 Task: Add an event with the title Second Webinar: Introduction to Influencer Marketing Strategies, date '2024/05/14', time 7:30 AM to 9:30 AMand add a description: Team building activities designed to suit the specific needs and dynamics of the team. Customizing the activities to align with the team's goals and challenges can maximize their effectiveness in fostering collaboration, trust, and overall team cohesion.Select event color  Blueberry . Add location for the event as: 321 Damrak, Amsterdam, Netherlands, logged in from the account softage.9@softage.netand send the event invitation to softage.7@softage.net with CC to  softage.1@softage.net. Set a reminder for the event Every weekday(Monday to Friday)
Action: Mouse moved to (55, 93)
Screenshot: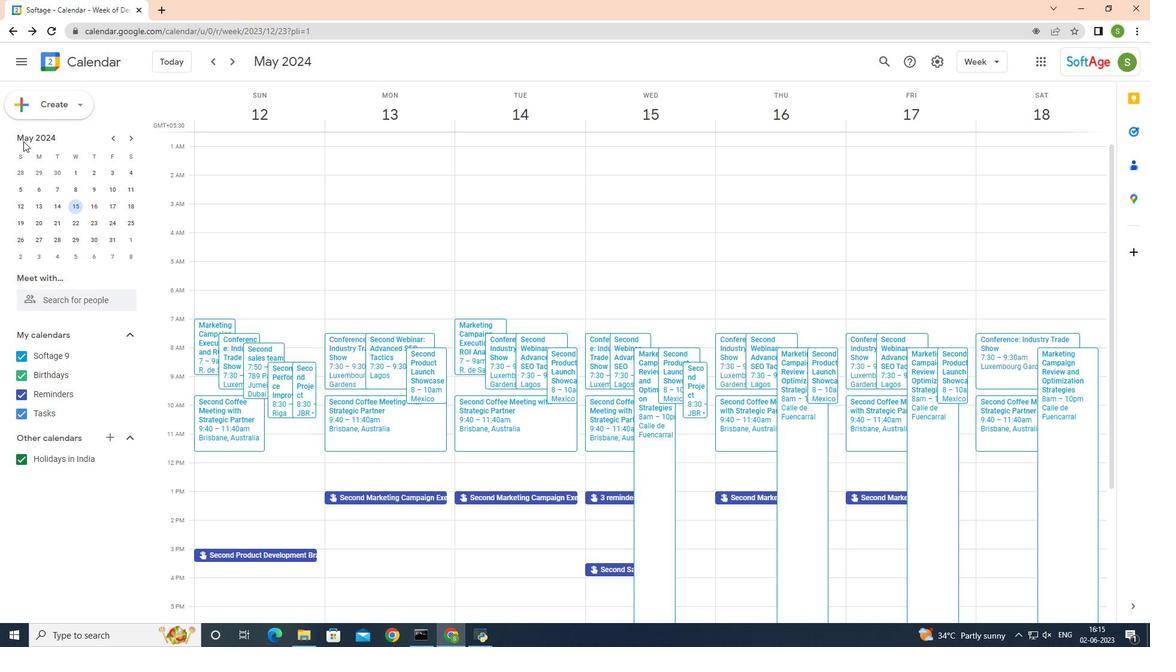 
Action: Mouse pressed left at (55, 93)
Screenshot: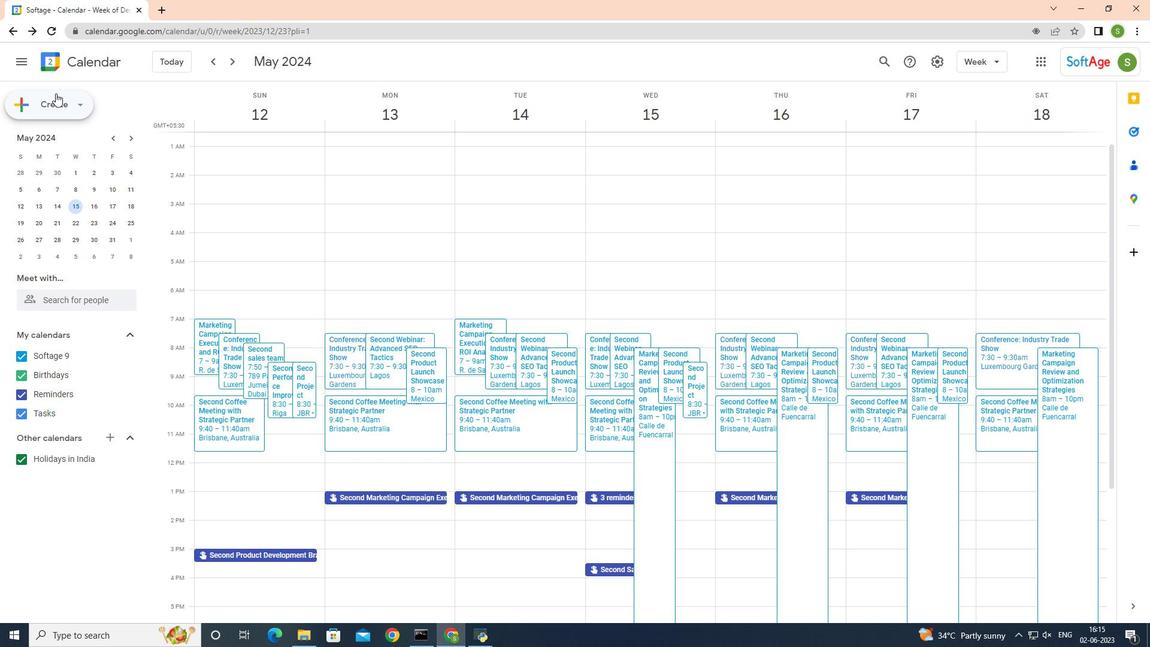 
Action: Mouse moved to (61, 133)
Screenshot: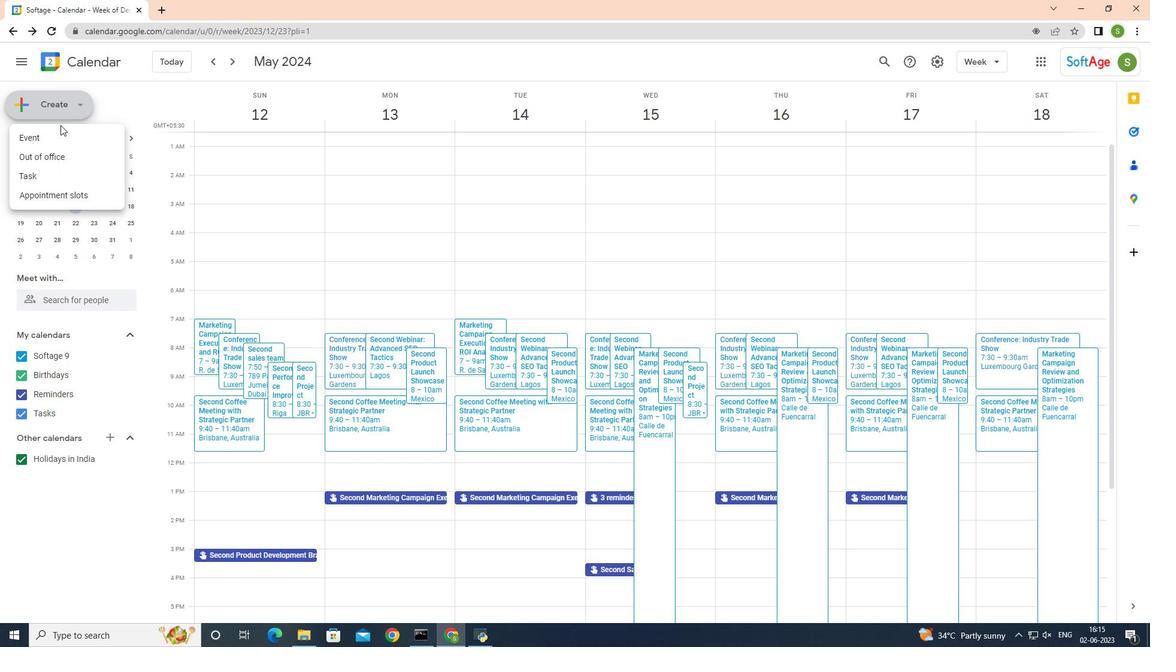 
Action: Mouse pressed left at (61, 133)
Screenshot: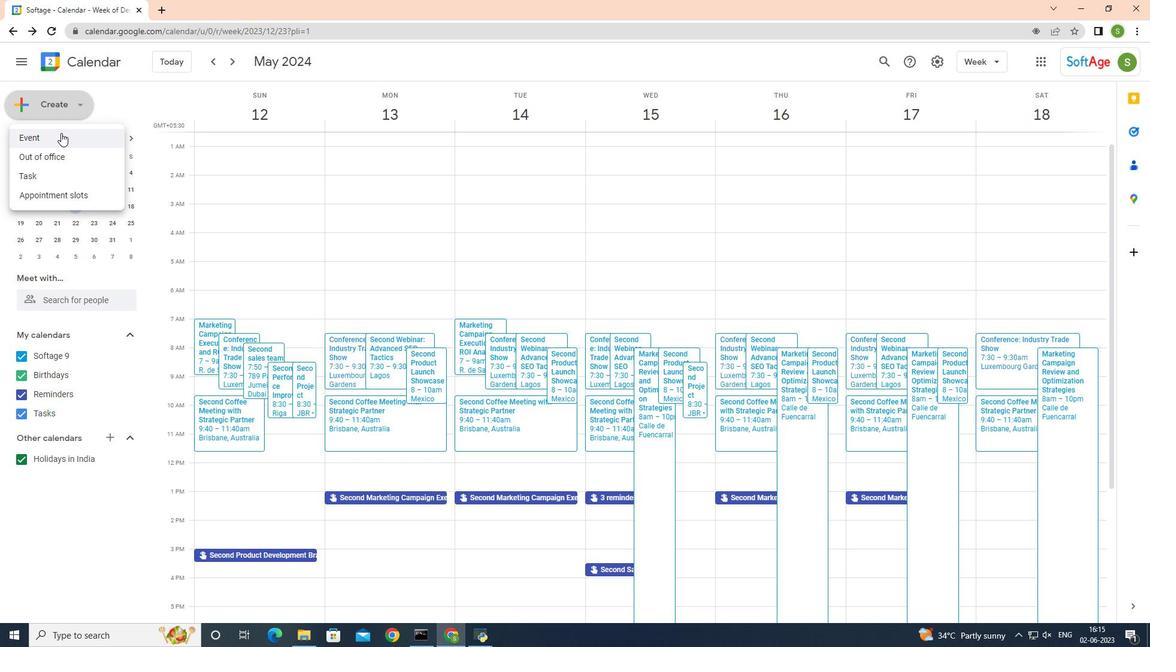 
Action: Mouse moved to (435, 294)
Screenshot: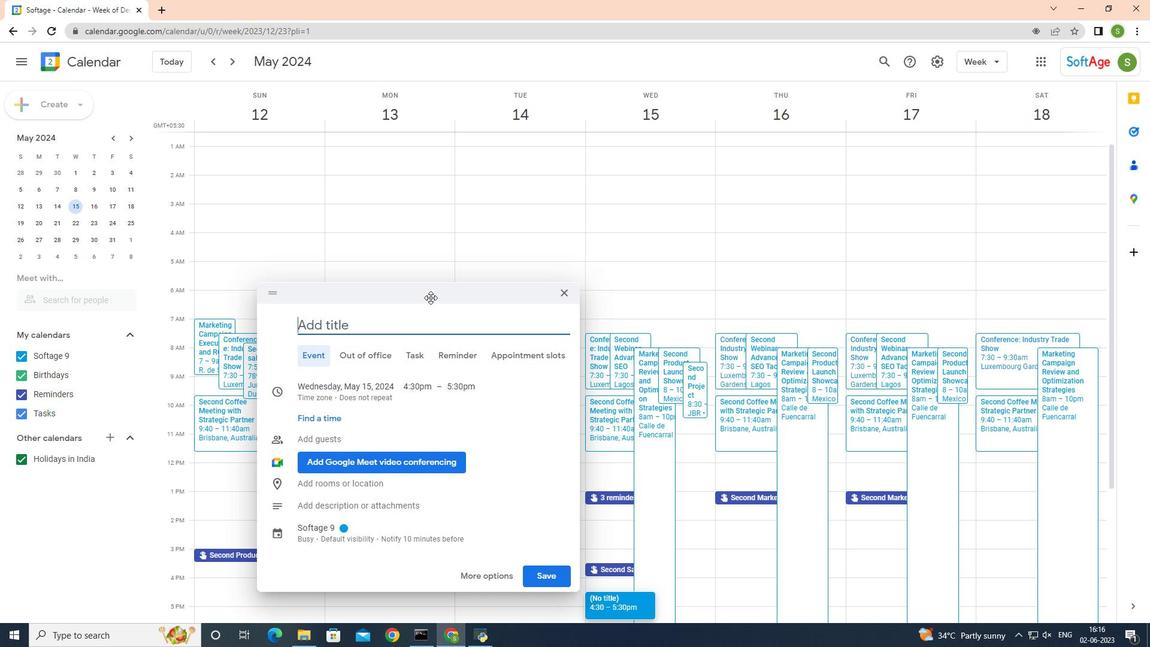 
Action: Mouse pressed left at (435, 294)
Screenshot: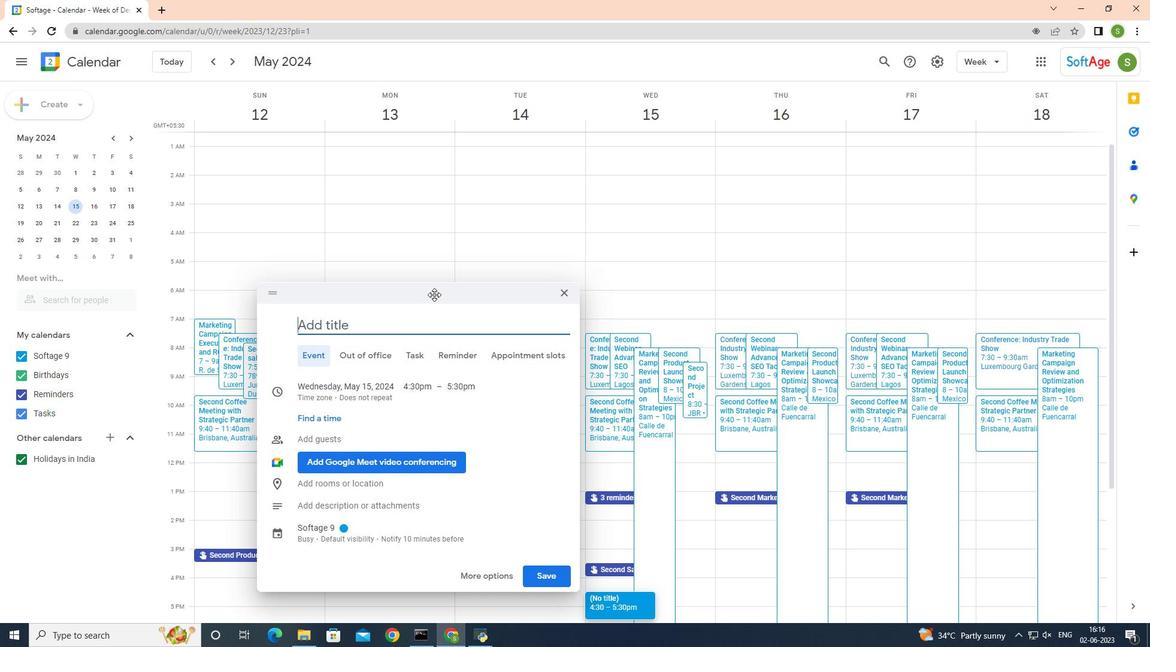 
Action: Mouse moved to (497, 231)
Screenshot: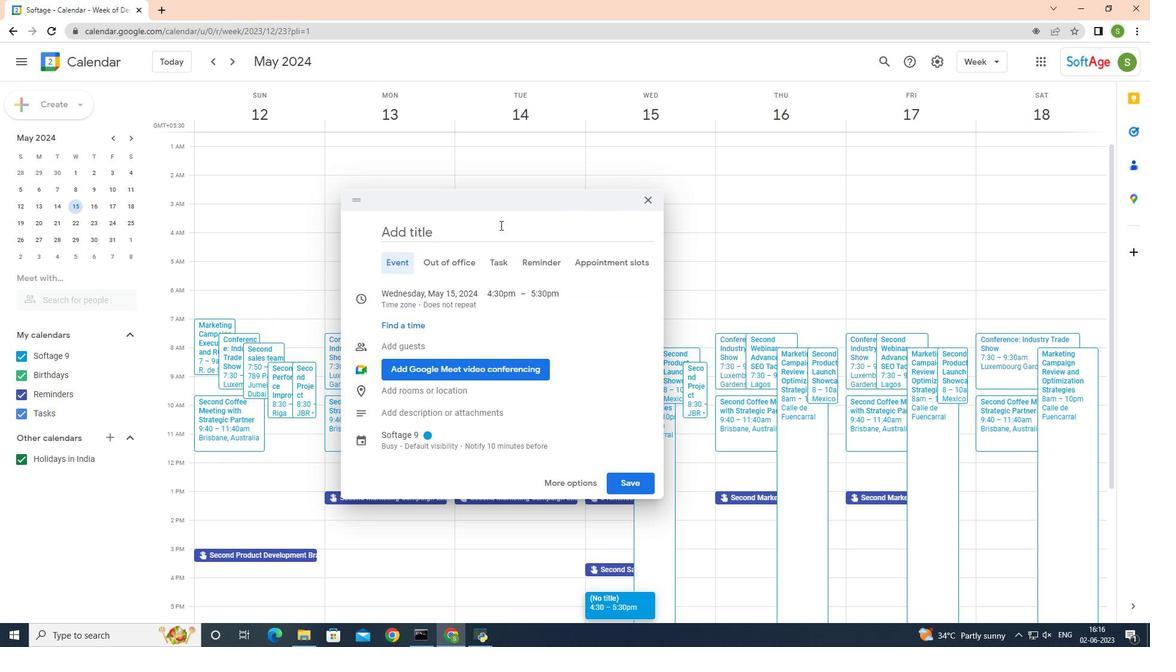 
Action: Mouse pressed left at (497, 231)
Screenshot: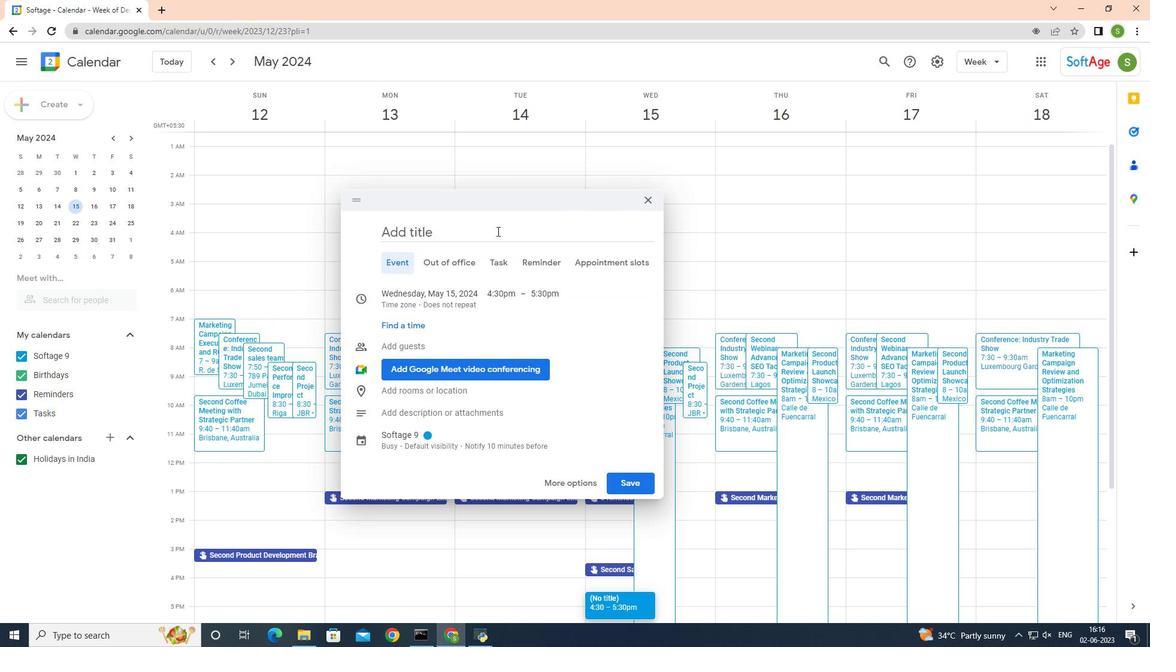 
Action: Key pressed <Key.shift><Key.shift><Key.shift><Key.shift><Key.shift><Key.shift>Second<Key.space><Key.shift><Key.shift><Key.shift><Key.shift><Key.shift>Webinar<Key.shift_r><Key.shift_r>:<Key.space><Key.shift>Introduction<Key.space>to<Key.space><Key.shift>Influencer<Key.space><Key.shift>Marketing<Key.space><Key.shift>Strag<Key.backspace>tegic
Screenshot: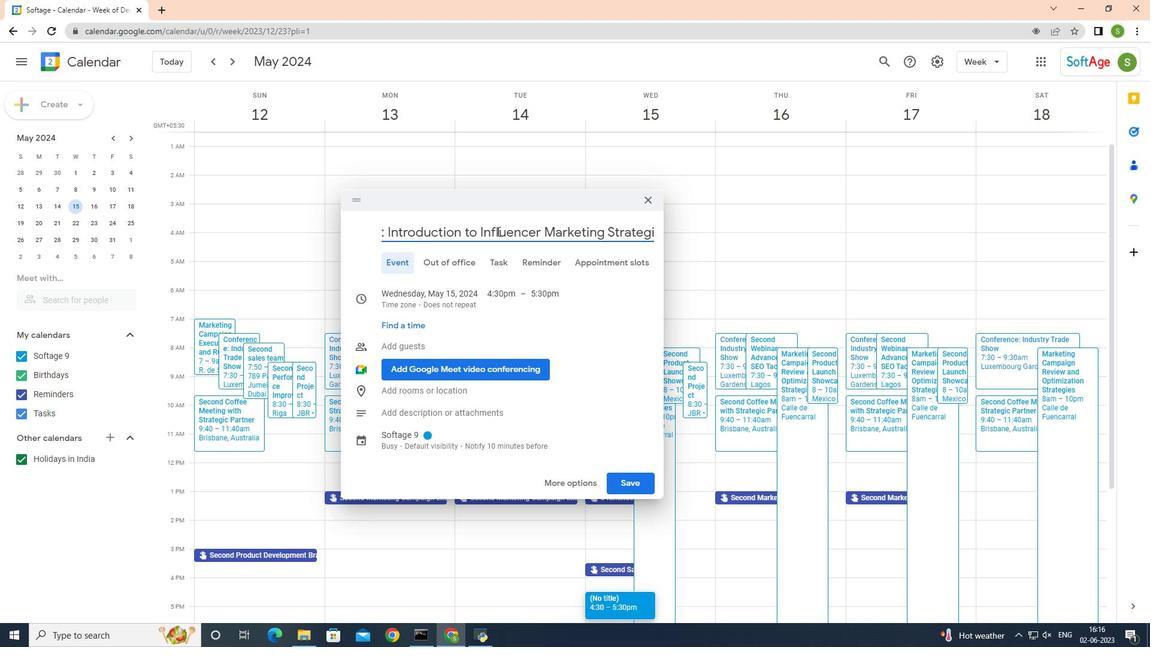
Action: Mouse moved to (444, 293)
Screenshot: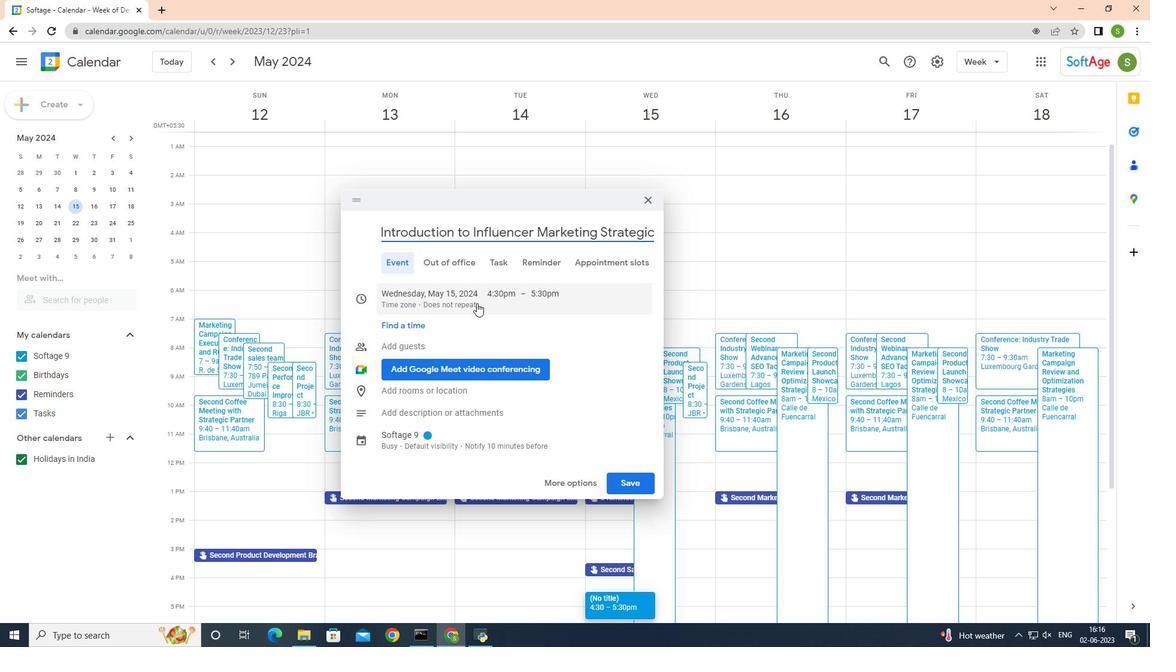 
Action: Mouse pressed left at (444, 293)
Screenshot: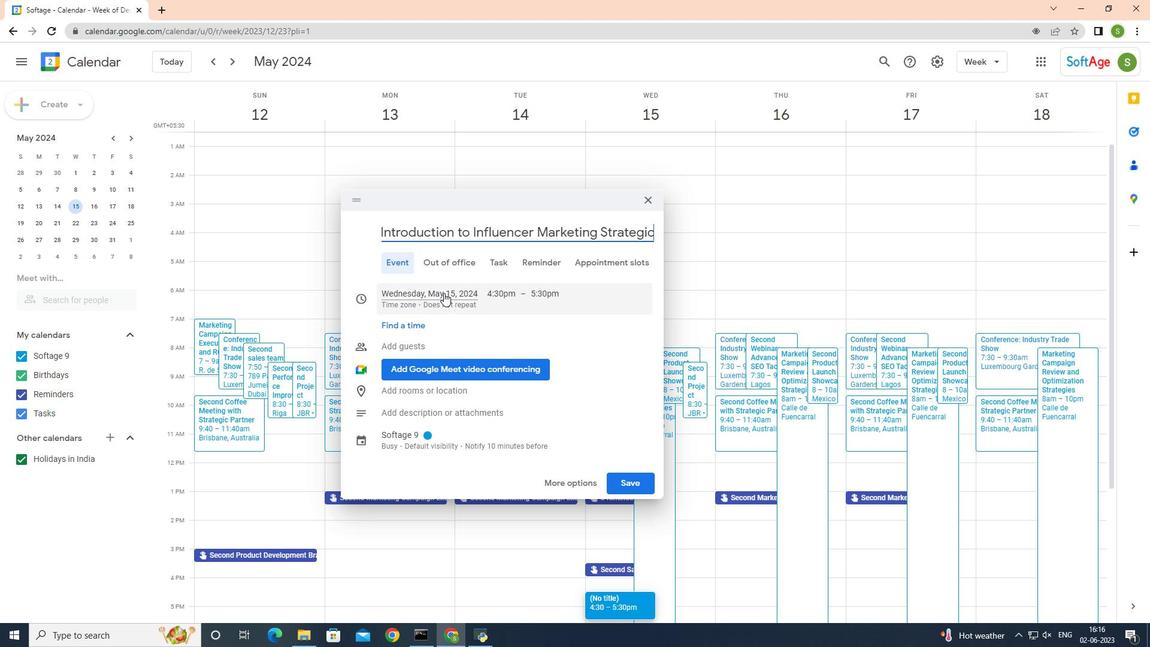 
Action: Mouse moved to (447, 385)
Screenshot: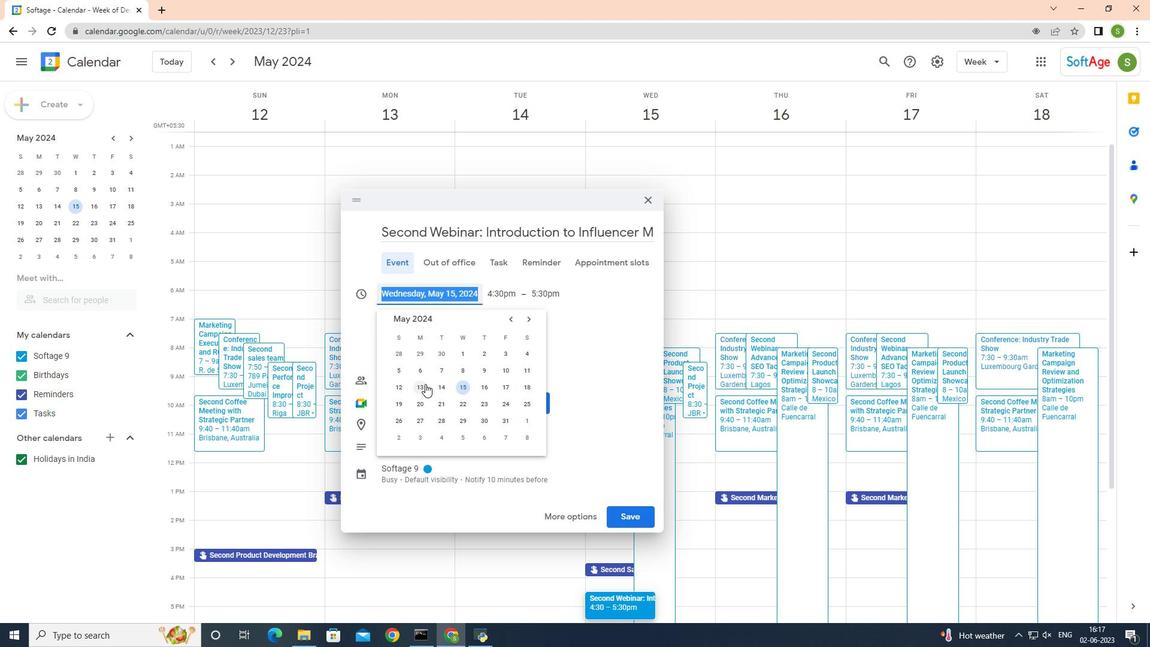 
Action: Mouse pressed left at (447, 385)
Screenshot: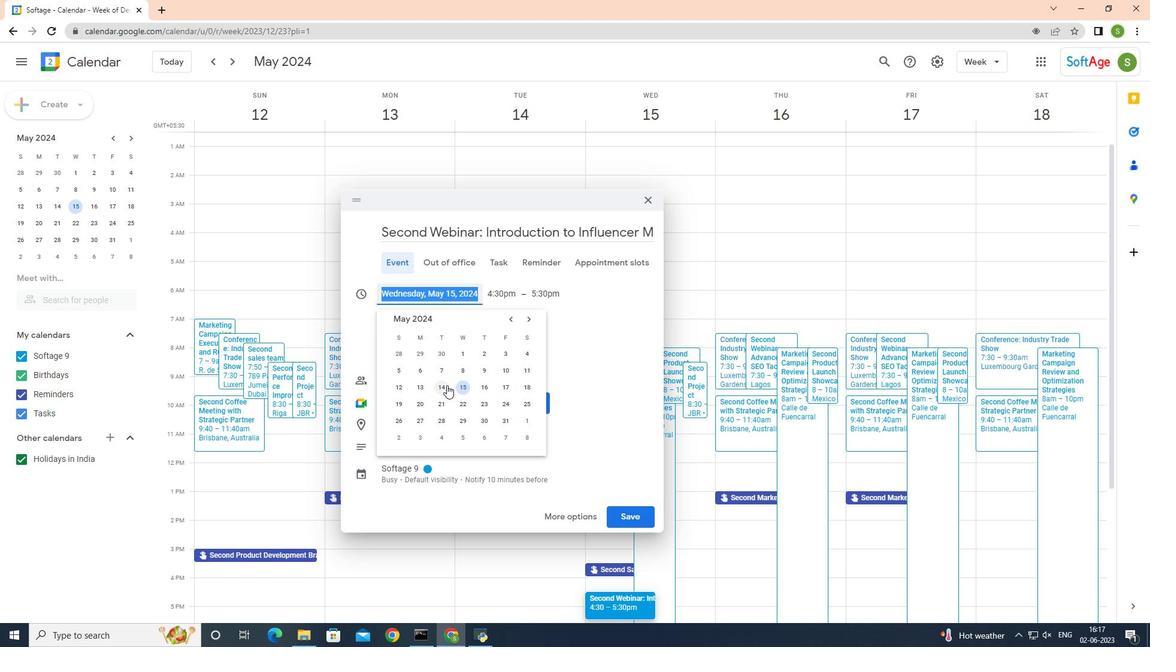 
Action: Mouse moved to (488, 294)
Screenshot: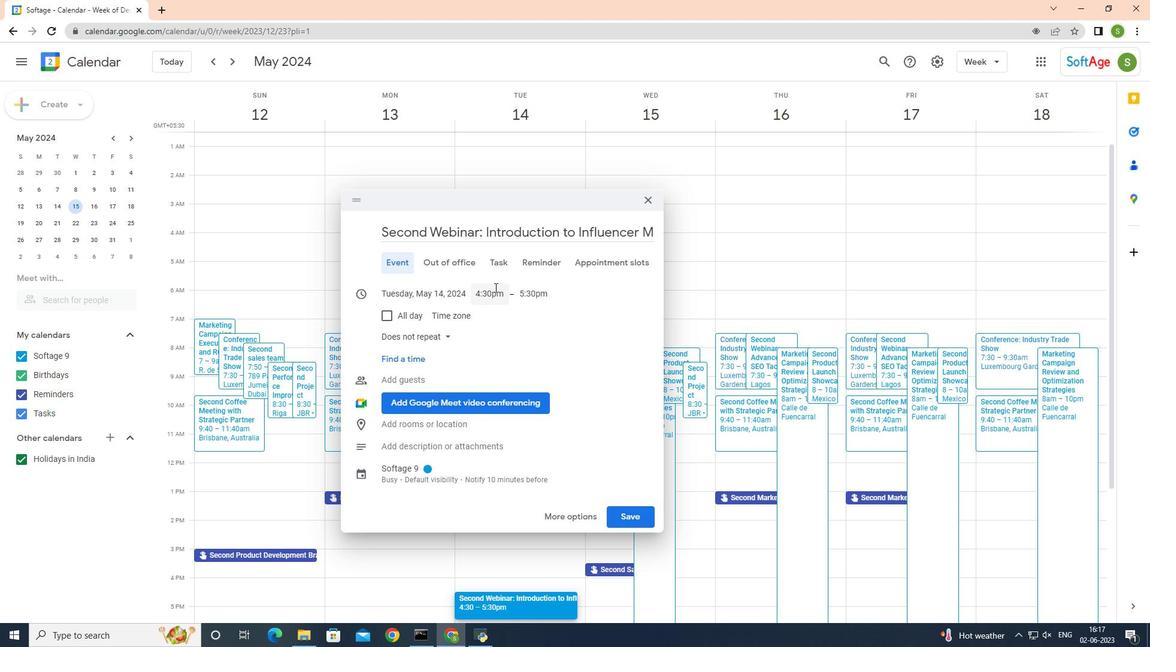 
Action: Mouse pressed left at (488, 294)
Screenshot: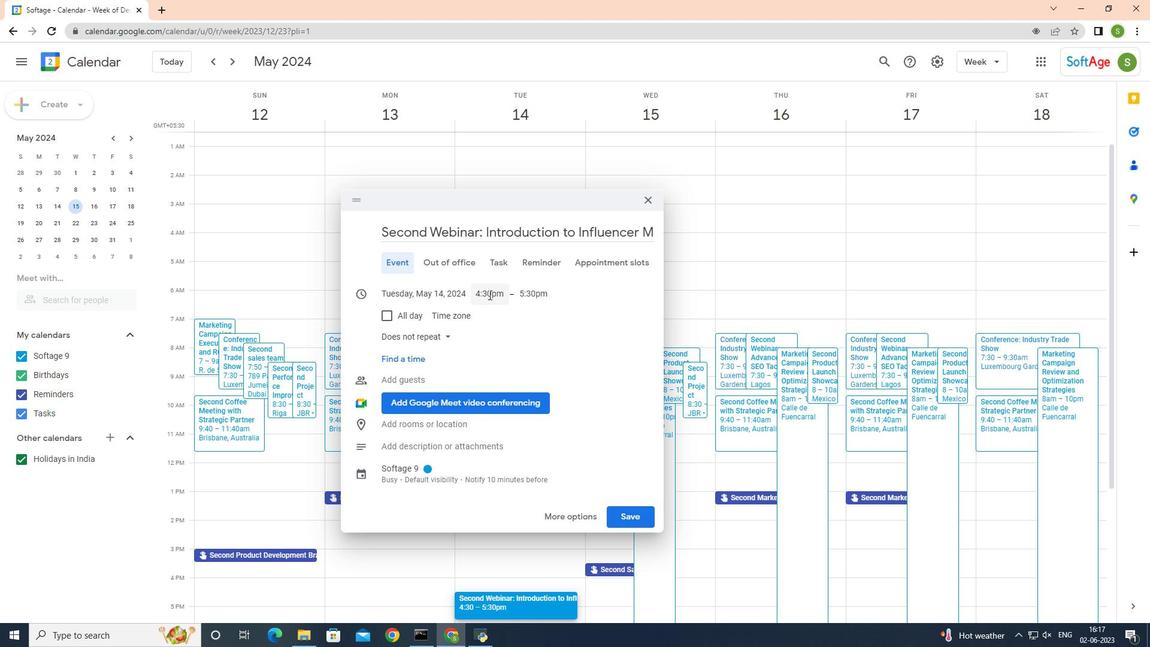 
Action: Mouse moved to (515, 384)
Screenshot: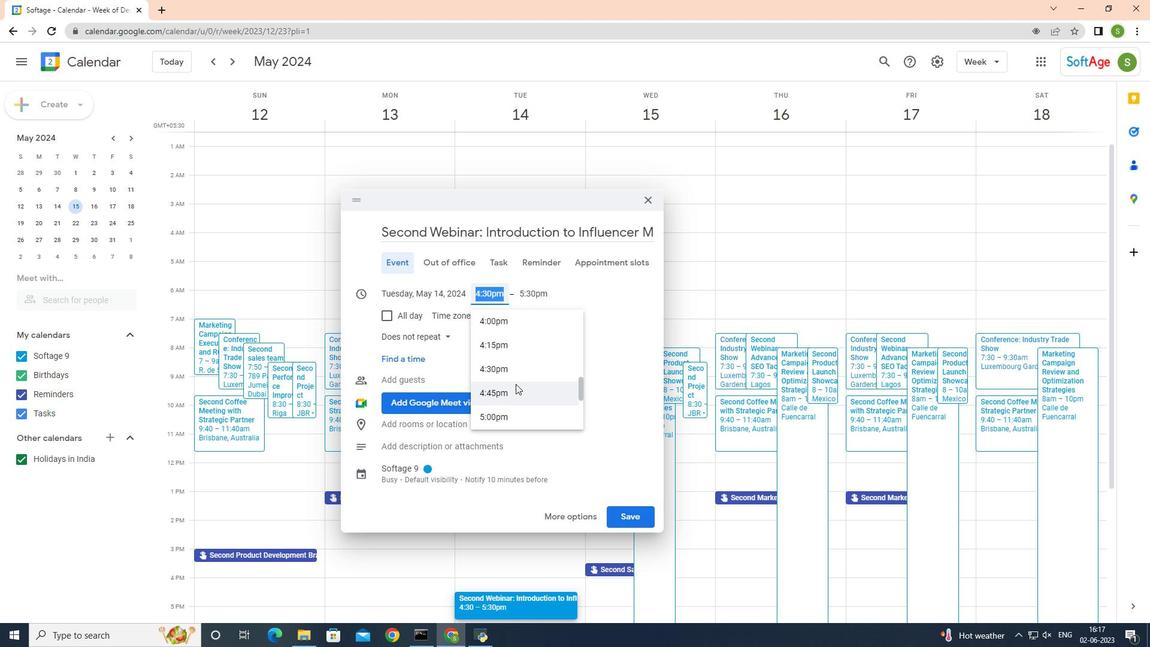 
Action: Mouse scrolled (515, 384) with delta (0, 0)
Screenshot: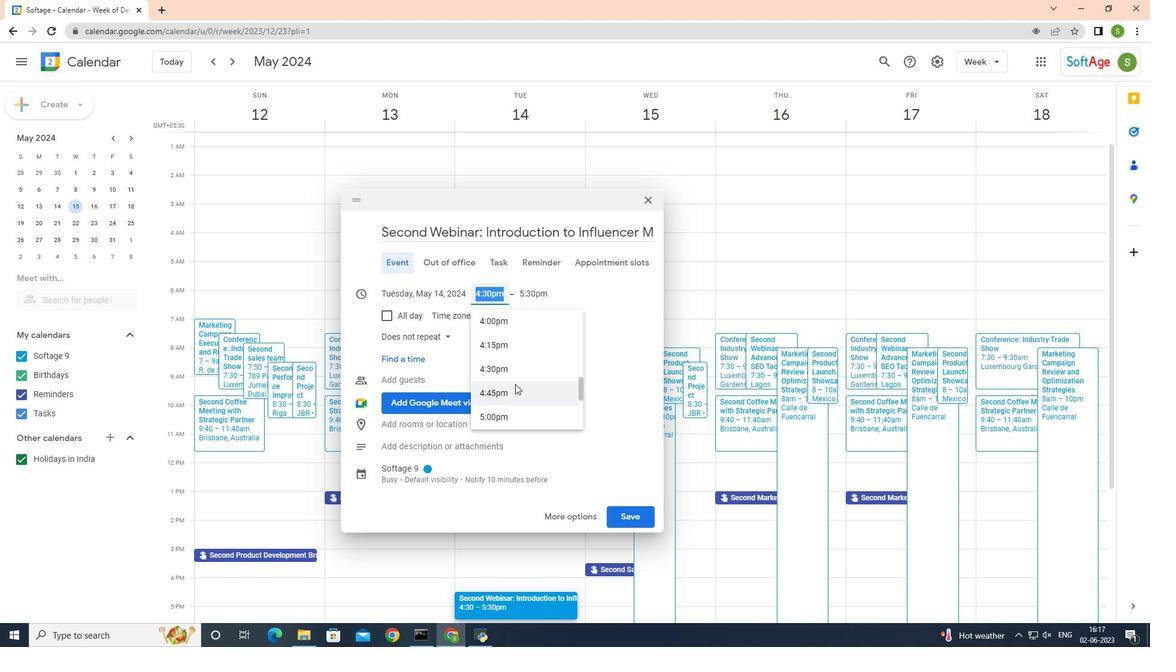 
Action: Mouse scrolled (515, 384) with delta (0, 0)
Screenshot: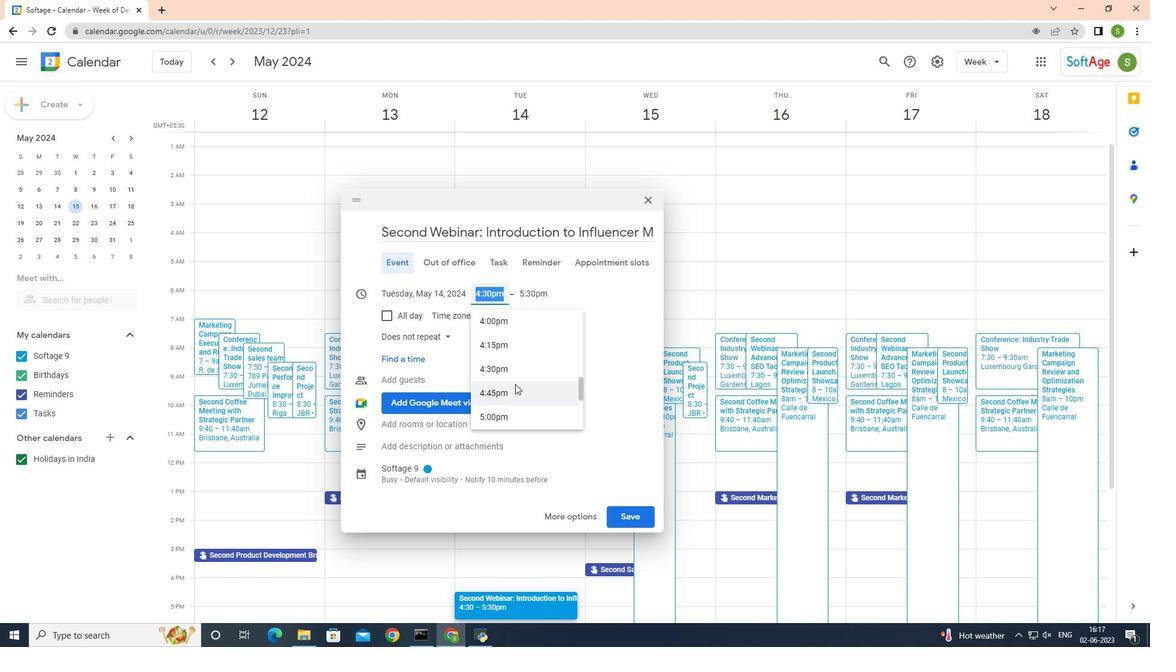
Action: Mouse scrolled (515, 384) with delta (0, 0)
Screenshot: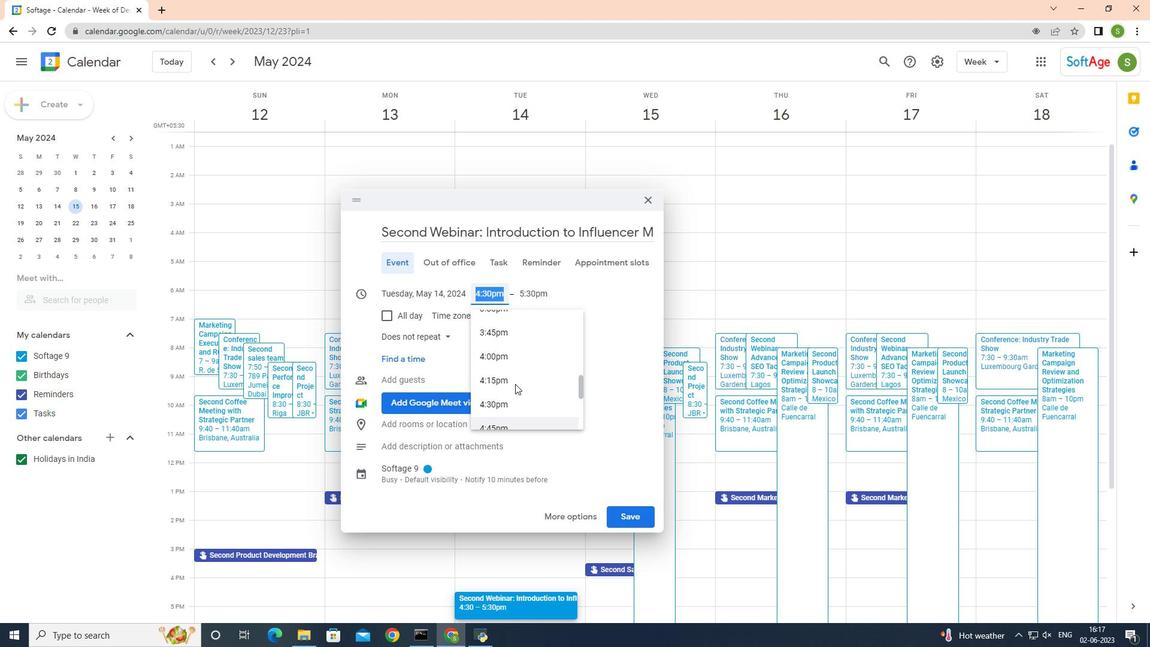 
Action: Mouse scrolled (515, 384) with delta (0, 0)
Screenshot: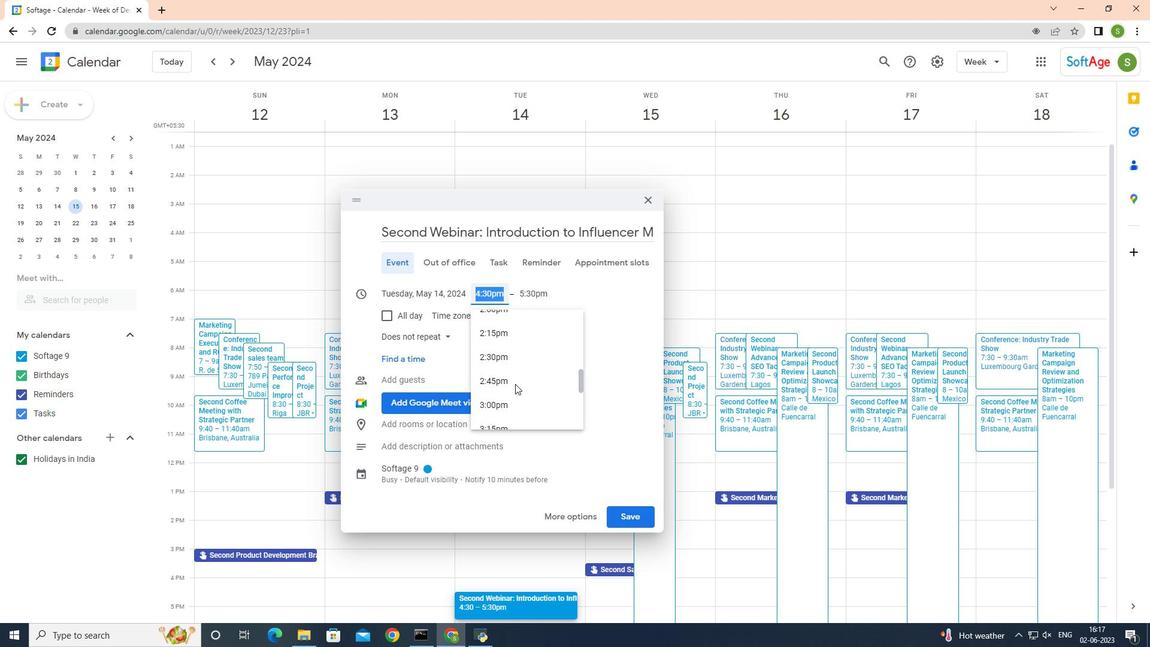 
Action: Mouse scrolled (515, 384) with delta (0, 0)
Screenshot: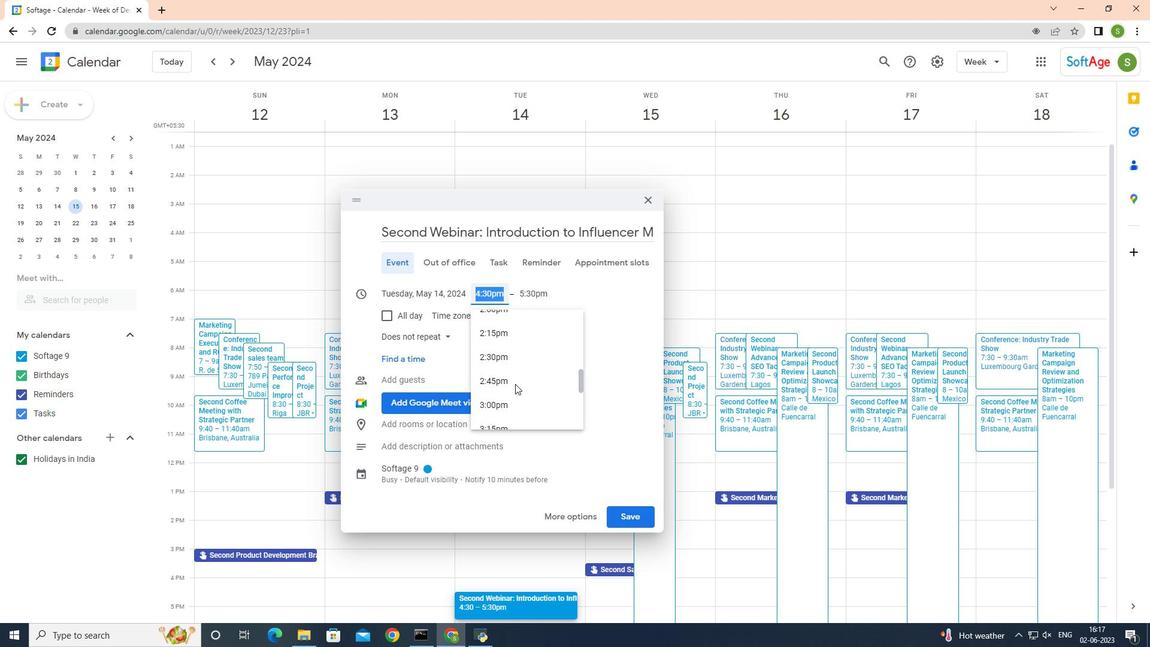 
Action: Mouse scrolled (515, 384) with delta (0, 0)
Screenshot: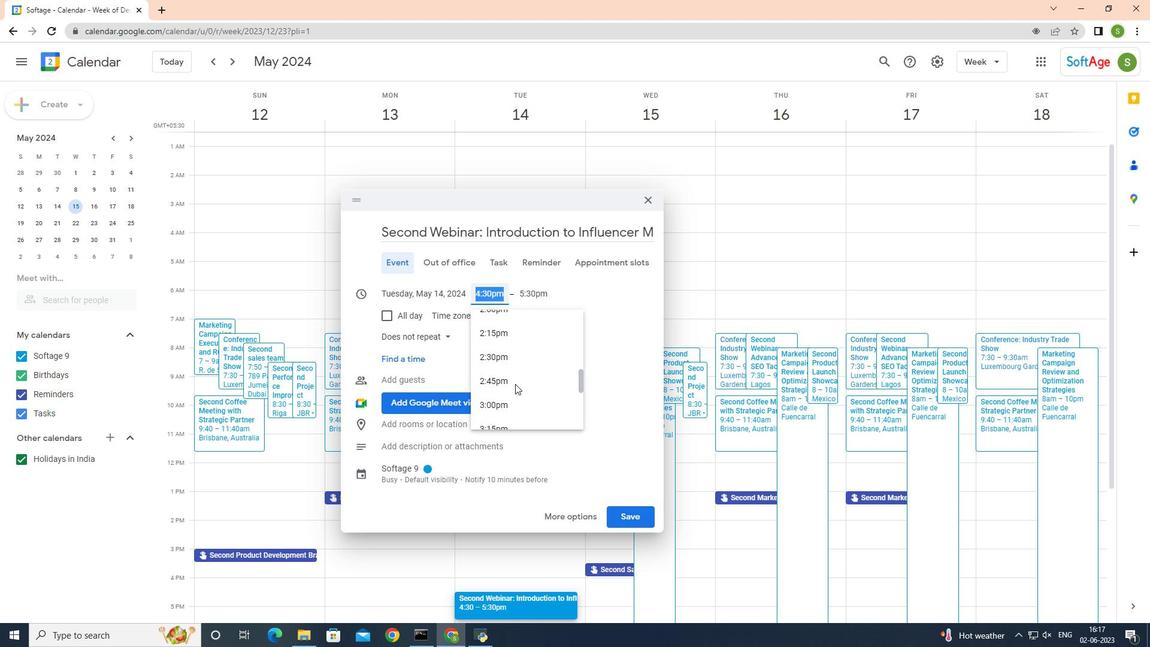 
Action: Mouse scrolled (515, 384) with delta (0, 0)
Screenshot: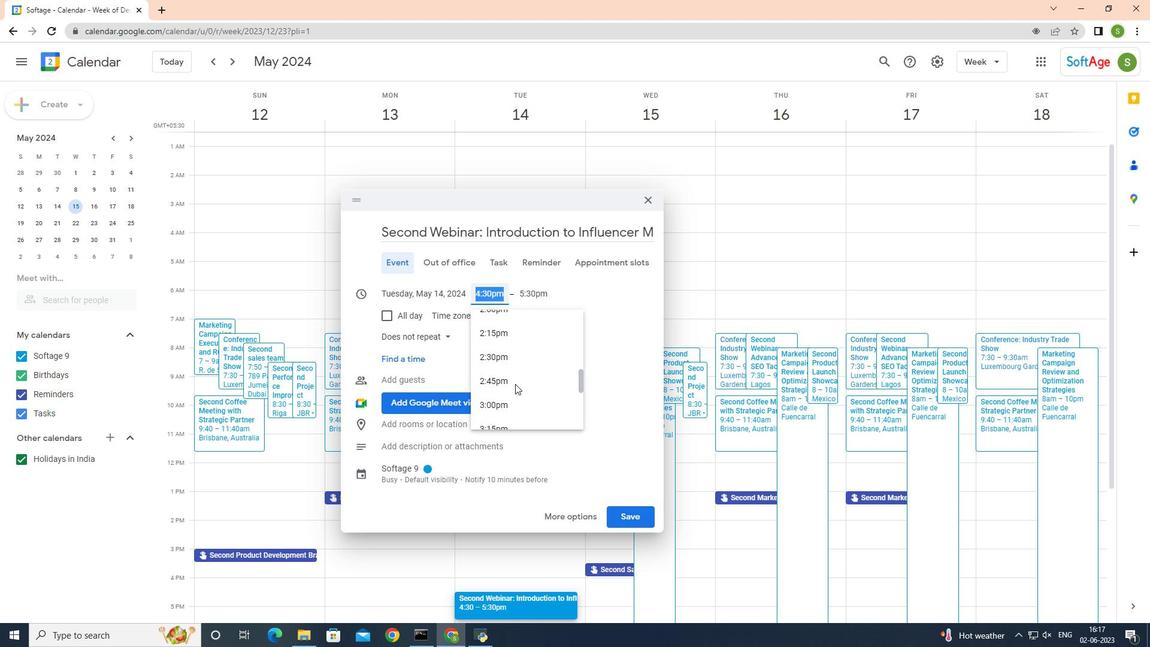 
Action: Mouse scrolled (515, 384) with delta (0, 0)
Screenshot: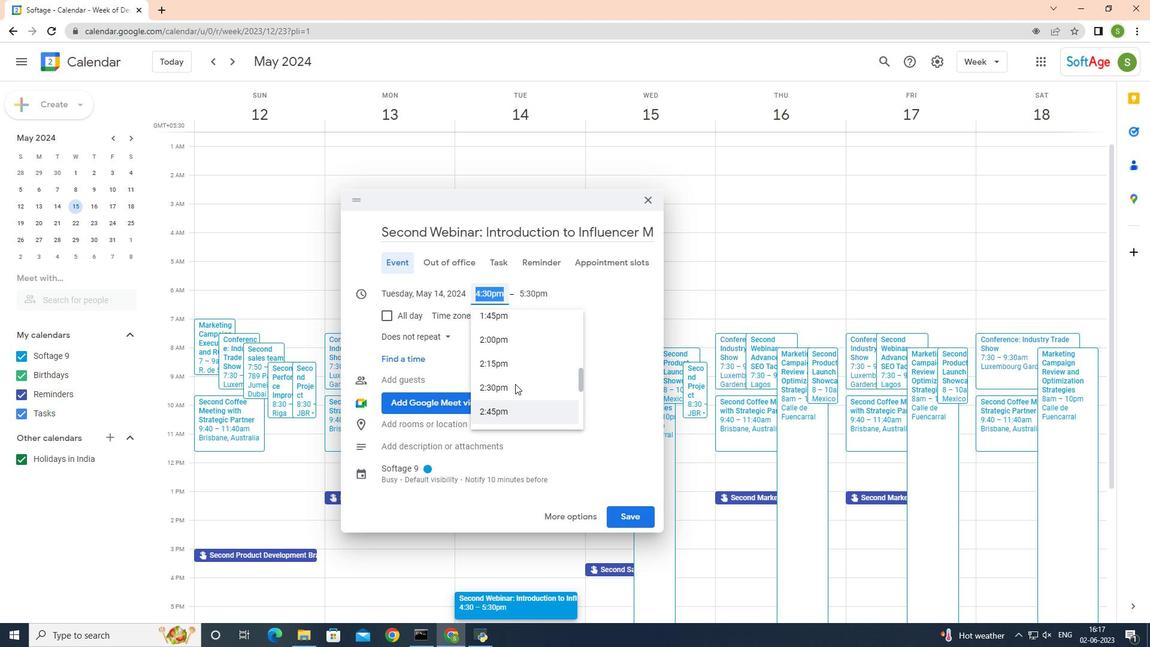 
Action: Mouse scrolled (515, 384) with delta (0, 0)
Screenshot: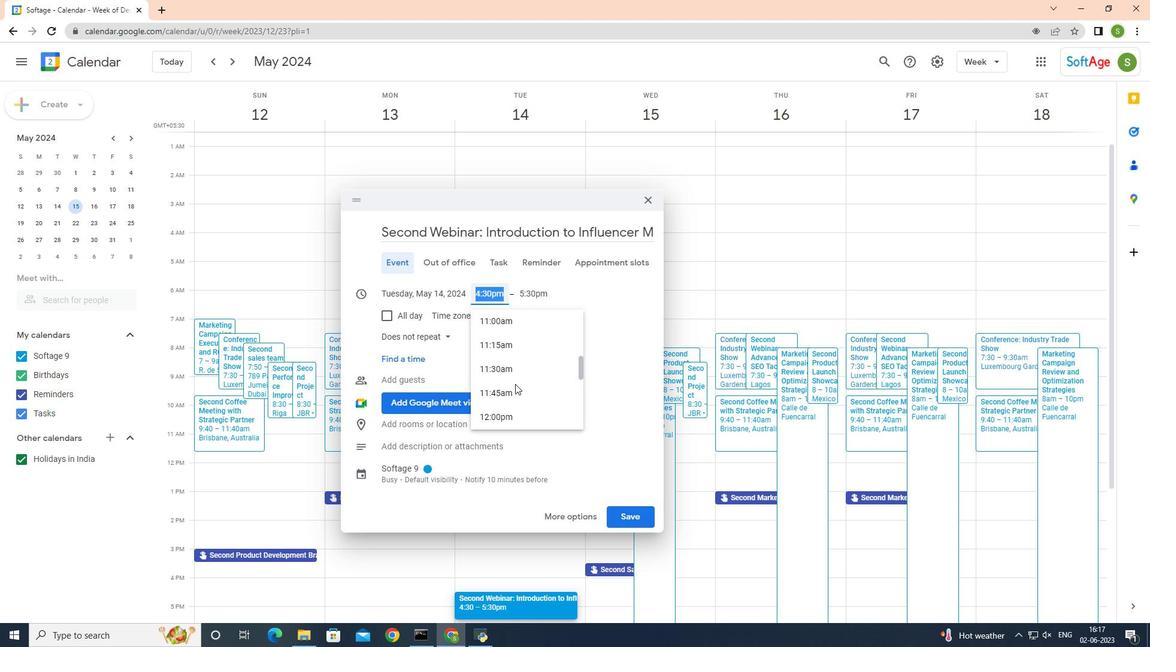 
Action: Mouse scrolled (515, 384) with delta (0, 0)
Screenshot: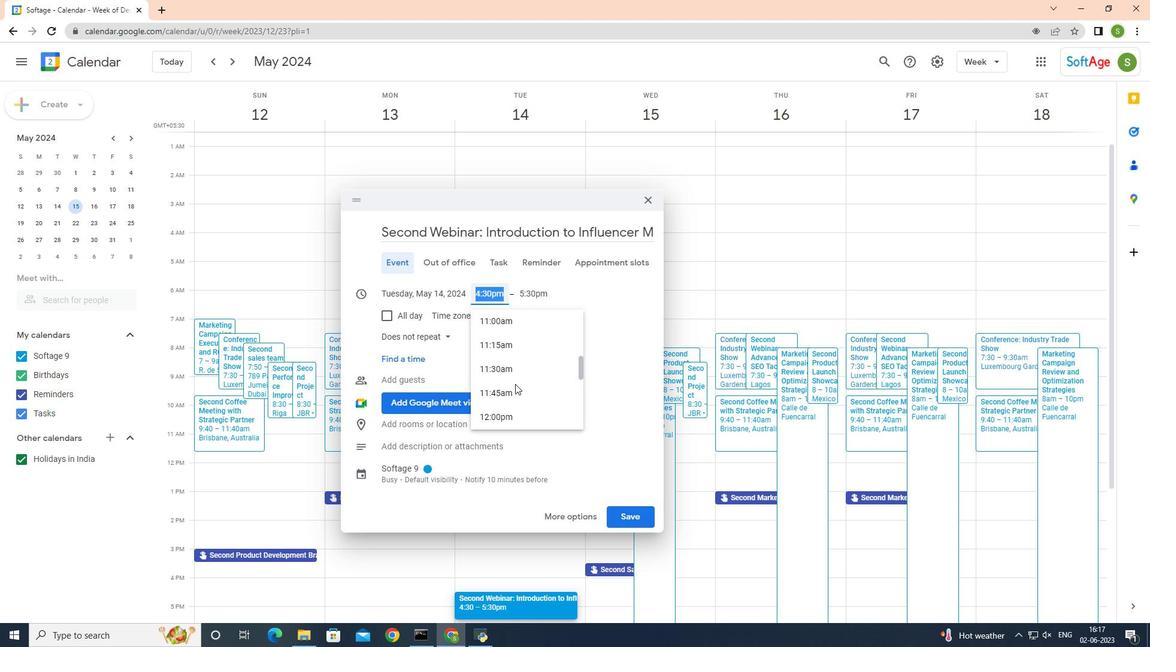 
Action: Mouse scrolled (515, 384) with delta (0, 0)
Screenshot: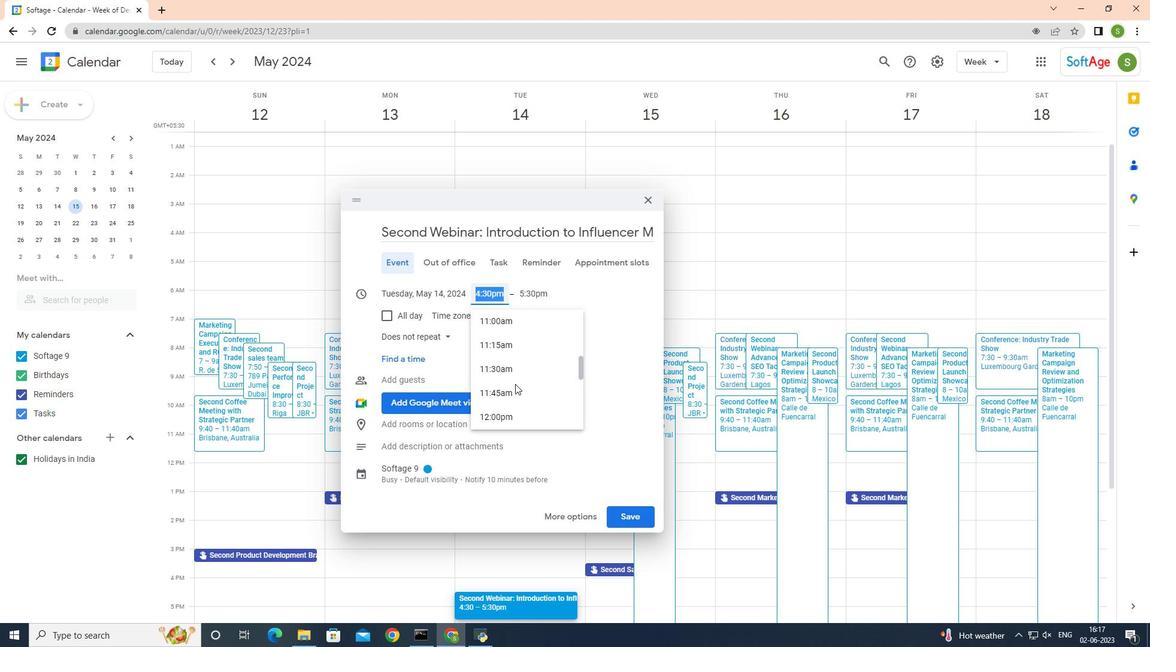 
Action: Mouse scrolled (515, 384) with delta (0, 0)
Screenshot: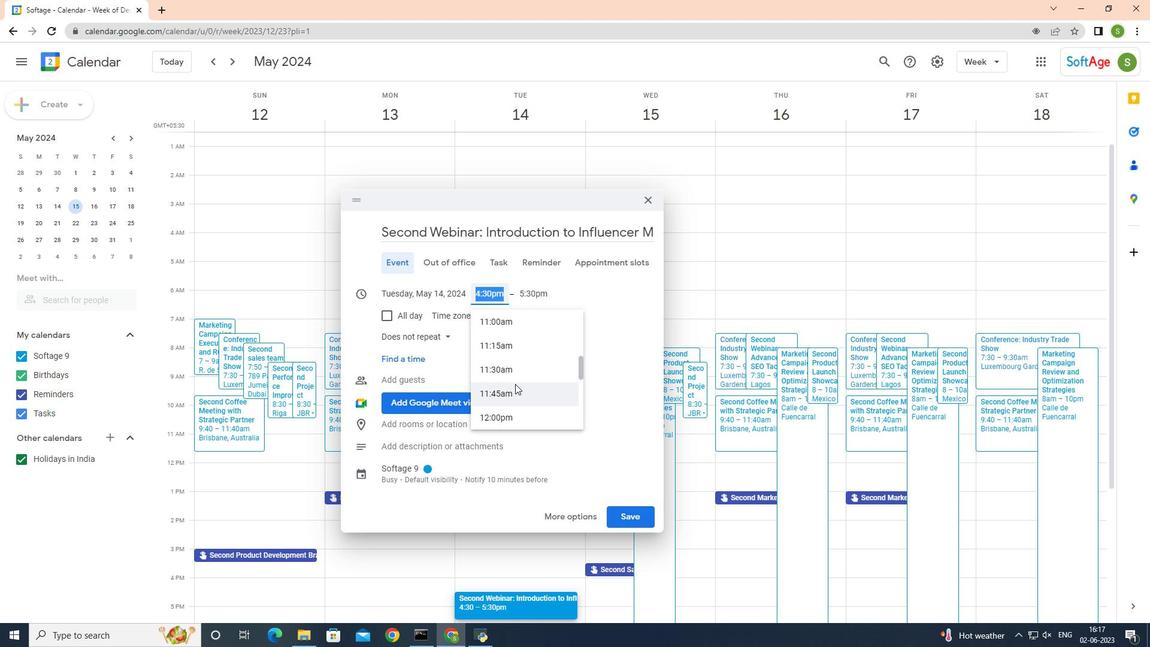 
Action: Mouse moved to (517, 370)
Screenshot: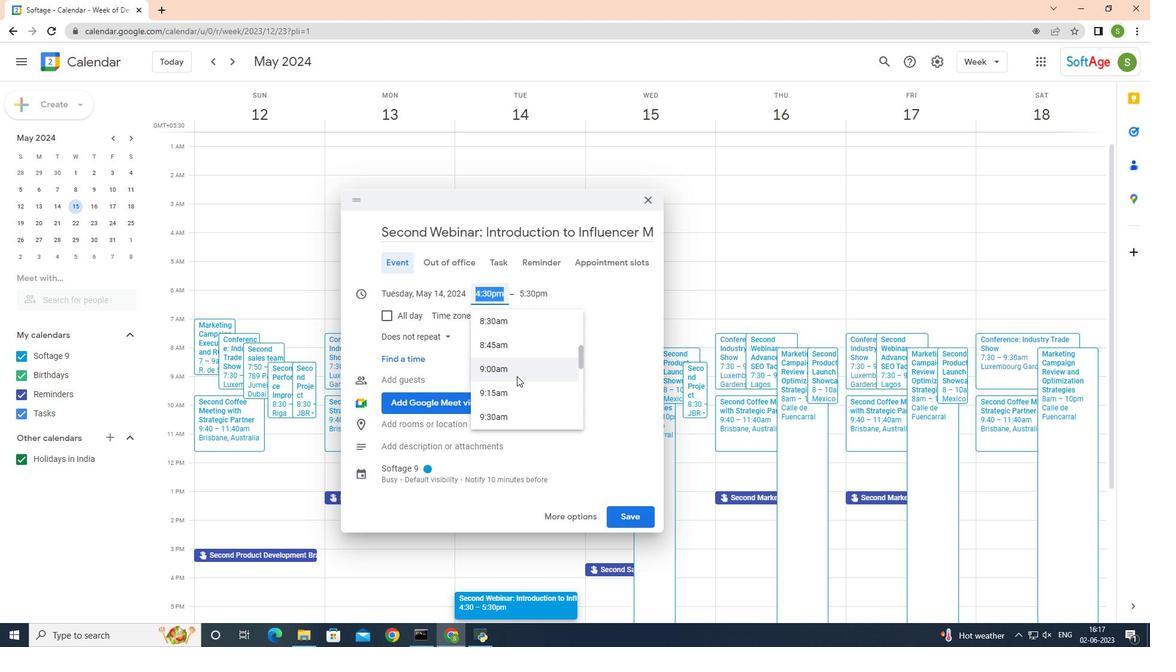 
Action: Mouse scrolled (517, 371) with delta (0, 0)
Screenshot: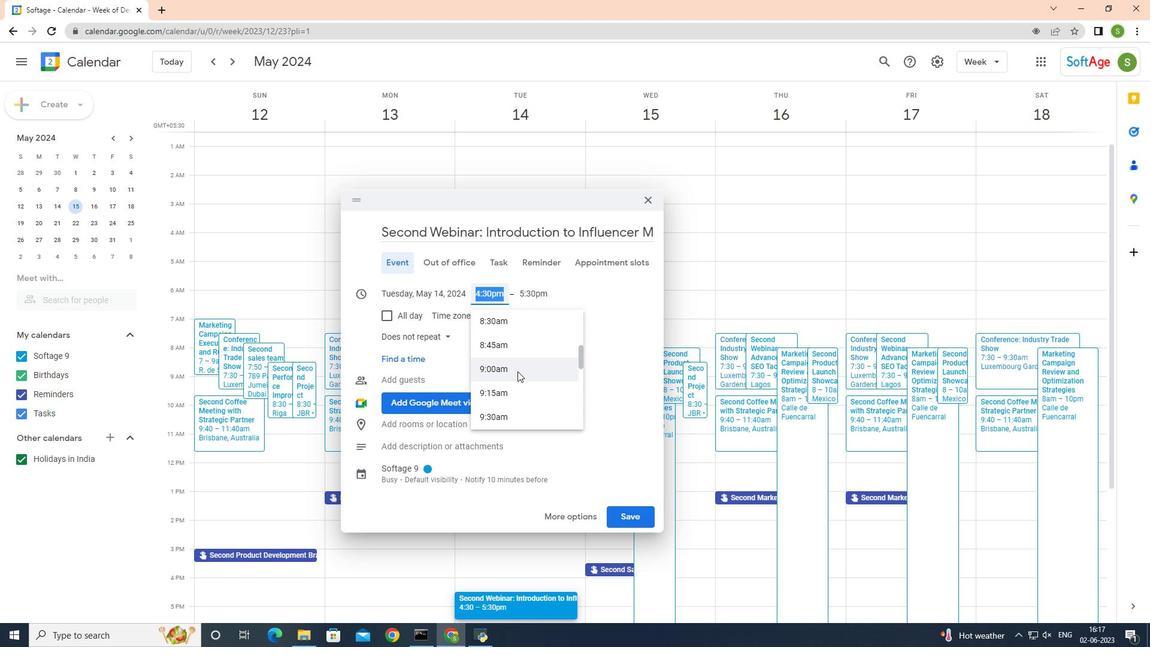
Action: Mouse scrolled (517, 371) with delta (0, 0)
Screenshot: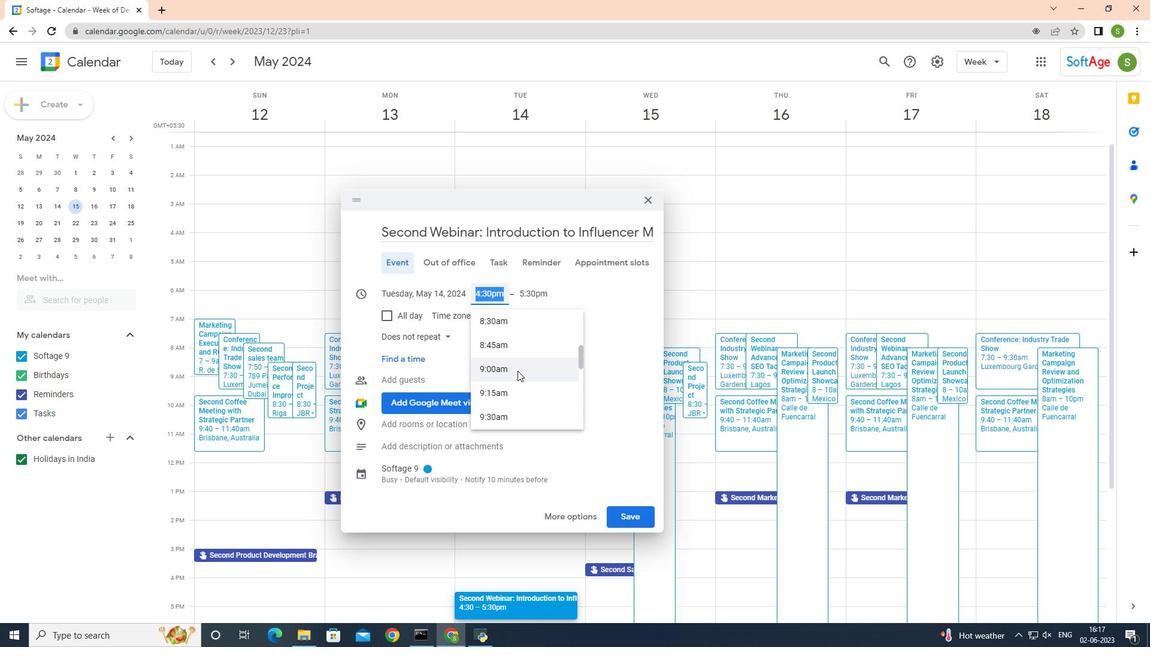 
Action: Mouse moved to (541, 349)
Screenshot: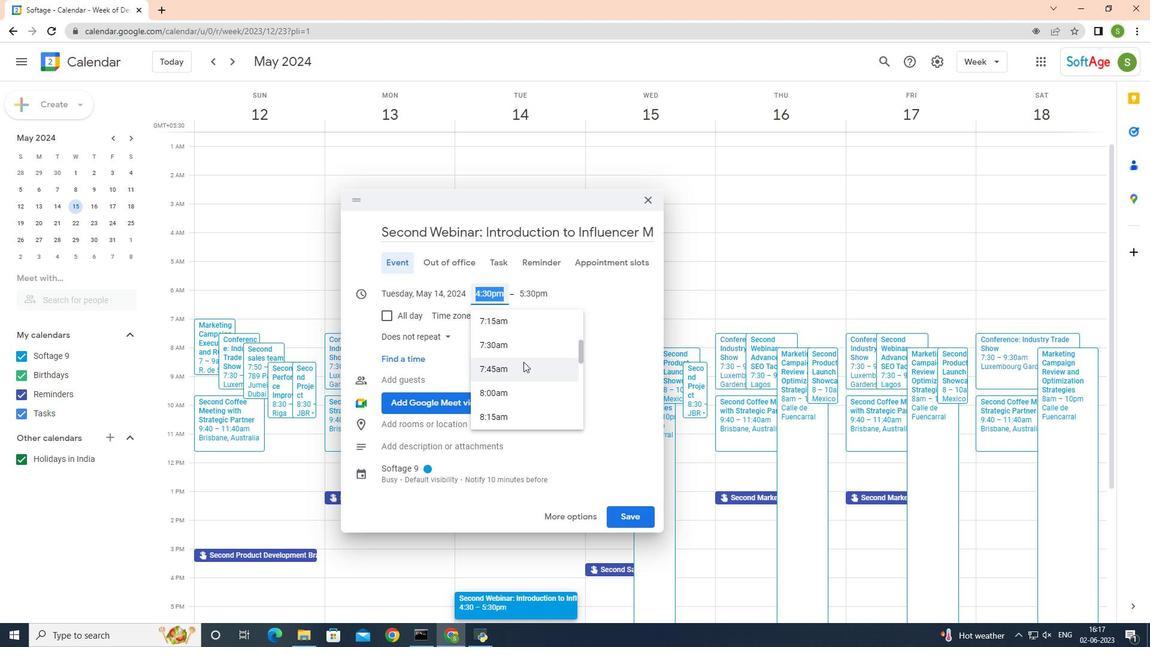 
Action: Mouse pressed left at (541, 349)
Screenshot: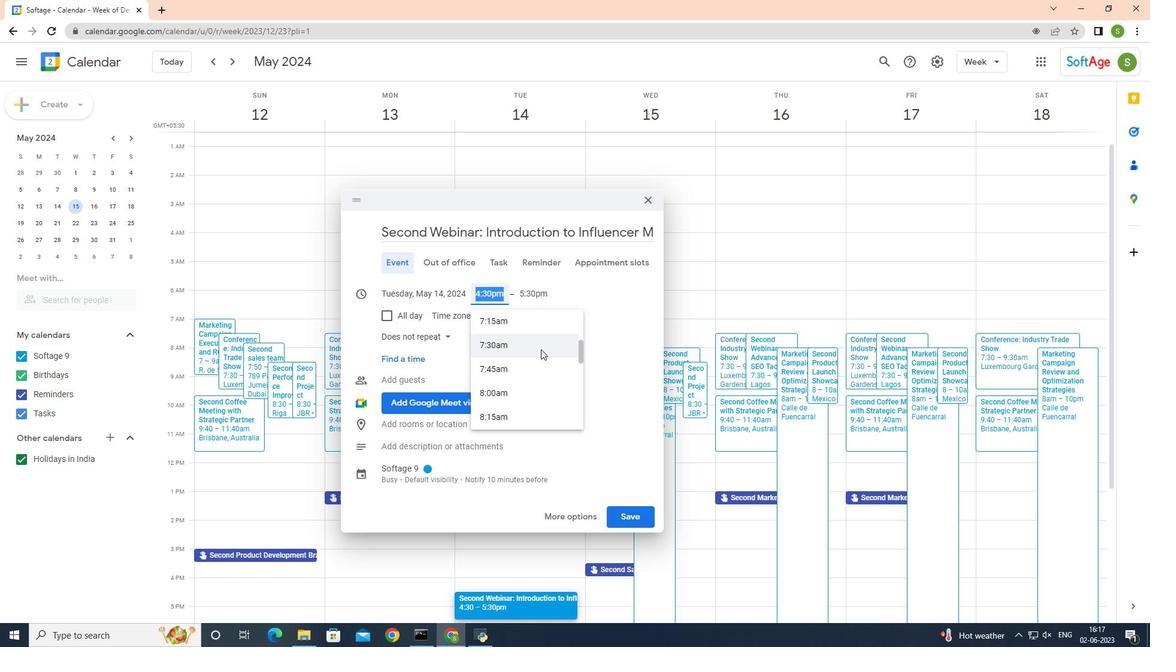 
Action: Mouse moved to (537, 296)
Screenshot: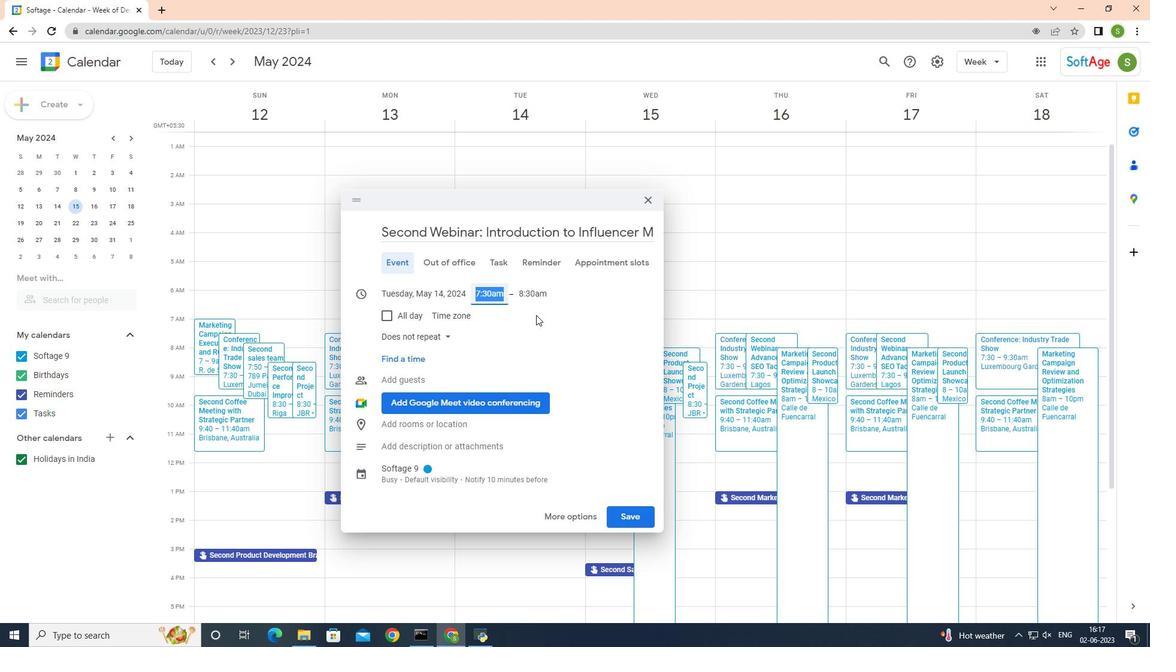 
Action: Mouse pressed left at (537, 296)
Screenshot: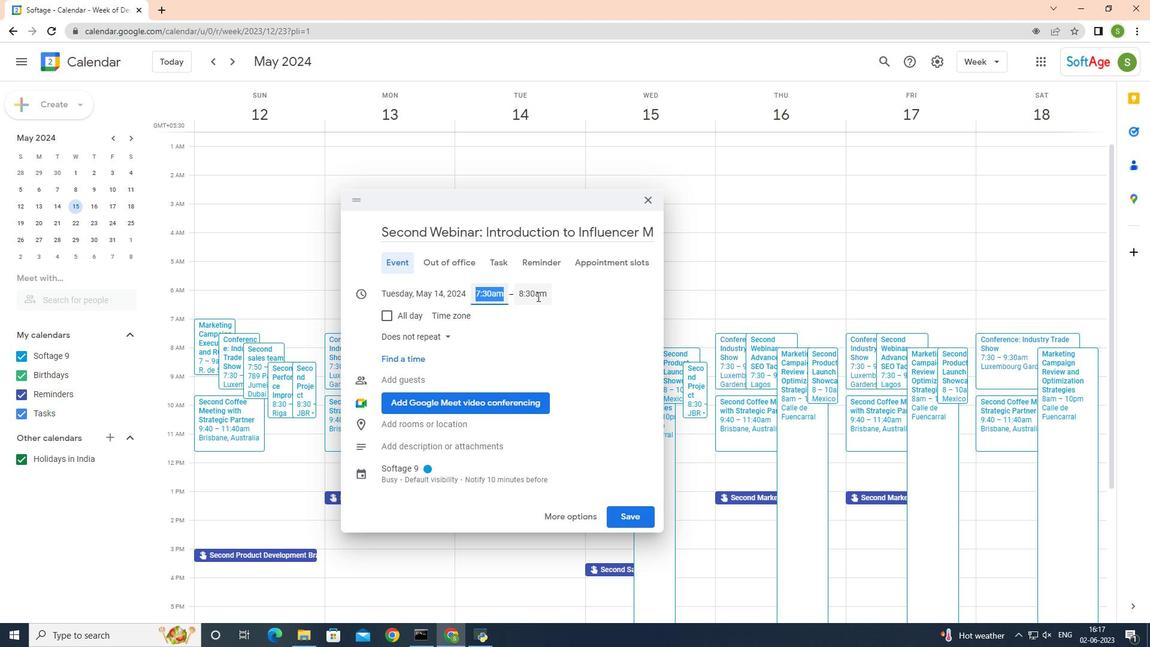 
Action: Mouse moved to (583, 417)
Screenshot: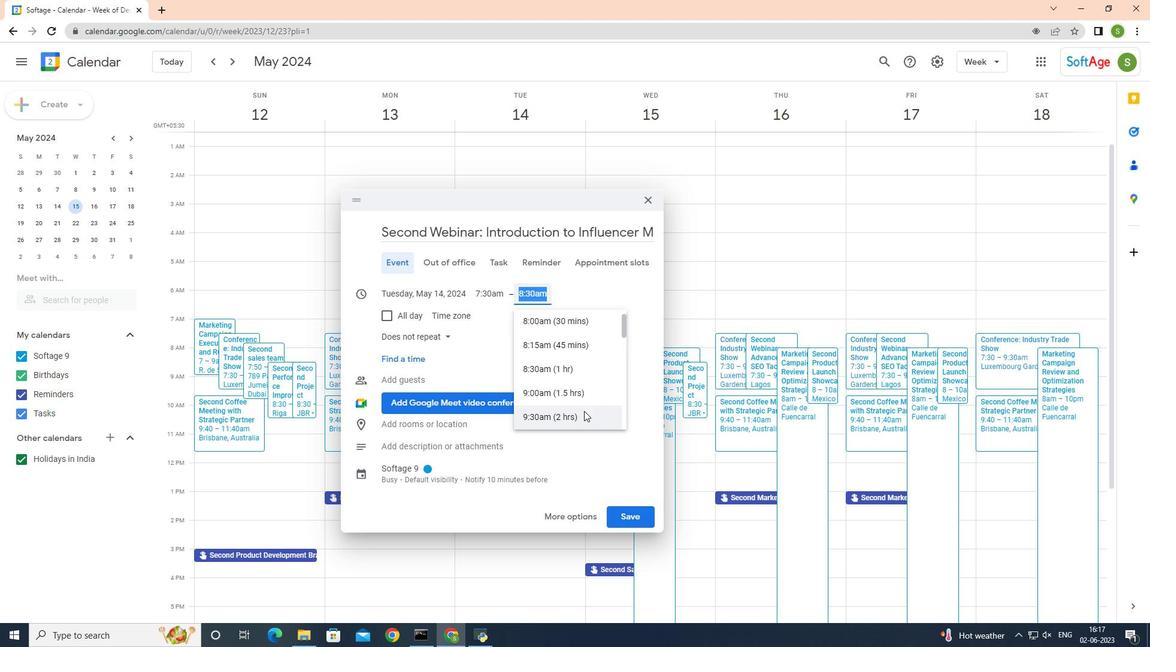 
Action: Mouse pressed left at (583, 417)
Screenshot: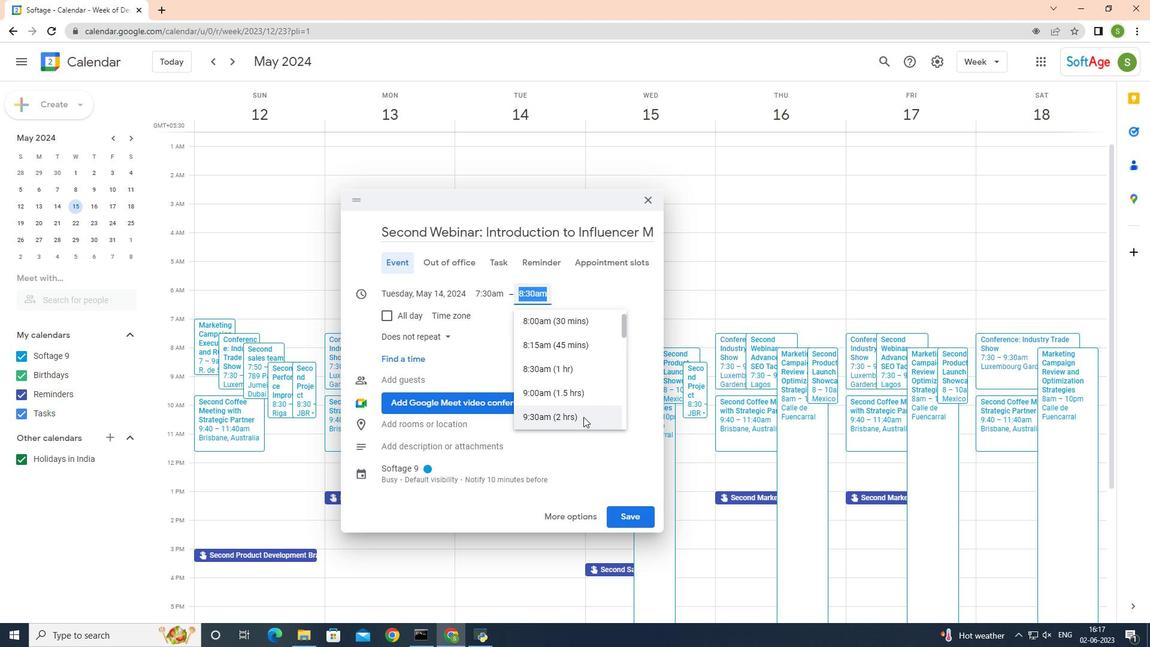 
Action: Mouse moved to (623, 309)
Screenshot: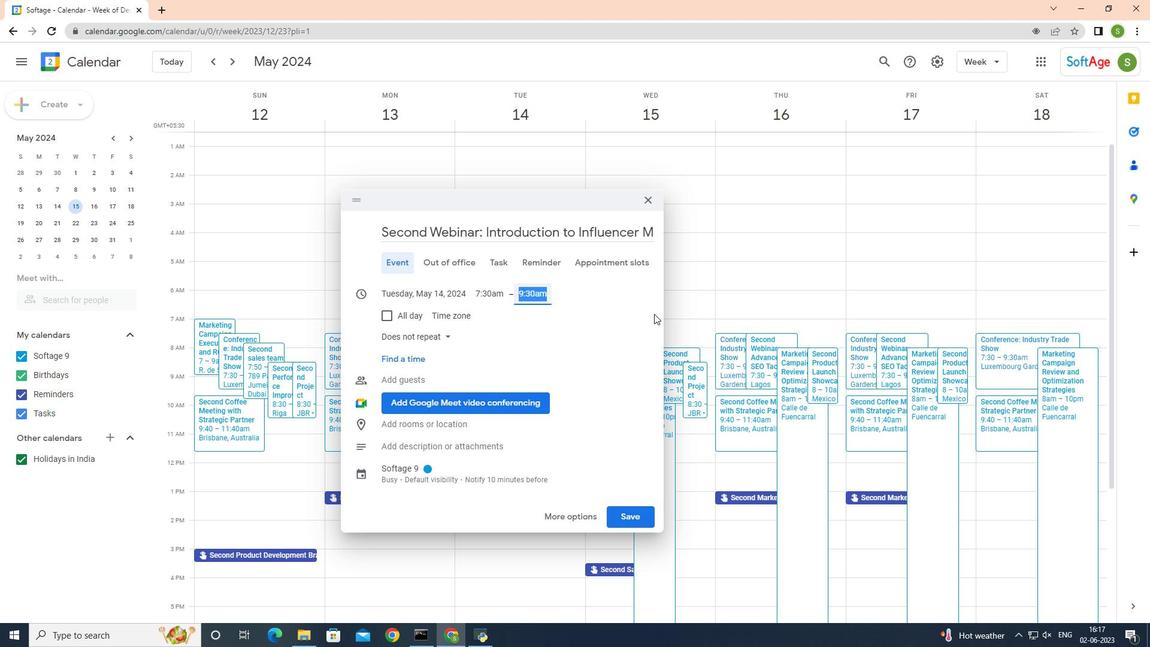 
Action: Mouse pressed left at (623, 309)
Screenshot: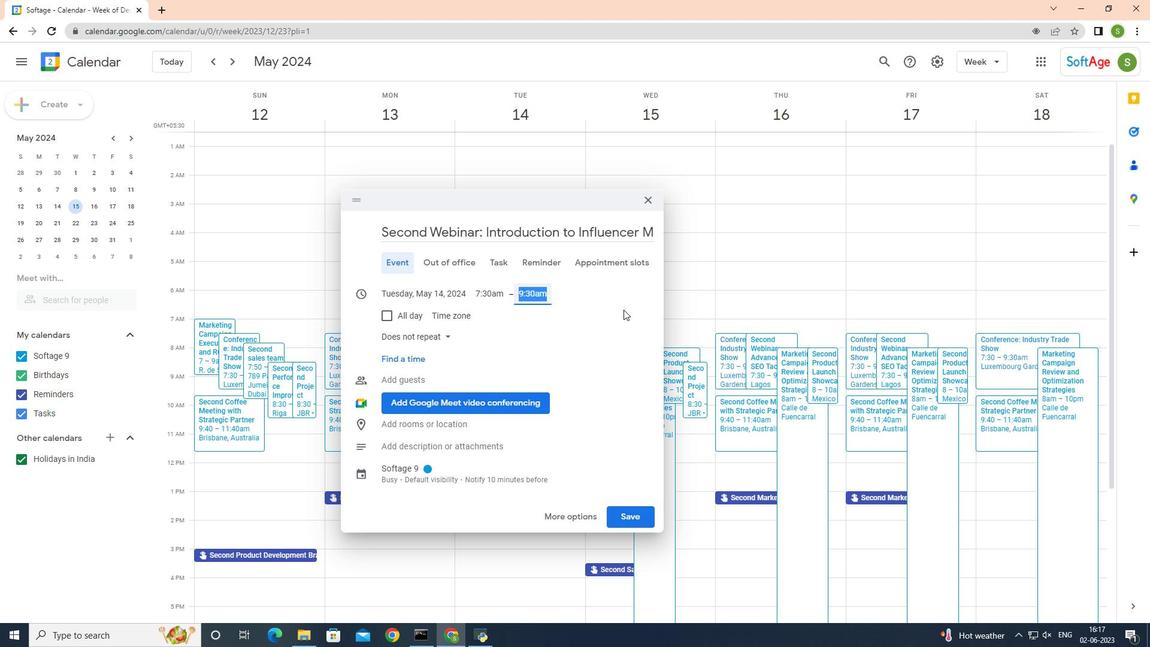 
Action: Mouse moved to (572, 525)
Screenshot: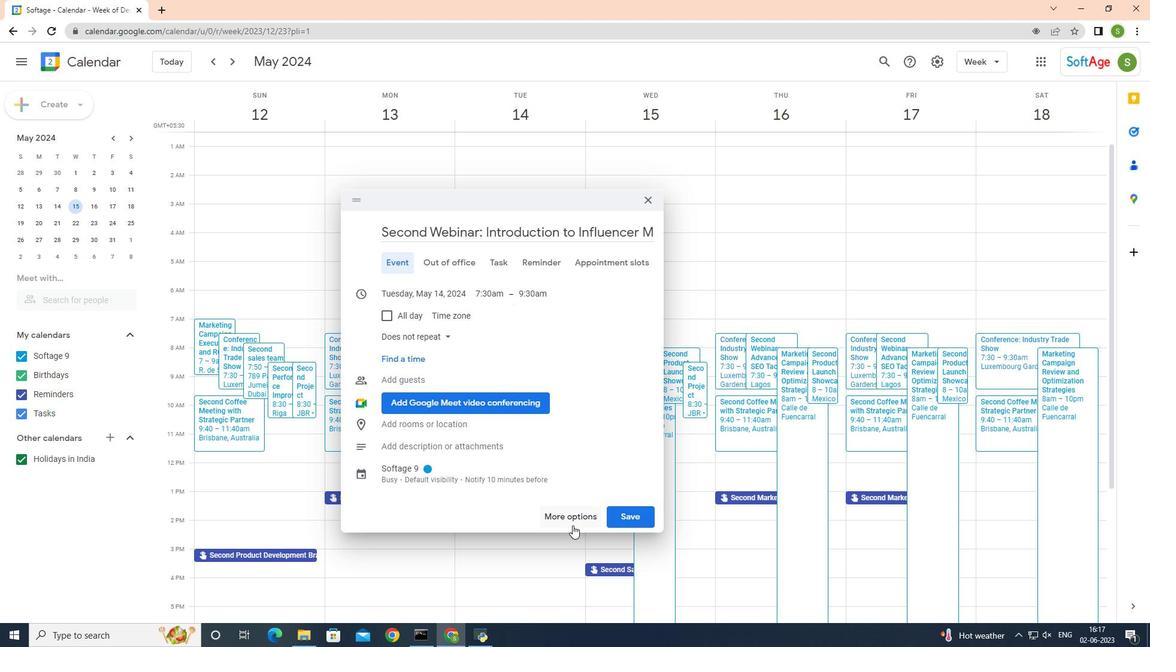 
Action: Mouse pressed left at (572, 525)
Screenshot: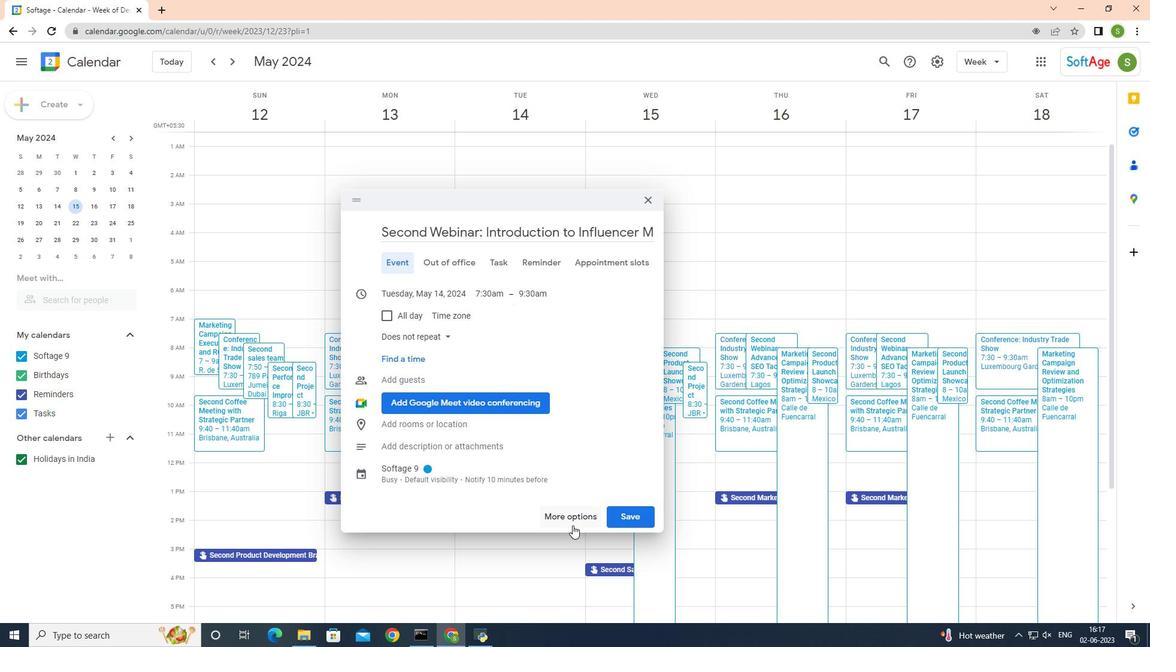 
Action: Mouse moved to (228, 434)
Screenshot: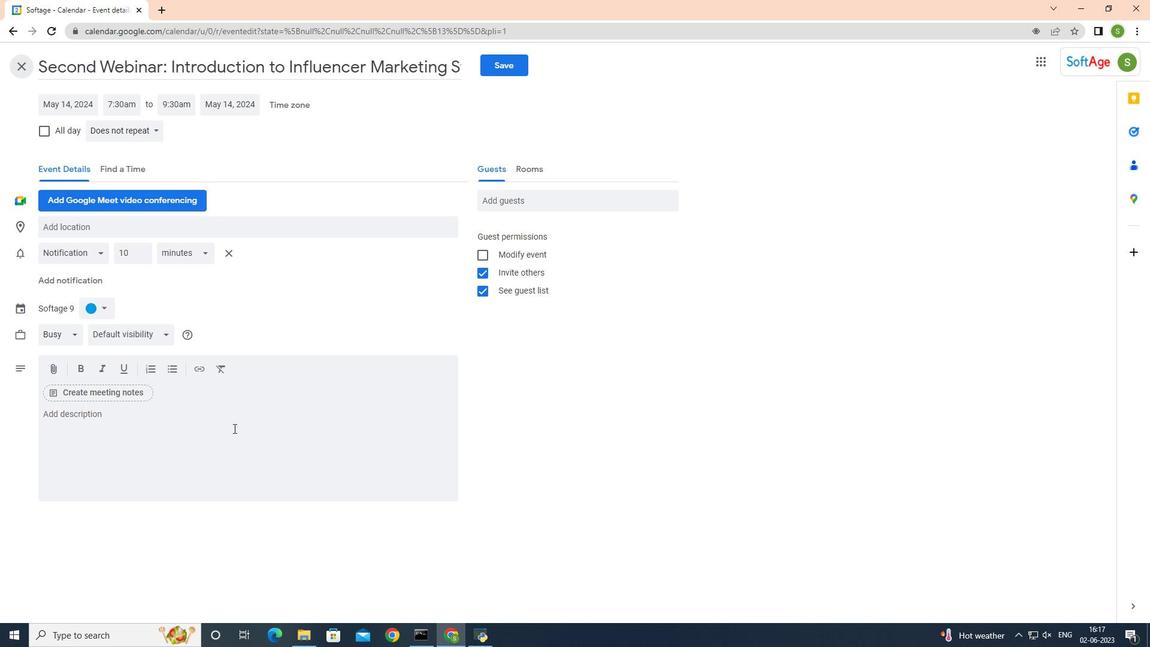 
Action: Mouse pressed left at (228, 434)
Screenshot: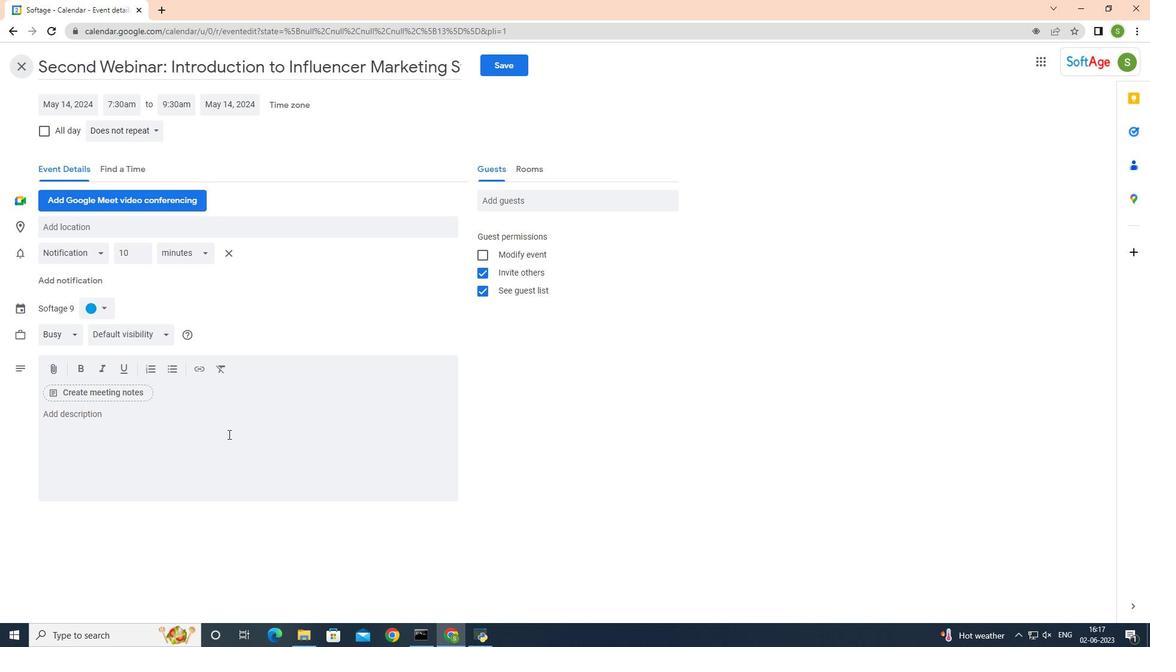 
Action: Mouse moved to (228, 438)
Screenshot: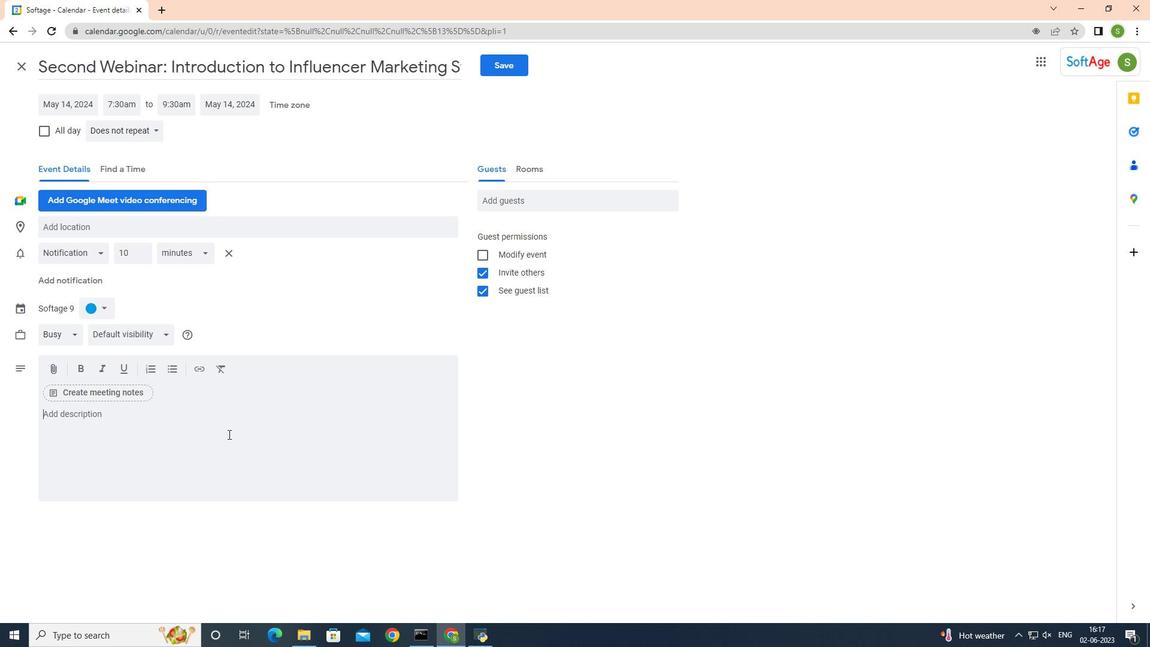
Action: Key pressed <Key.shift>Team<Key.space><Key.shift><Key.shift><Key.shift><Key.shift>Bu<Key.backspace><Key.backspace>building<Key.space>activities<Key.space>to<Key.space>align<Key.space>
Screenshot: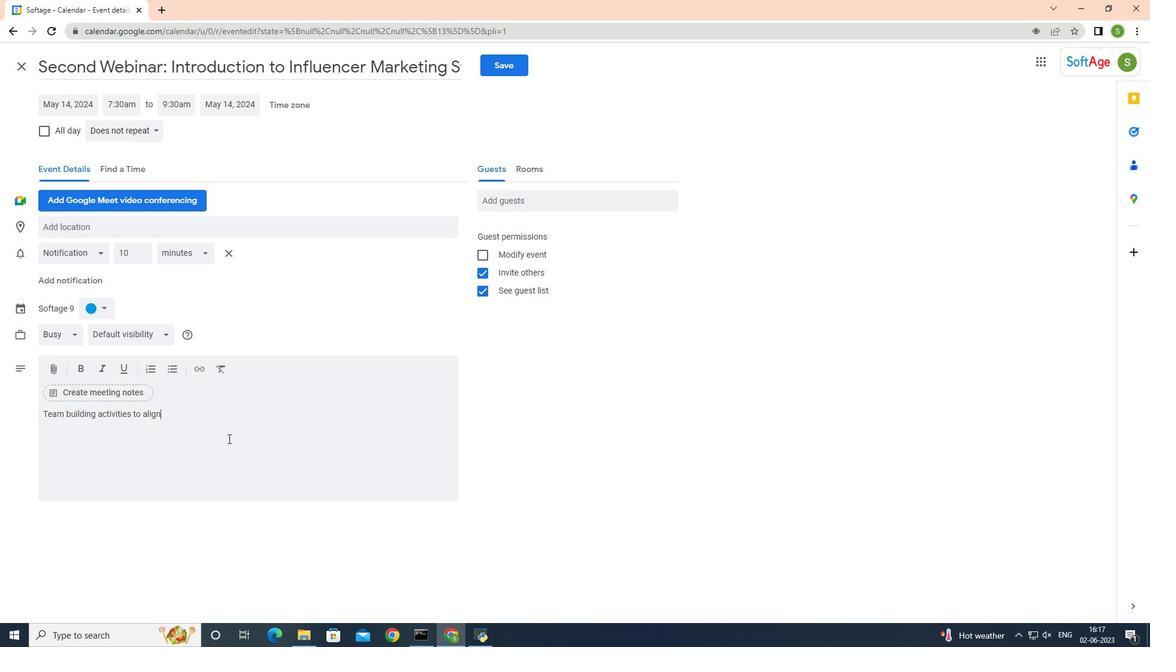 
Action: Mouse moved to (266, 415)
Screenshot: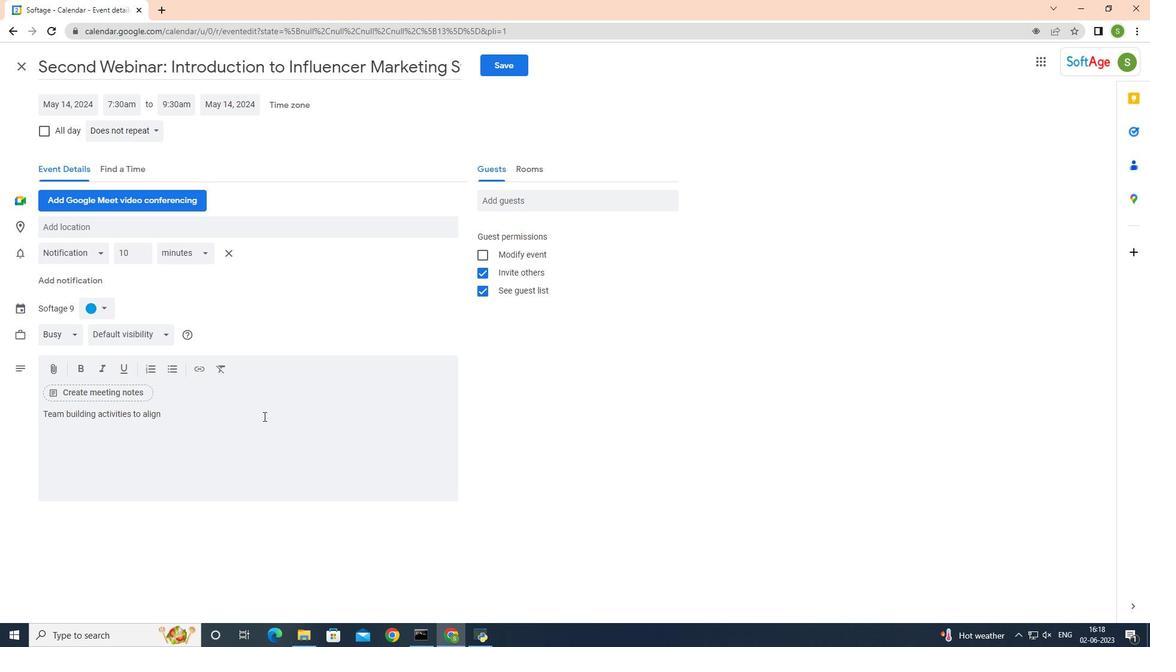 
Action: Key pressed <Key.backspace><Key.backspace><Key.backspace><Key.backspace><Key.backspace><Key.backspace><Key.backspace><Key.backspace><Key.backspace><Key.backspace><Key.space>designed<Key.space>to<Key.space>suit<Key.space>the<Key.space>specific<Key.space>needs<Key.space>and<Key.space>dya<Key.backspace>namics<Key.space>of<Key.space>the<Key.space>team.<Key.space><Key.shift>Customizing<Key.space>the<Key.space>activities<Key.space>to<Key.space>align<Key.space>with<Key.space>the<Key.space>team's<Key.space>goals<Key.space>and<Key.space>challenges<Key.space>can<Key.space>maximize<Key.space>their<Key.space>effectiveness<Key.space>in<Key.space>fostering<Key.space>collaboration,<Key.space>trust,<Key.space>and<Key.space>overall<Key.space>team<Key.space>cohesion.
Screenshot: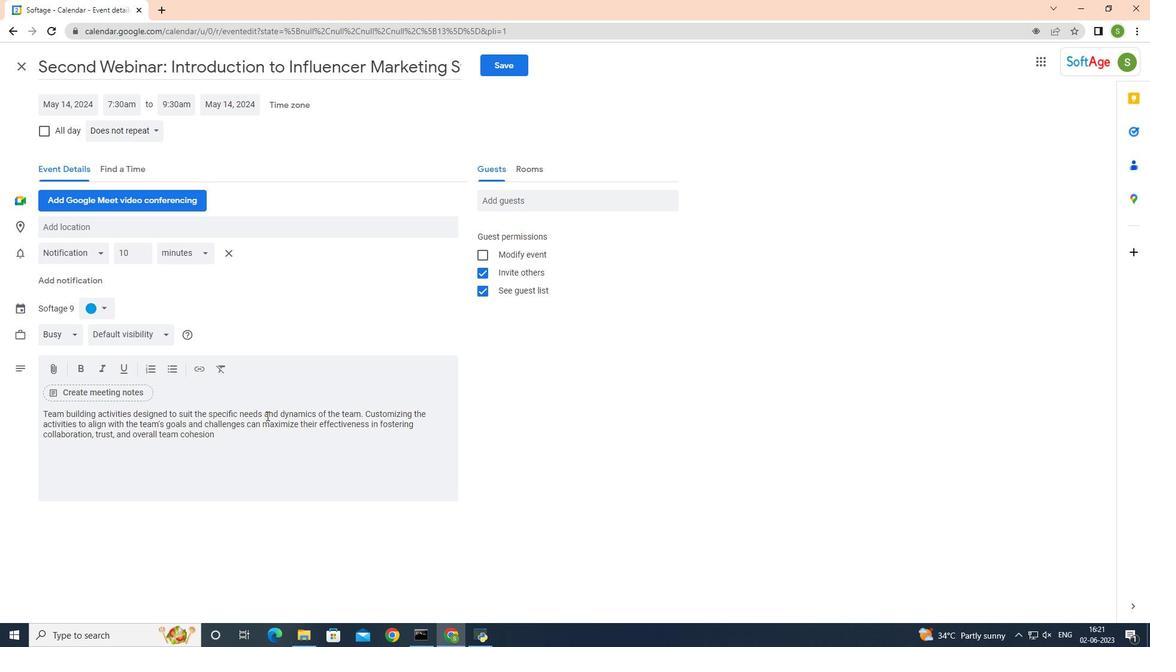 
Action: Mouse moved to (103, 308)
Screenshot: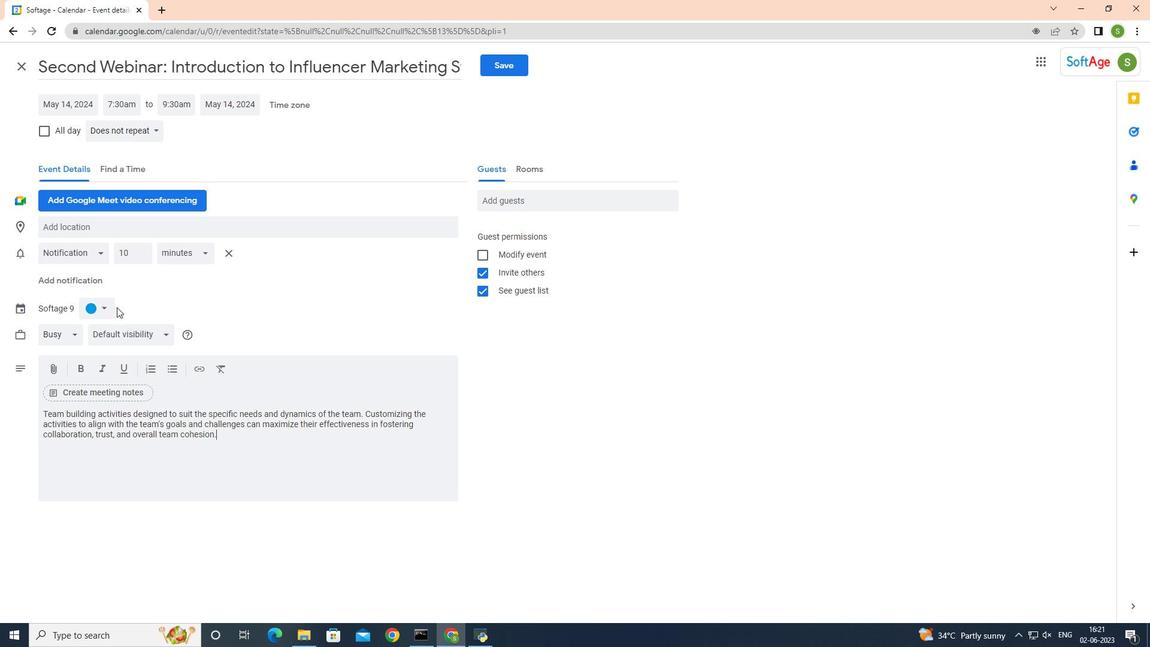 
Action: Mouse pressed left at (103, 308)
Screenshot: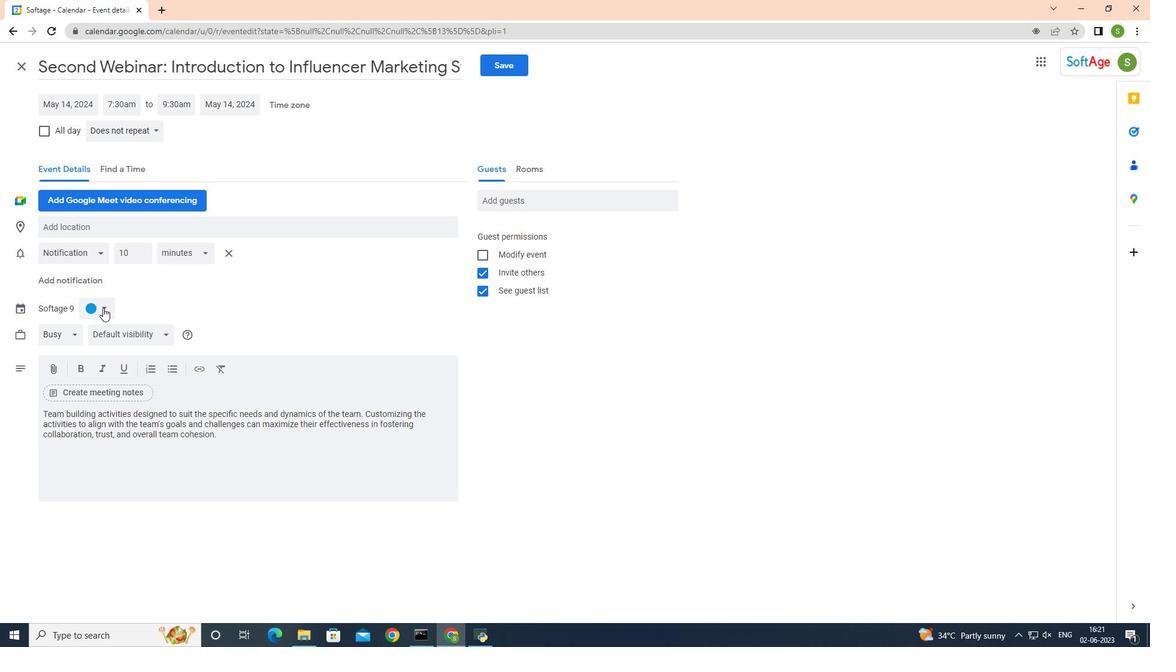 
Action: Mouse moved to (106, 350)
Screenshot: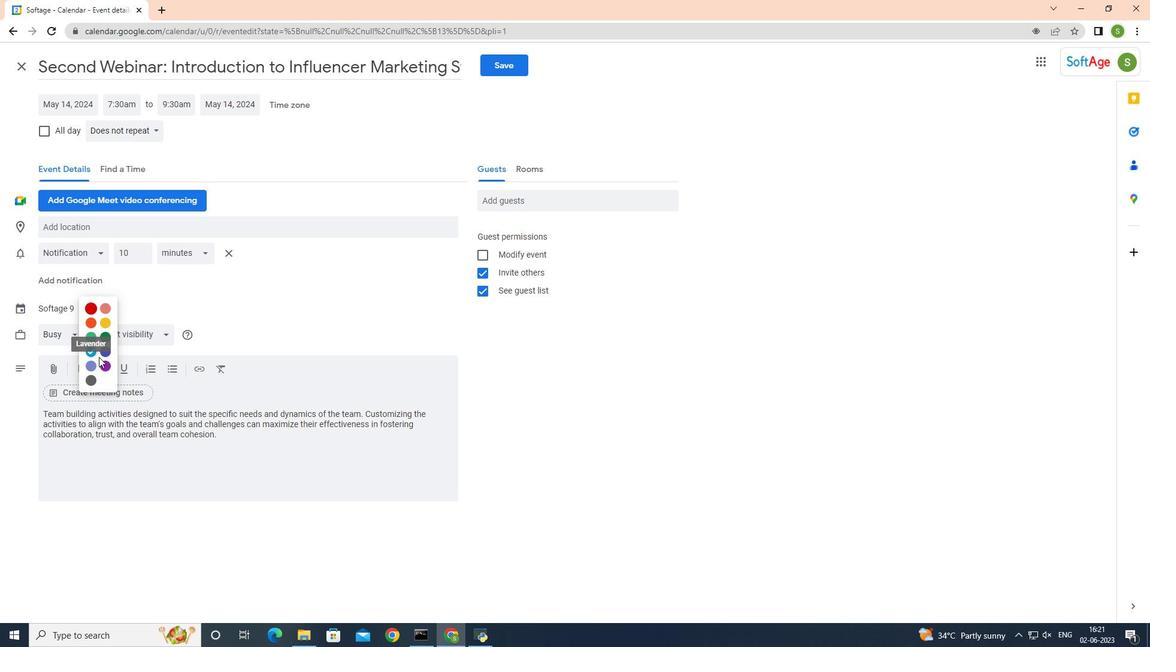 
Action: Mouse pressed left at (106, 350)
Screenshot: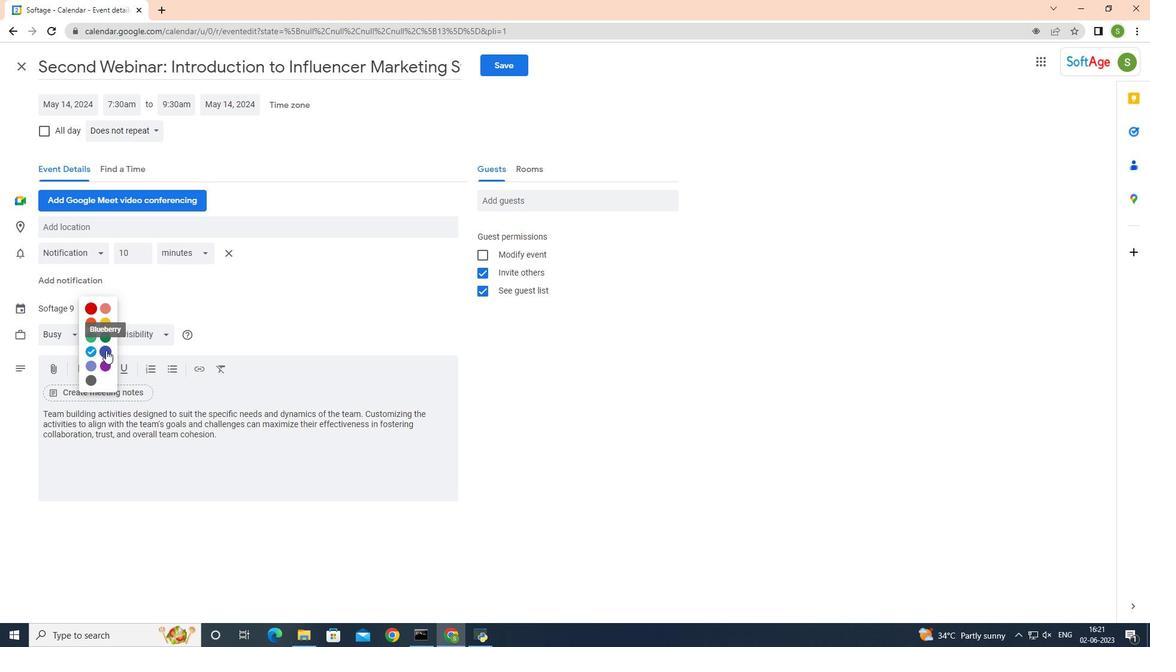 
Action: Mouse moved to (234, 230)
Screenshot: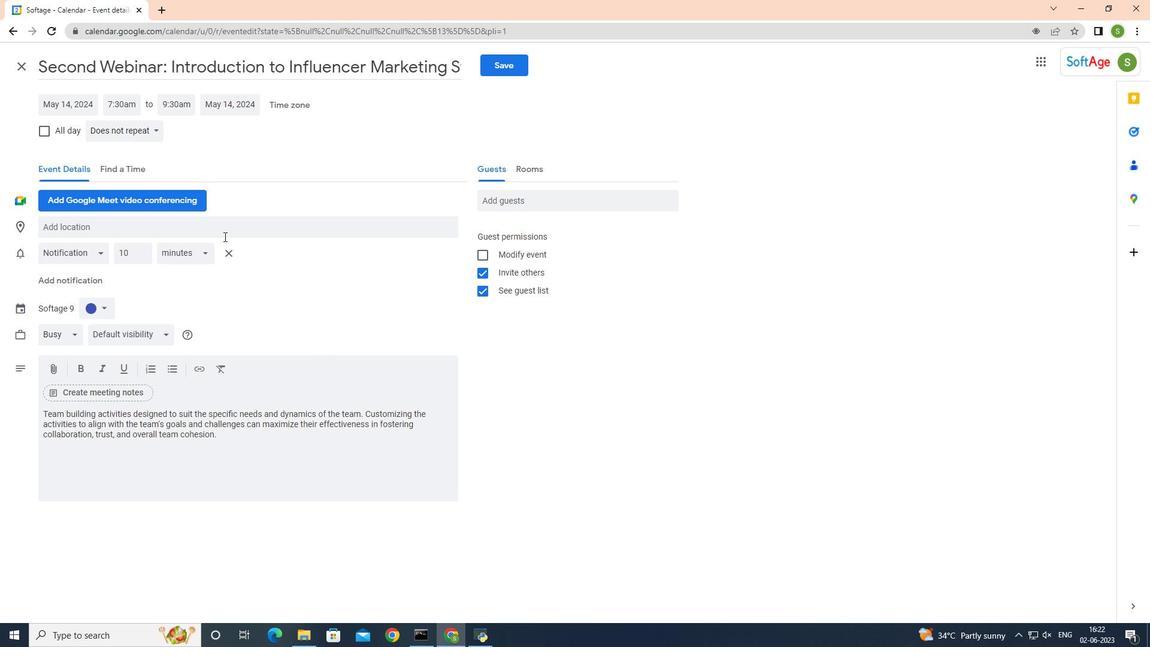 
Action: Mouse pressed left at (234, 230)
Screenshot: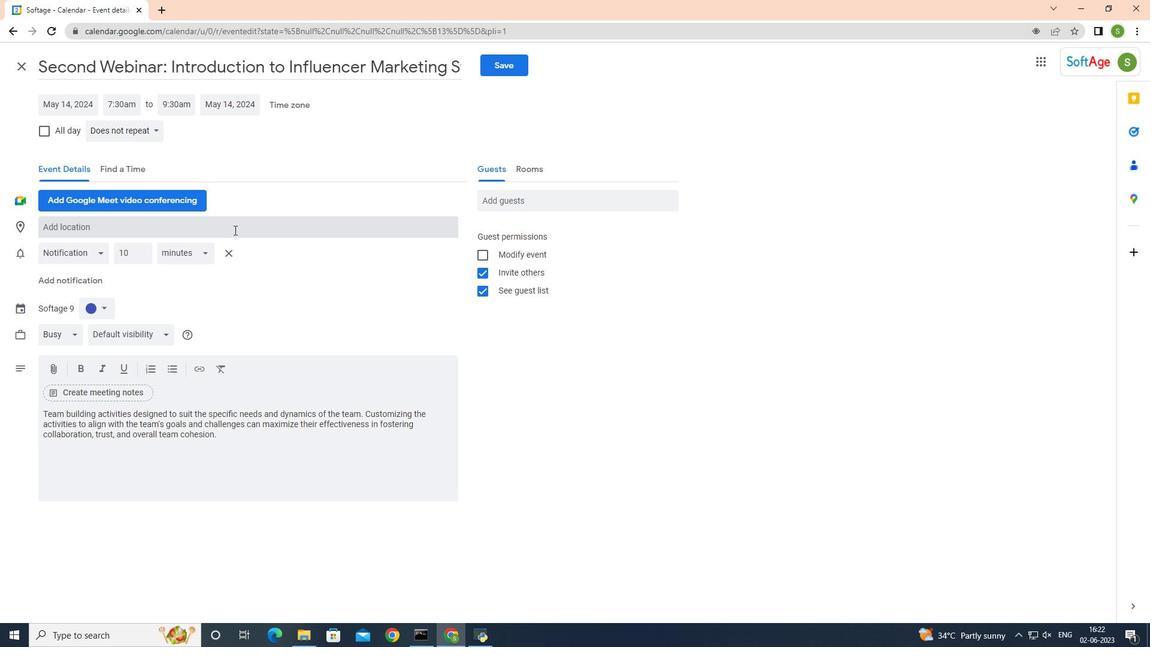 
Action: Mouse moved to (348, 223)
Screenshot: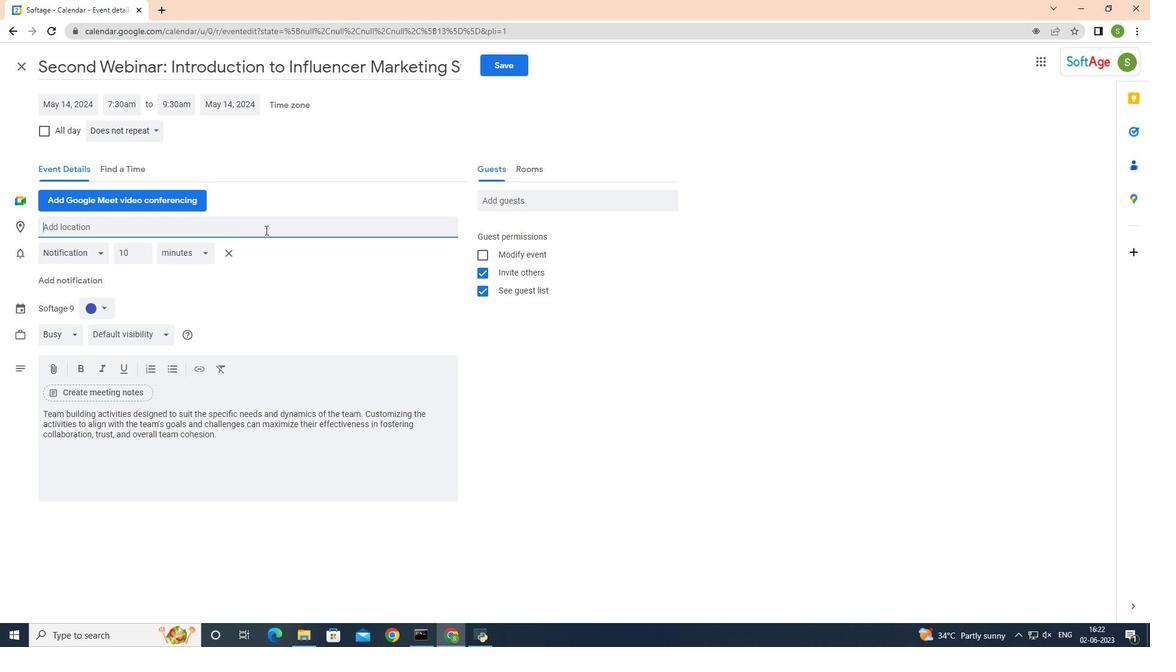 
Action: Key pressed 321<Key.space><Key.shift>Damrak,<Key.space><Key.shift>Amsterdam,<Key.space><Key.shift>Netherlands
Screenshot: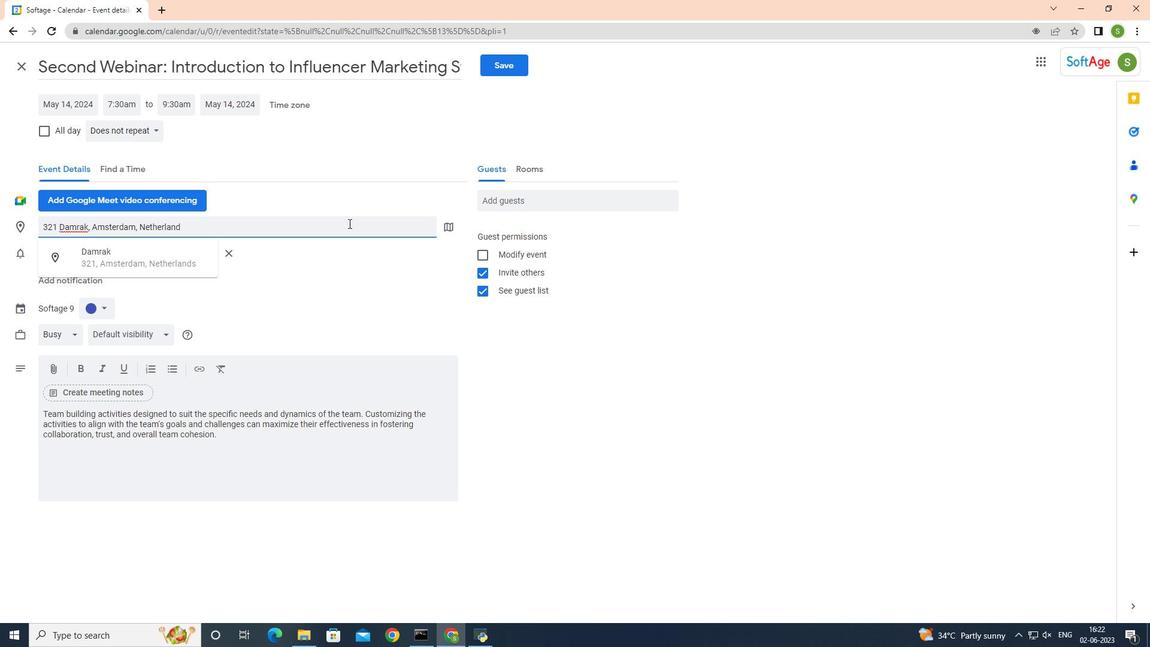 
Action: Mouse moved to (154, 261)
Screenshot: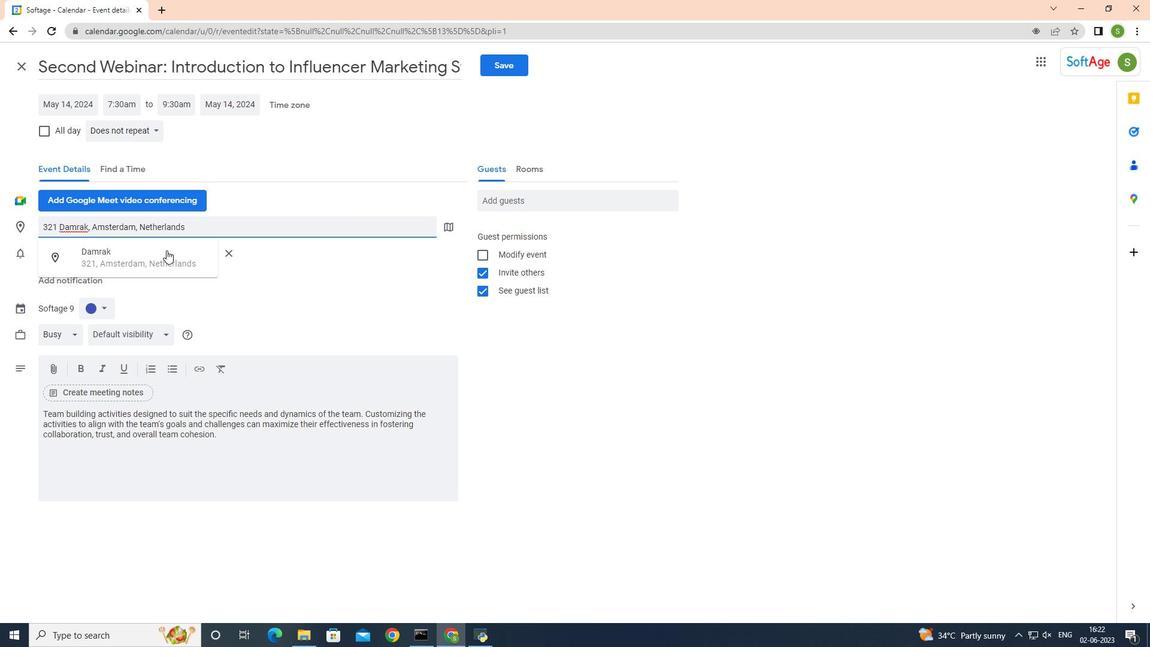 
Action: Mouse pressed left at (154, 261)
Screenshot: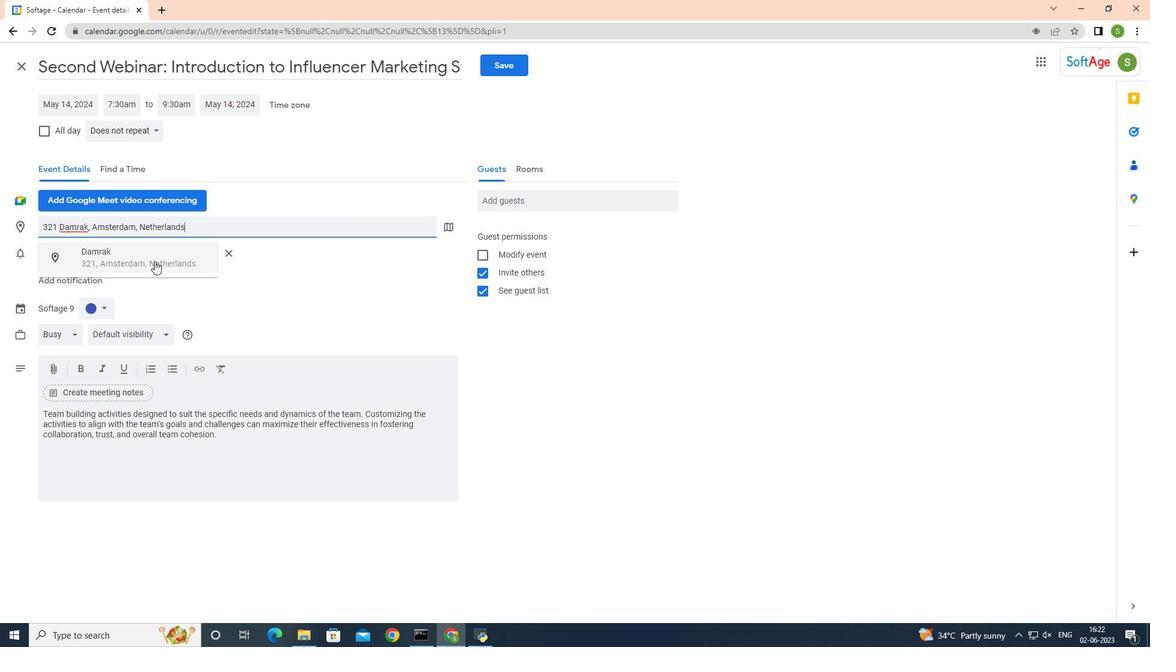 
Action: Mouse moved to (339, 261)
Screenshot: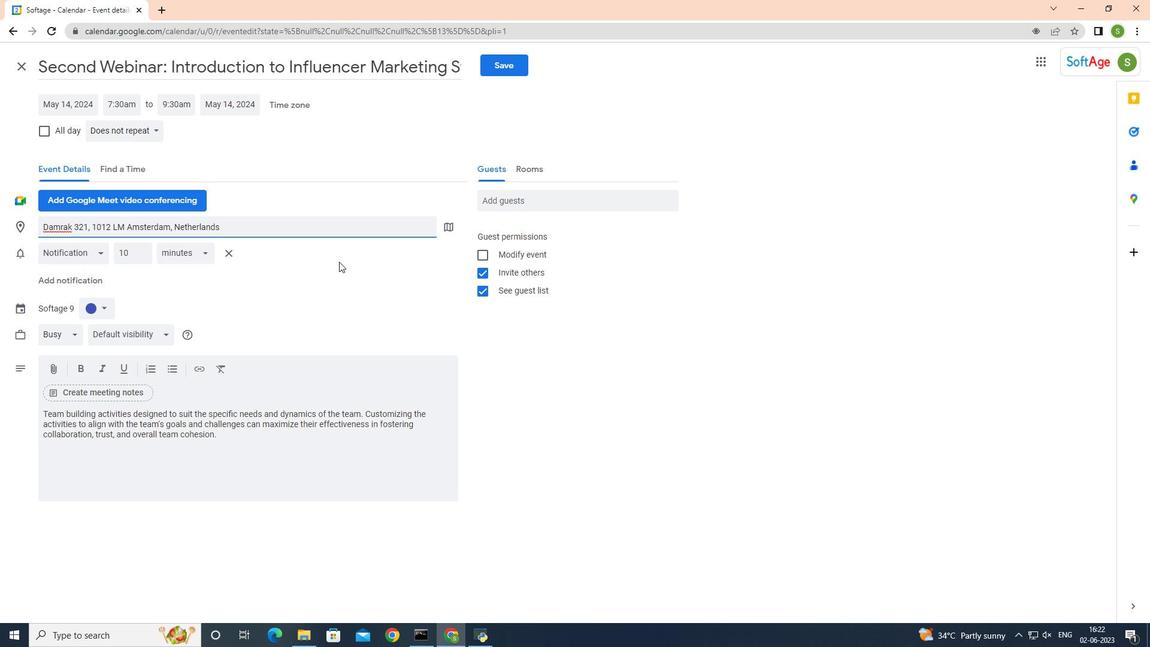 
Action: Mouse pressed left at (339, 261)
Screenshot: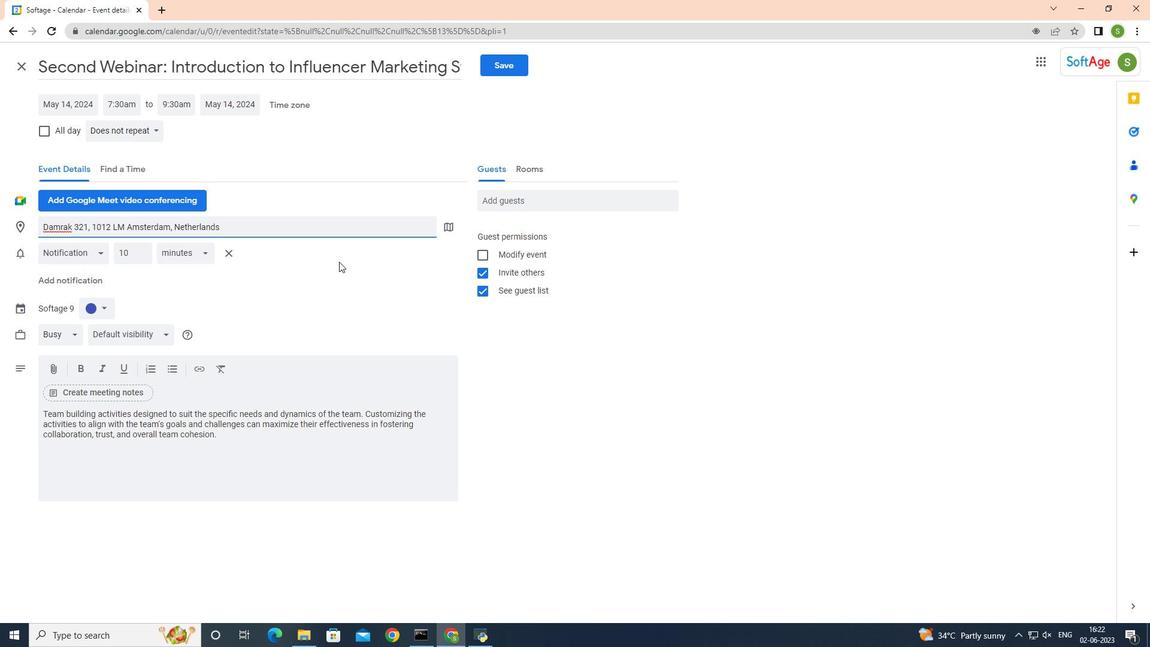 
Action: Mouse moved to (496, 67)
Screenshot: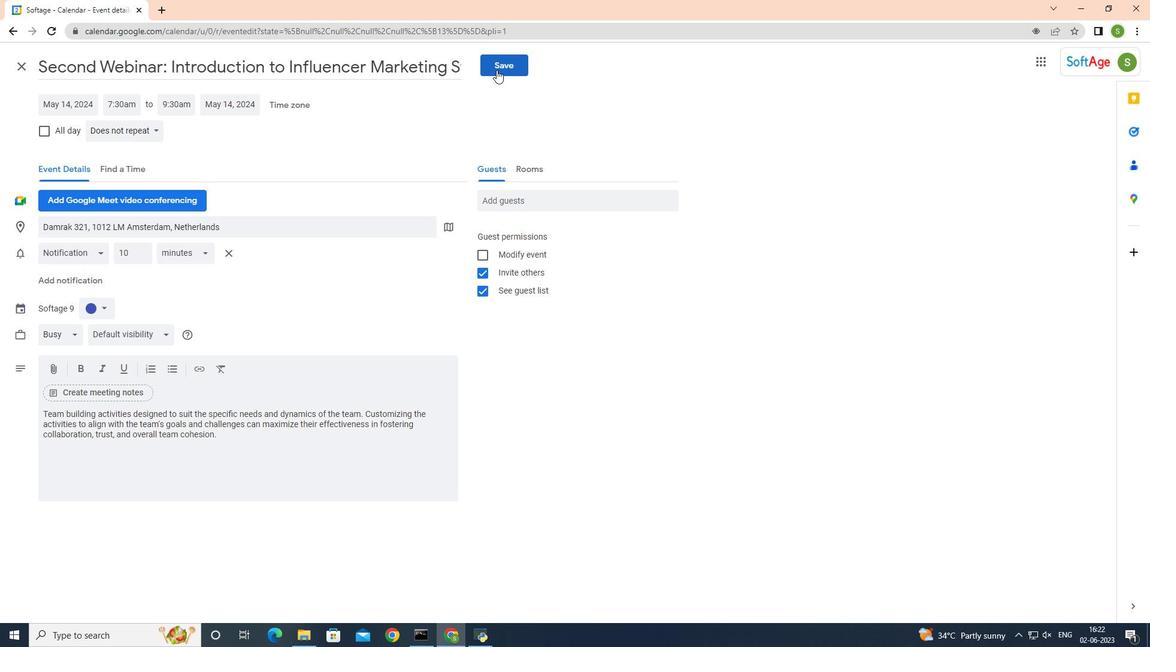 
Action: Mouse pressed left at (496, 67)
Screenshot: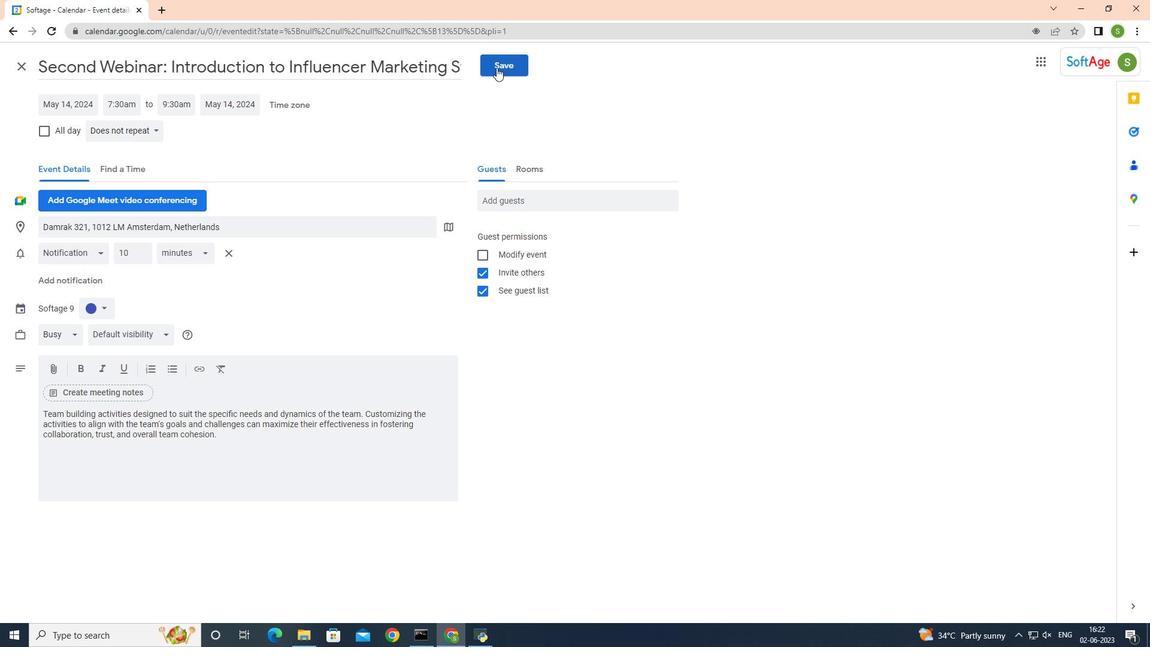 
Action: Mouse moved to (527, 357)
Screenshot: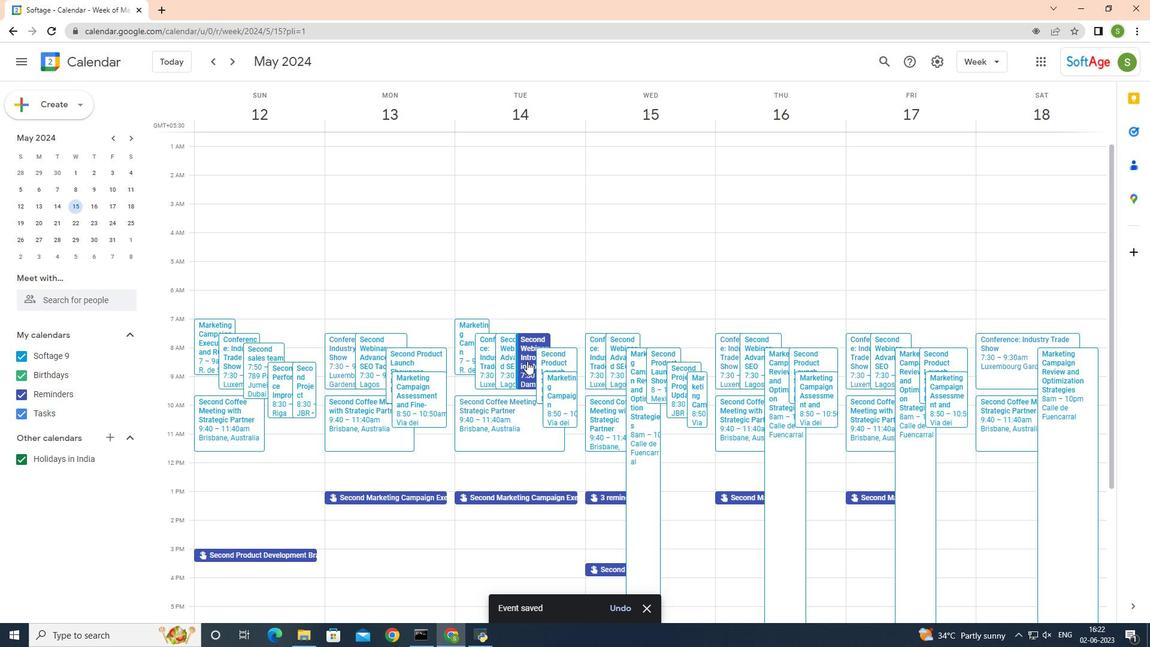 
Action: Mouse pressed left at (527, 357)
Screenshot: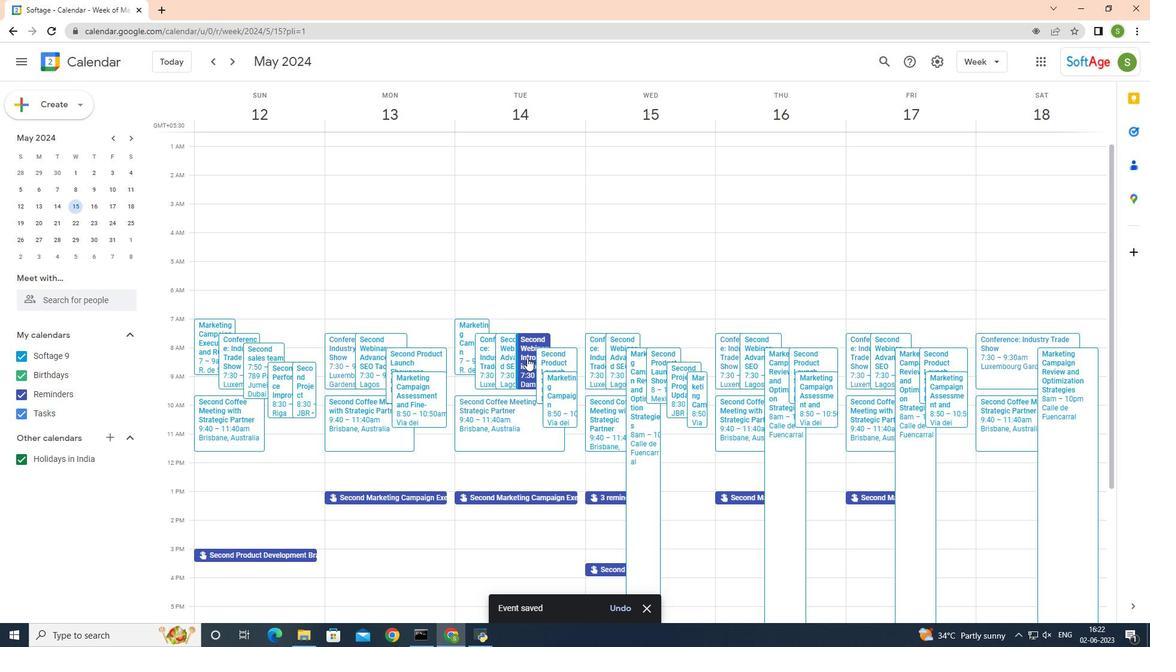 
Action: Mouse moved to (408, 256)
Screenshot: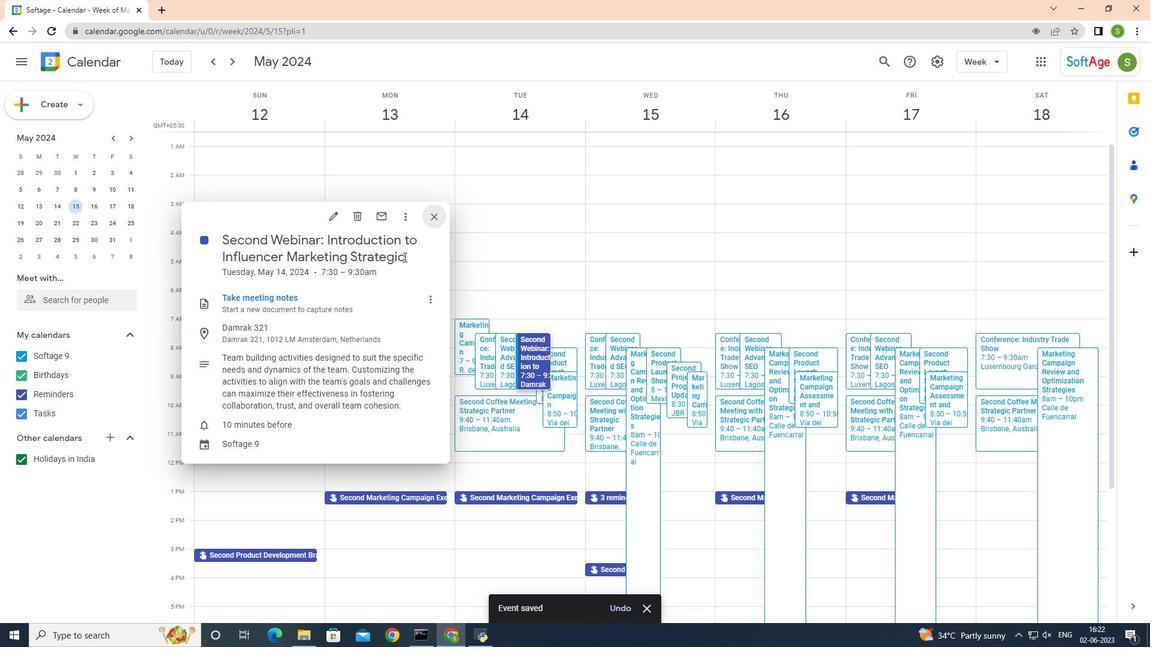 
Action: Mouse pressed left at (408, 256)
Screenshot: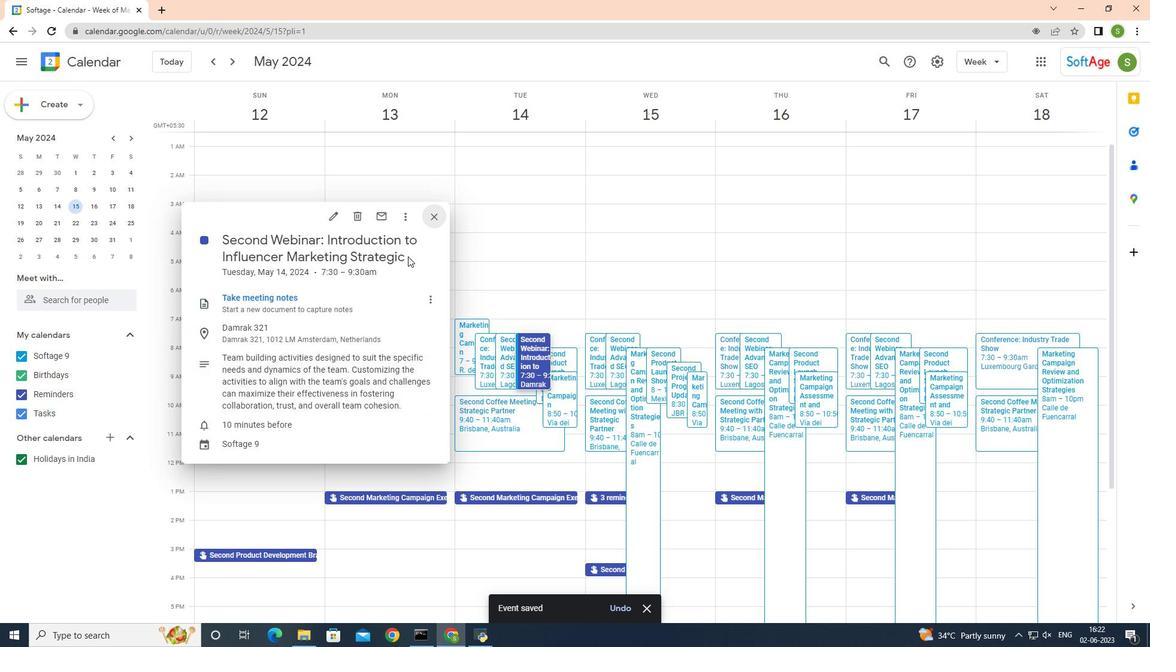 
Action: Mouse moved to (225, 243)
Screenshot: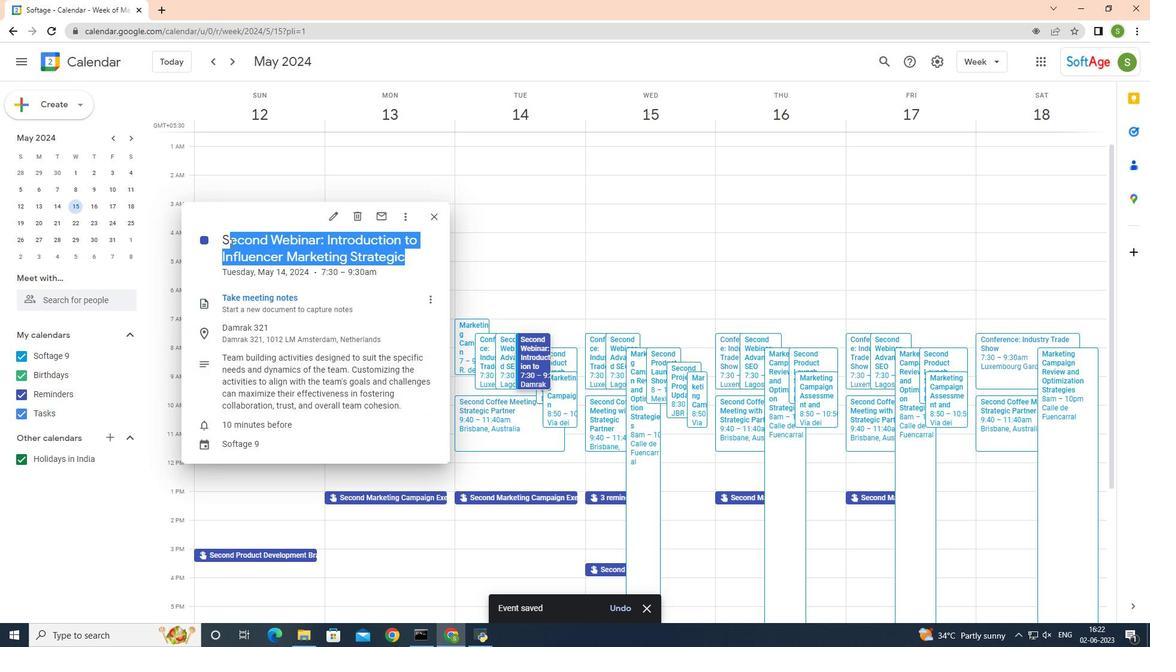 
Action: Key pressed ctrl+C
Screenshot: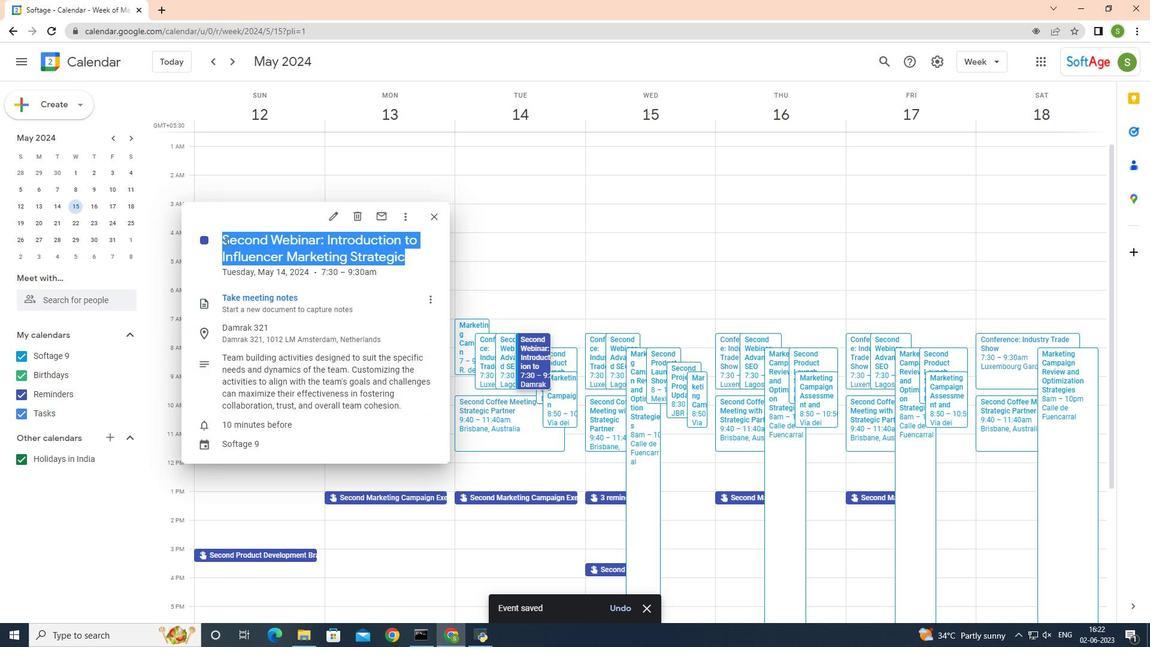 
Action: Mouse moved to (388, 260)
Screenshot: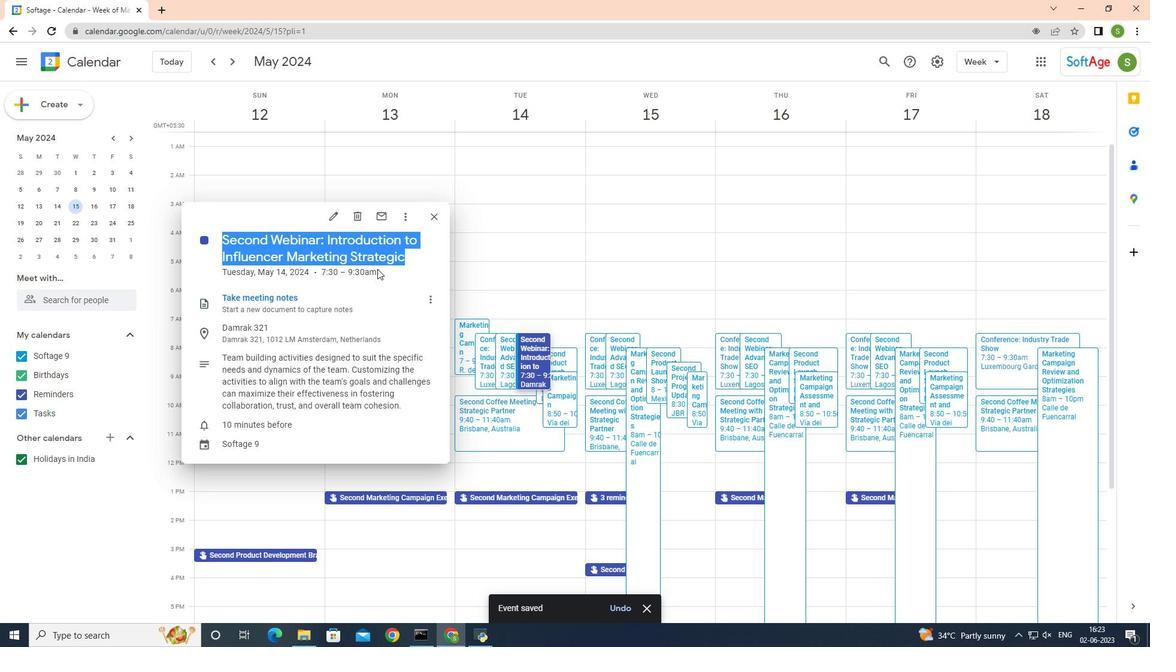 
Action: Mouse pressed left at (388, 260)
Screenshot: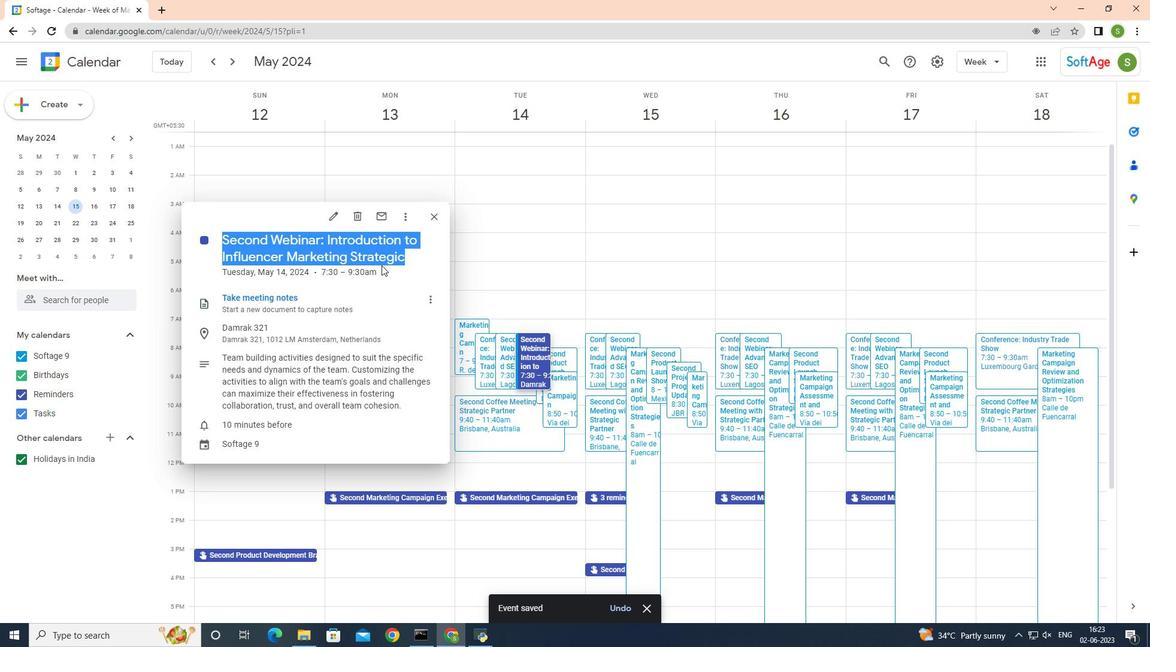 
Action: Mouse moved to (381, 218)
Screenshot: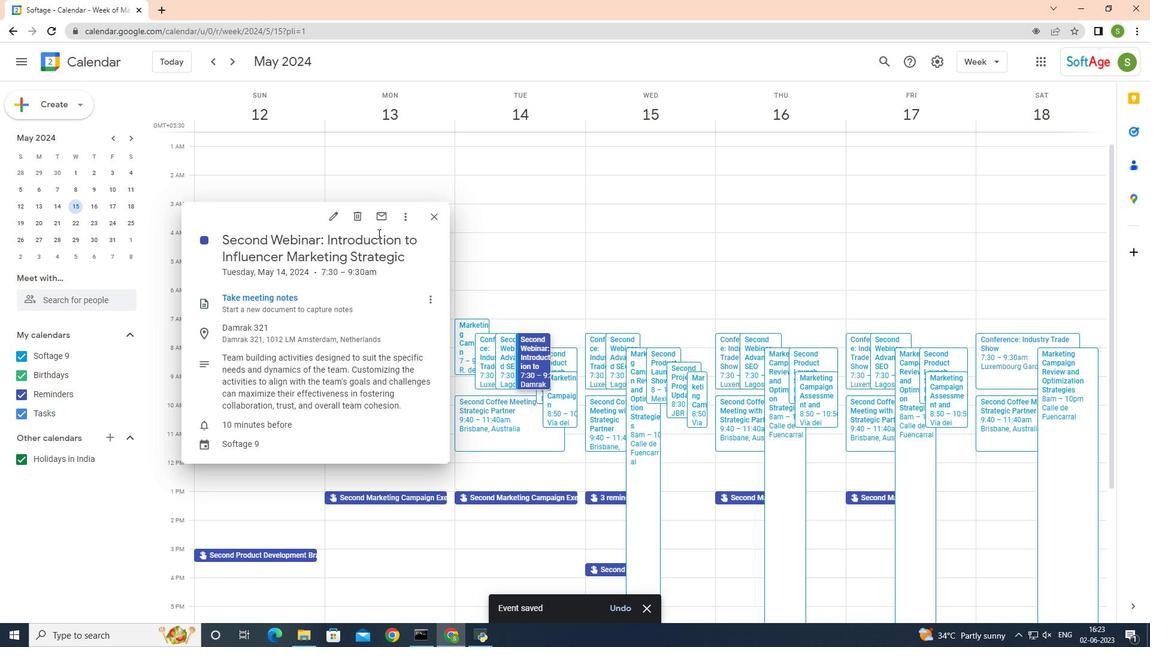 
Action: Mouse pressed left at (381, 218)
Screenshot: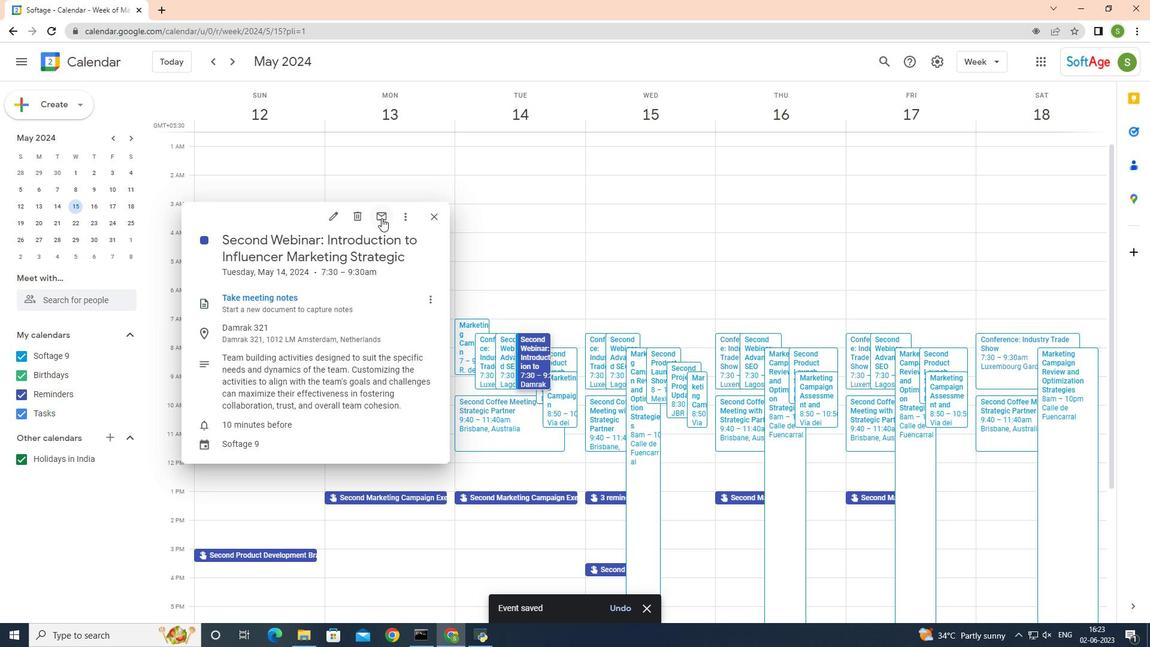 
Action: Mouse moved to (498, 279)
Screenshot: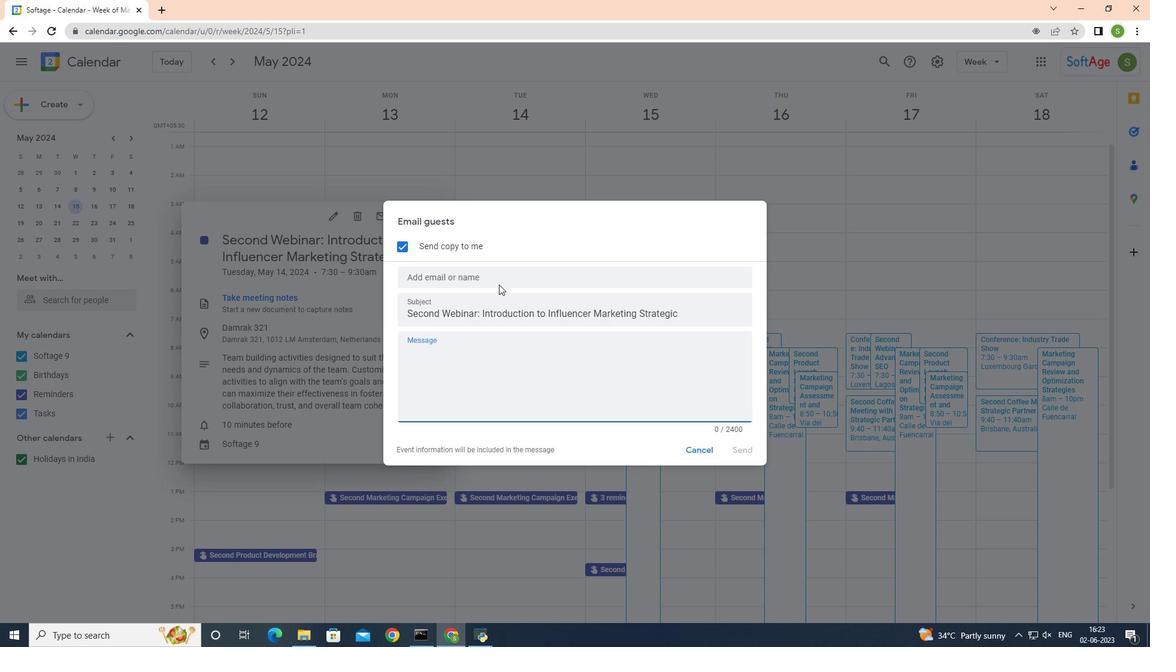 
Action: Mouse pressed left at (498, 279)
Screenshot: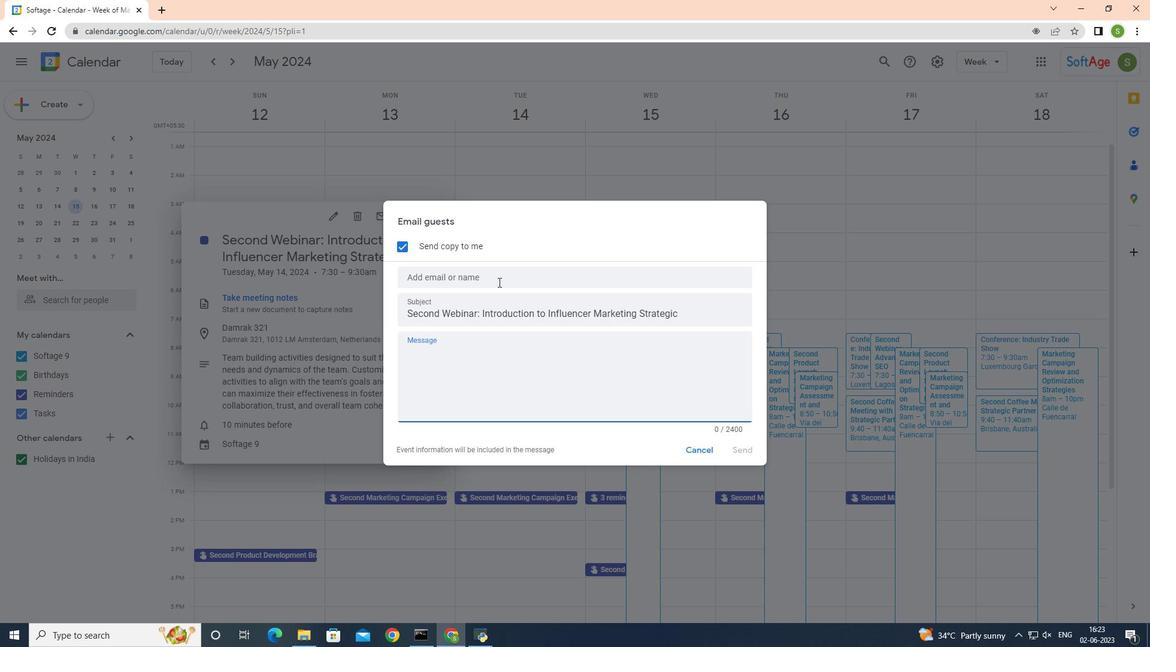 
Action: Mouse moved to (522, 281)
Screenshot: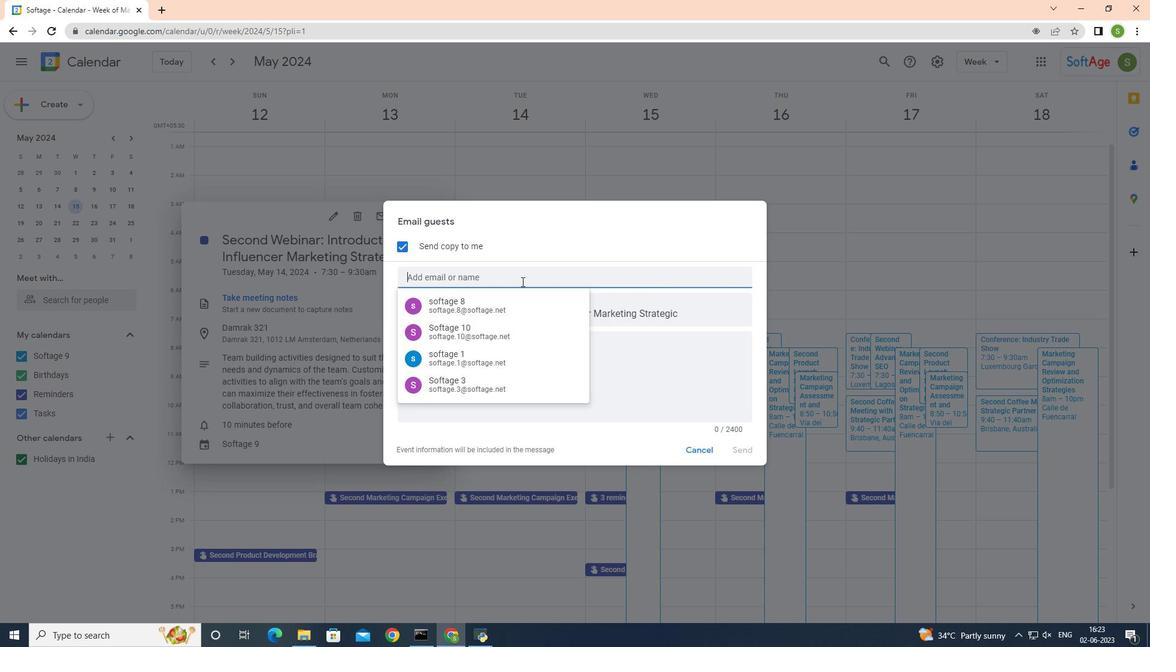 
Action: Key pressed <Key.shift><Key.shift><Key.shift><Key.shift><Key.shift><Key.shift><Key.shift><Key.shift><Key.shift>Softage.7
Screenshot: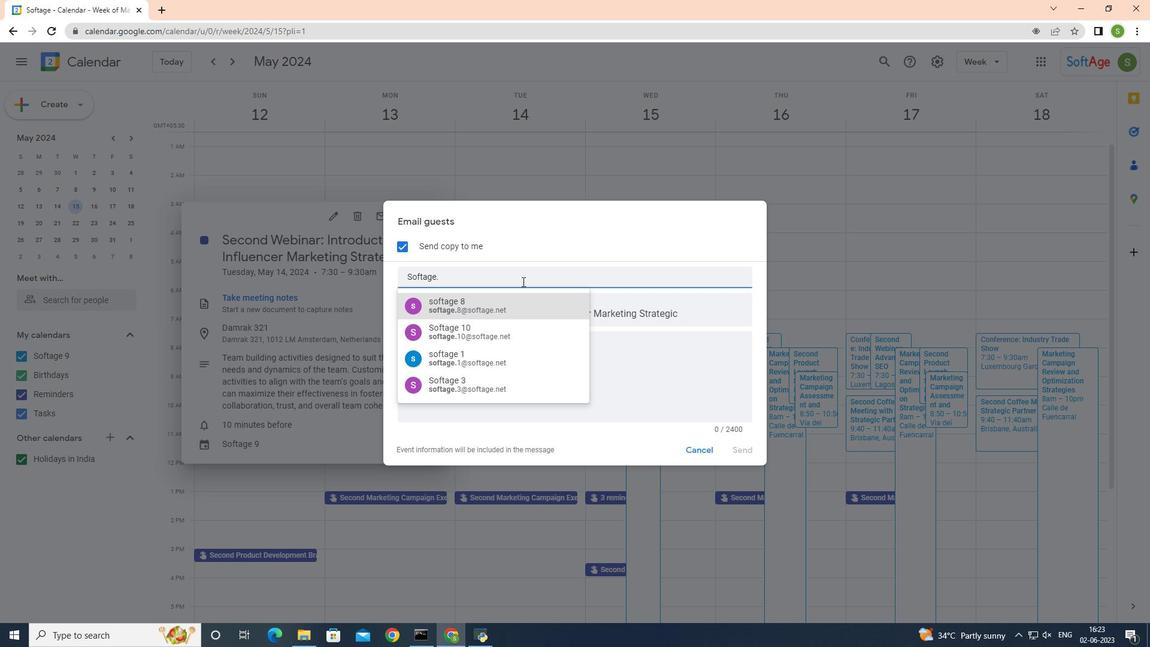 
Action: Mouse moved to (497, 307)
Screenshot: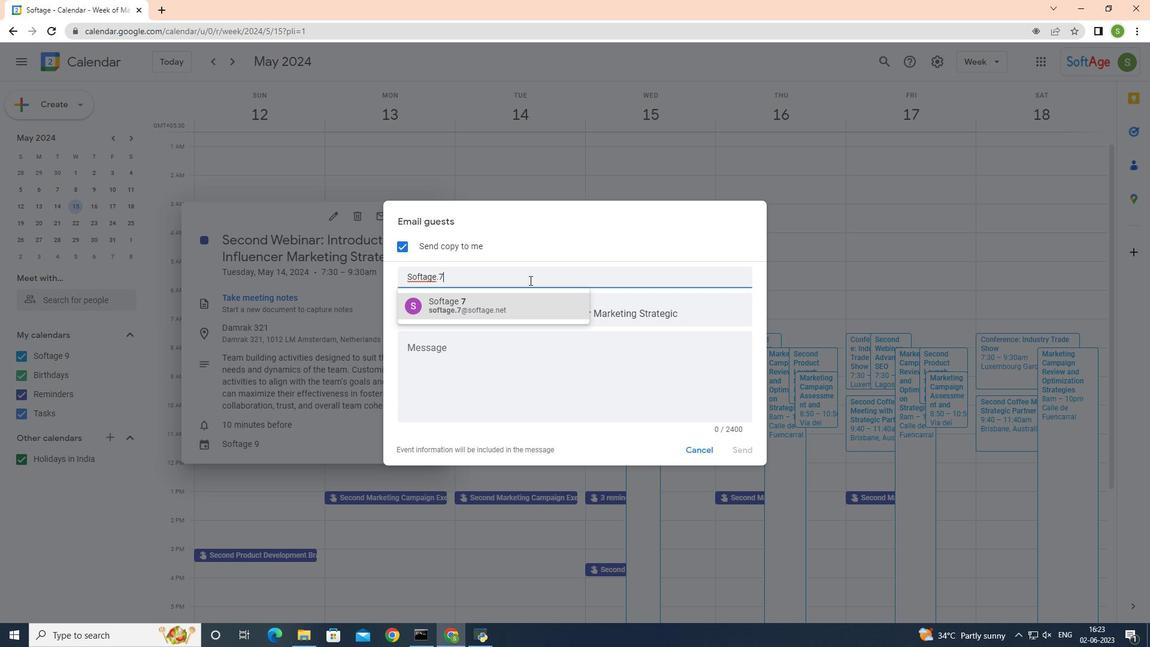 
Action: Mouse pressed left at (497, 307)
Screenshot: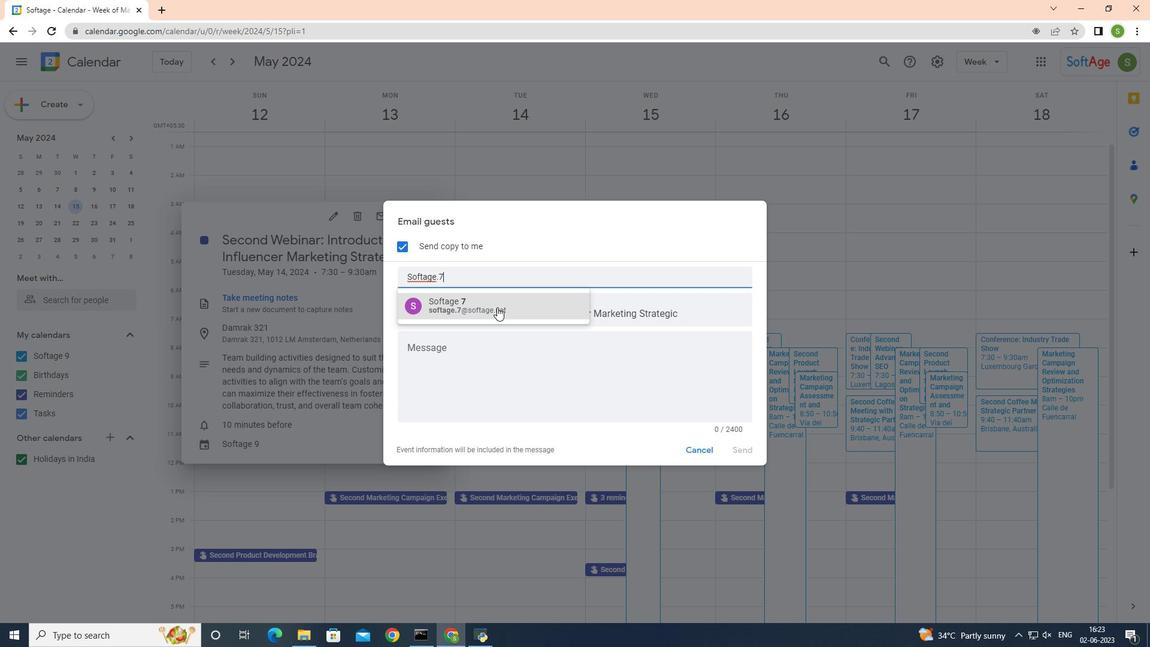 
Action: Mouse moved to (474, 288)
Screenshot: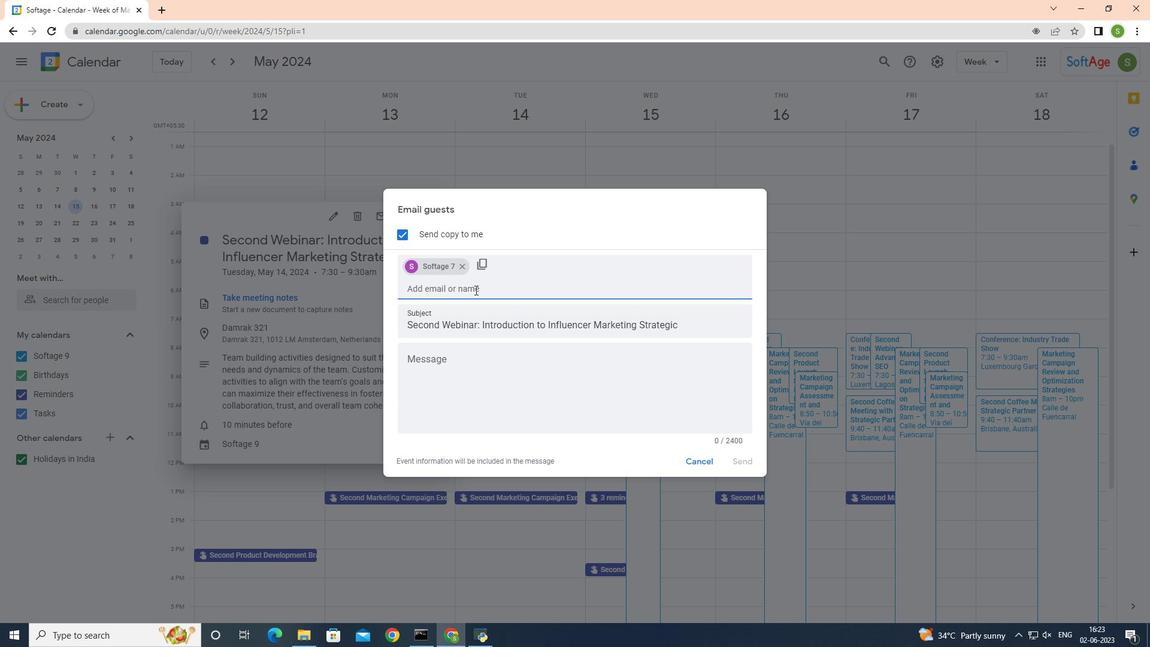 
Action: Mouse pressed left at (474, 288)
Screenshot: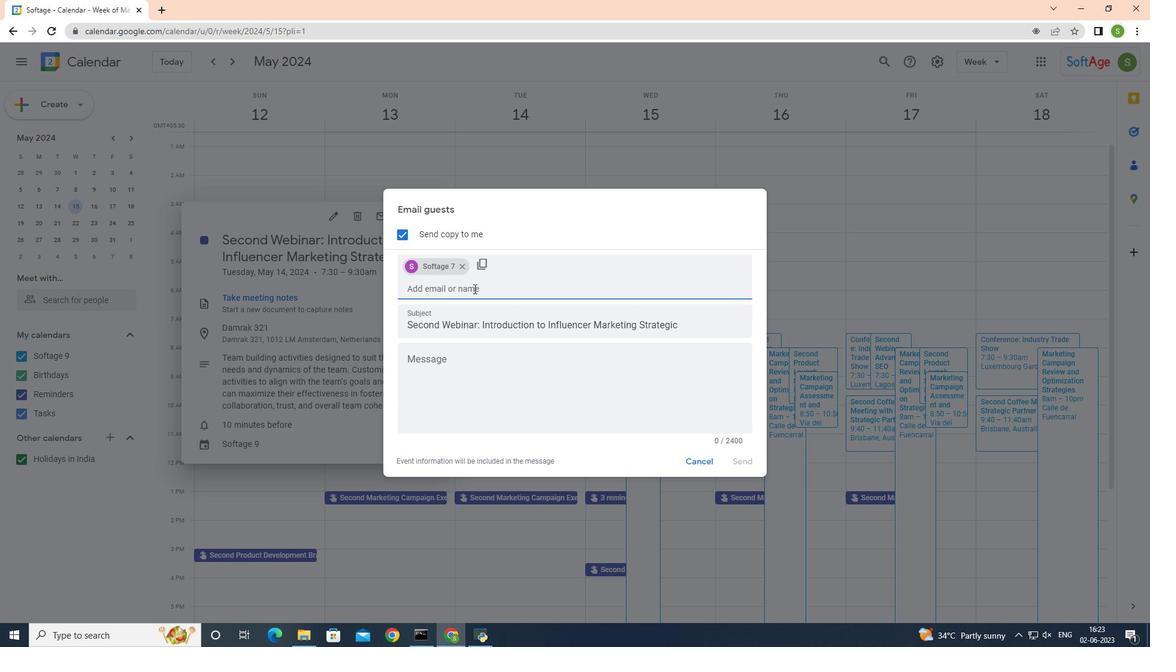 
Action: Mouse moved to (521, 372)
Screenshot: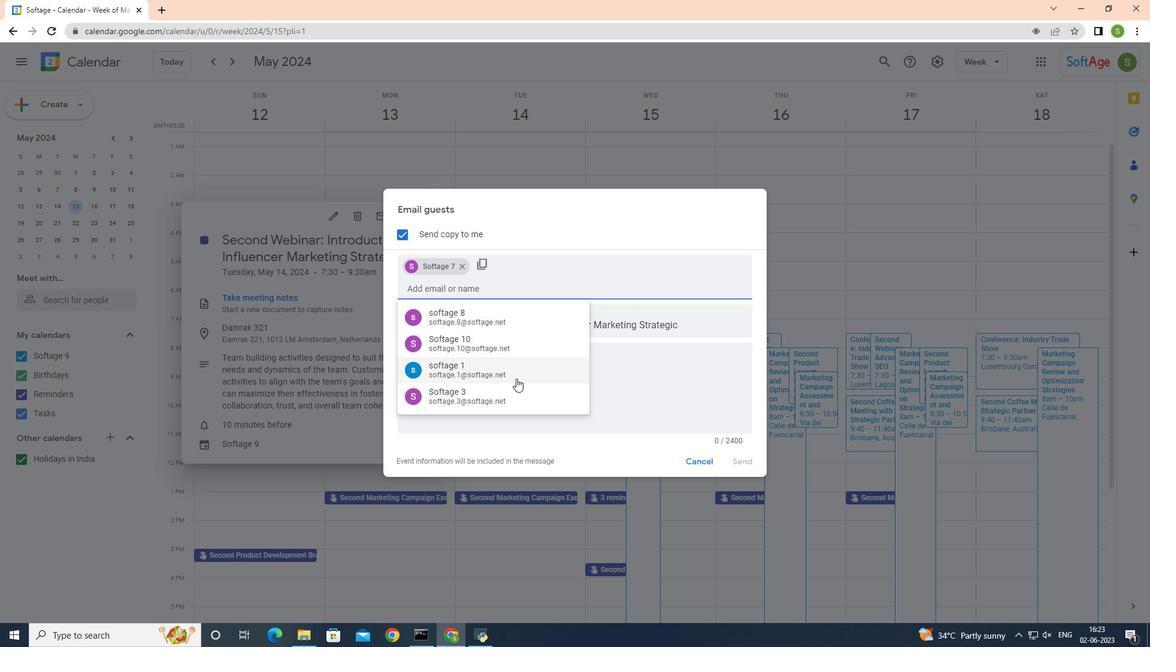 
Action: Mouse pressed left at (521, 372)
Screenshot: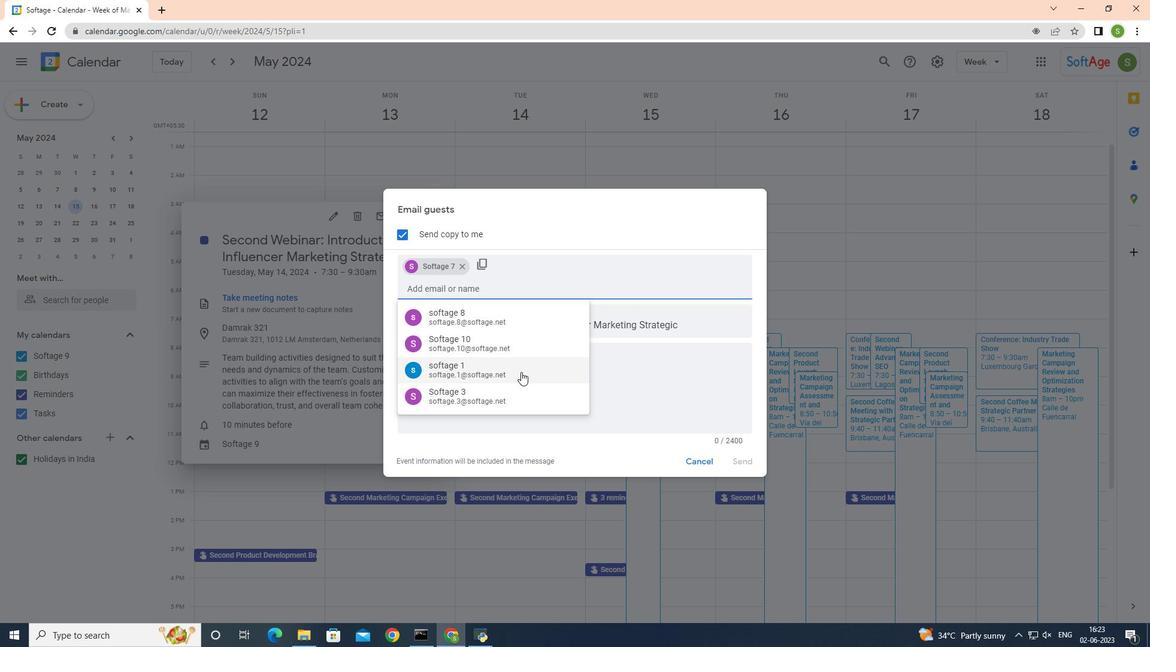 
Action: Mouse moved to (529, 363)
Screenshot: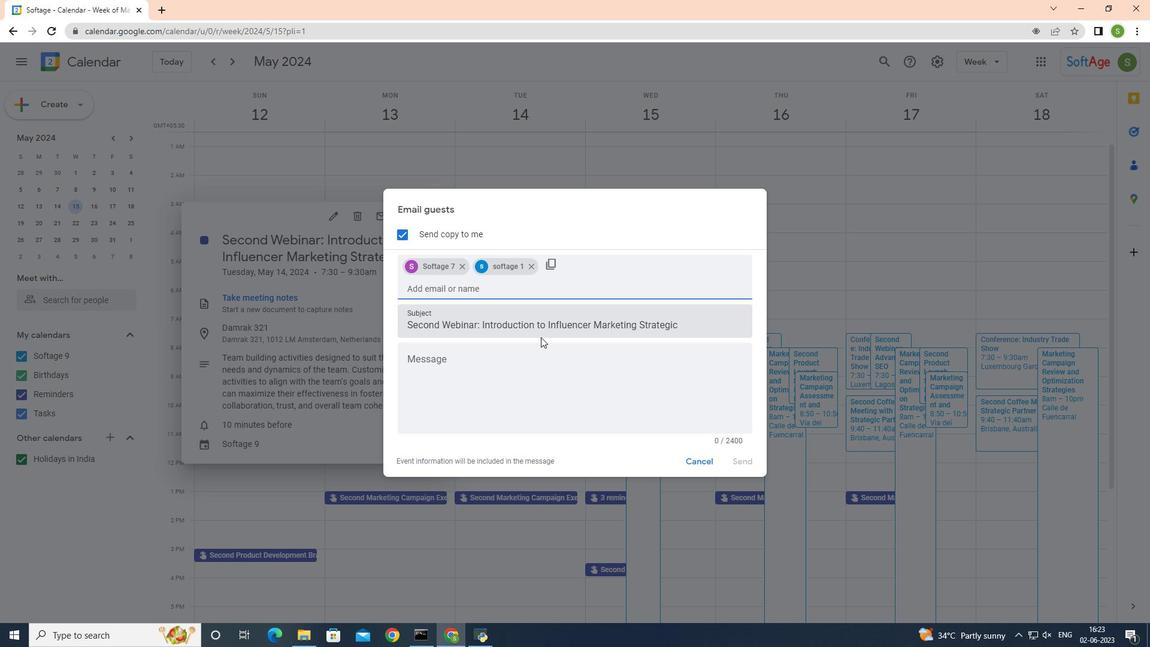 
Action: Mouse pressed left at (529, 363)
Screenshot: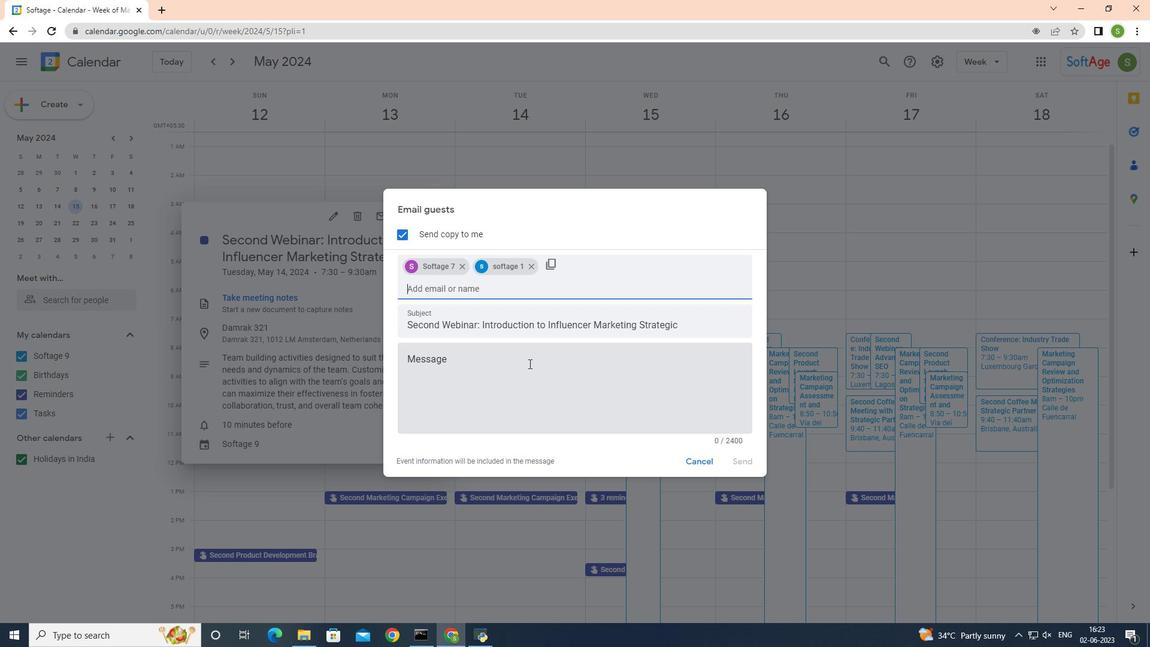 
Action: Key pressed <Key.shift>Invitation<Key.space>for<Key.space>the<Key.space>
Screenshot: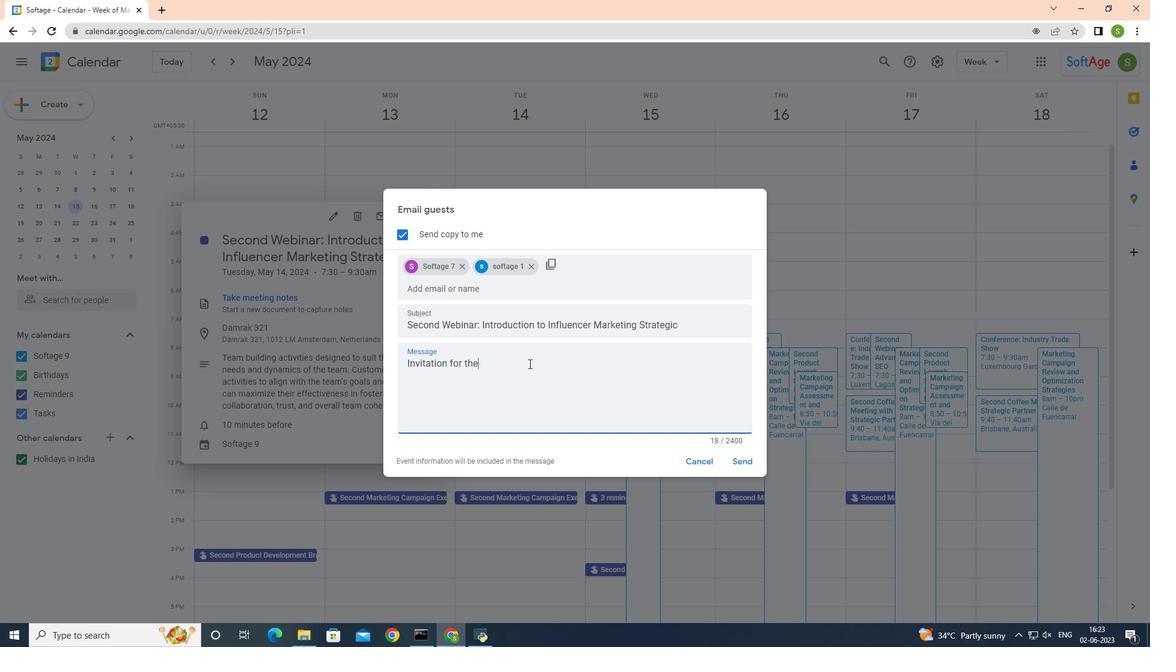 
Action: Mouse moved to (560, 368)
Screenshot: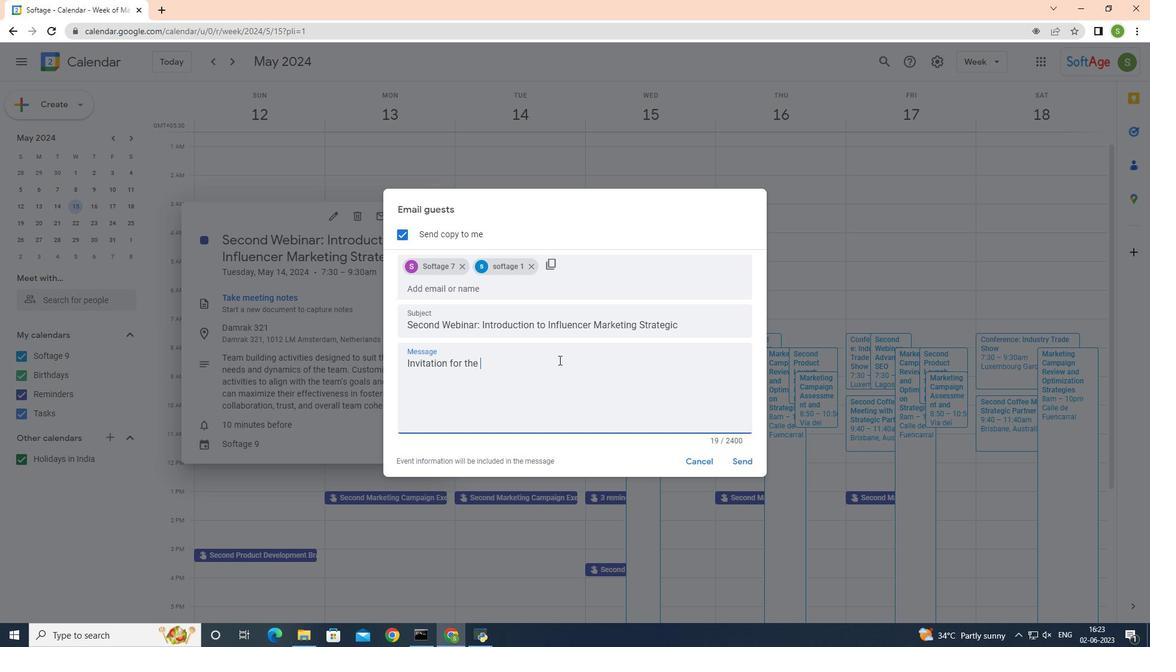 
Action: Key pressed event<Key.space>'ctrl+V'
Screenshot: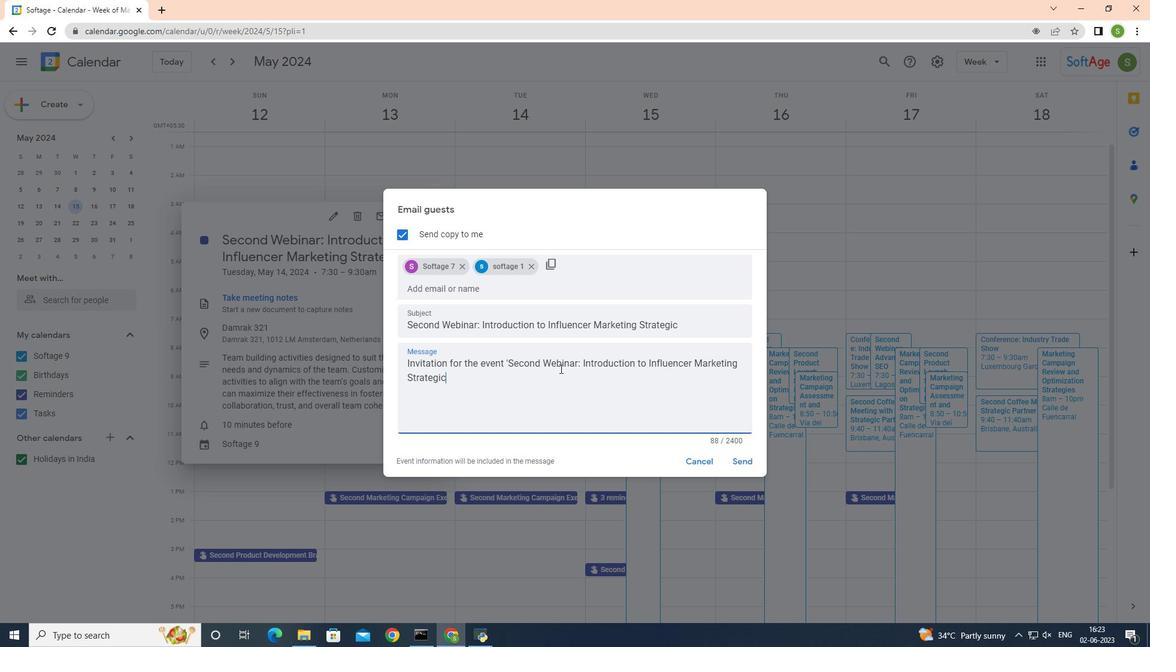 
Action: Mouse moved to (735, 461)
Screenshot: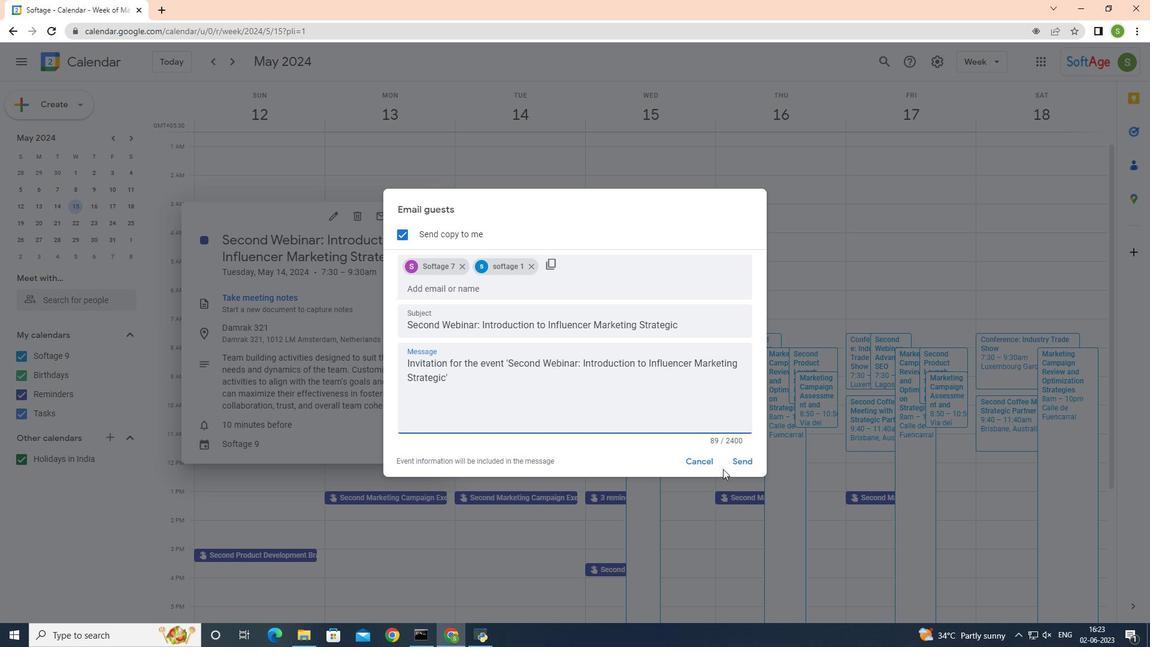 
Action: Mouse pressed left at (735, 461)
Screenshot: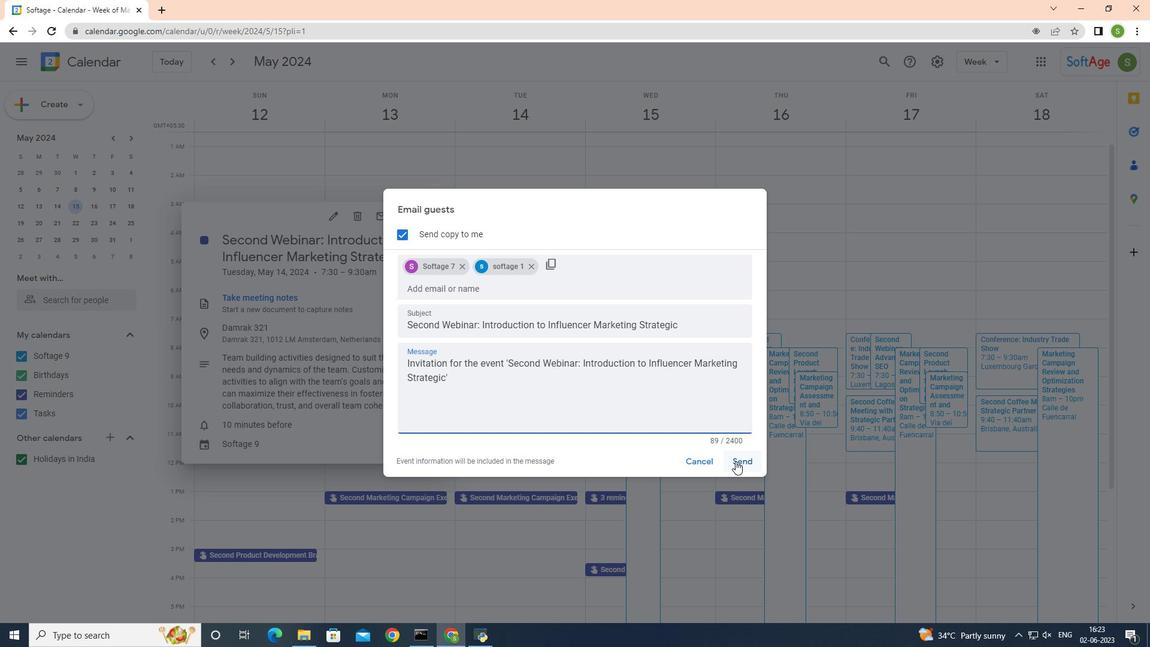 
Action: Mouse moved to (433, 219)
Screenshot: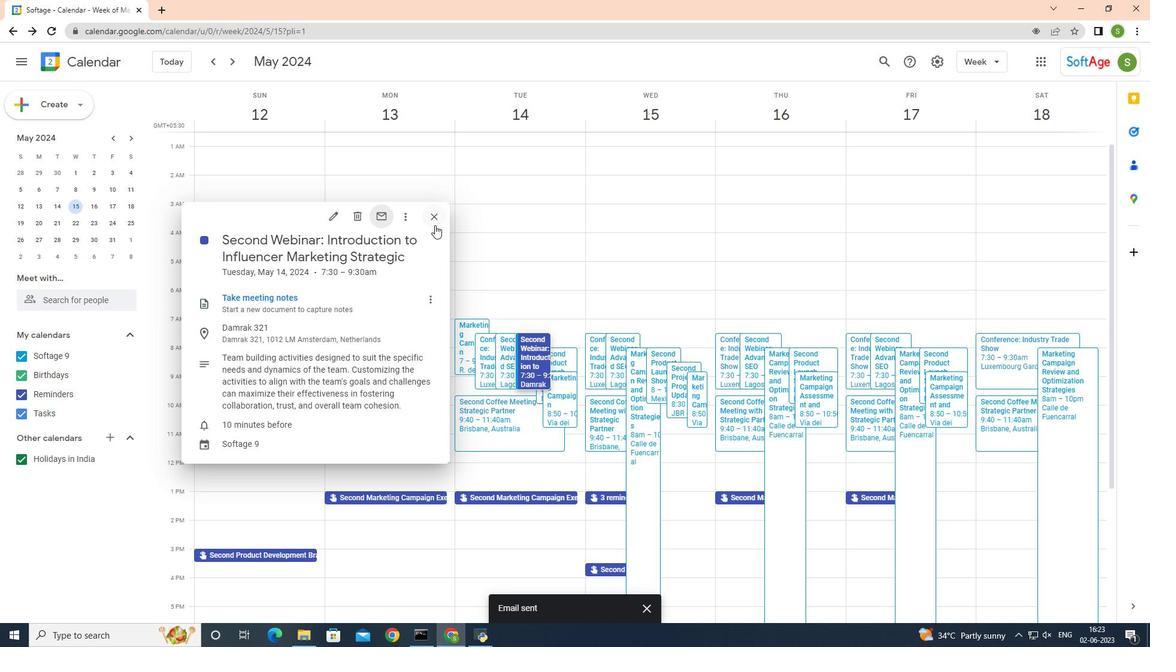 
Action: Mouse pressed left at (433, 219)
Screenshot: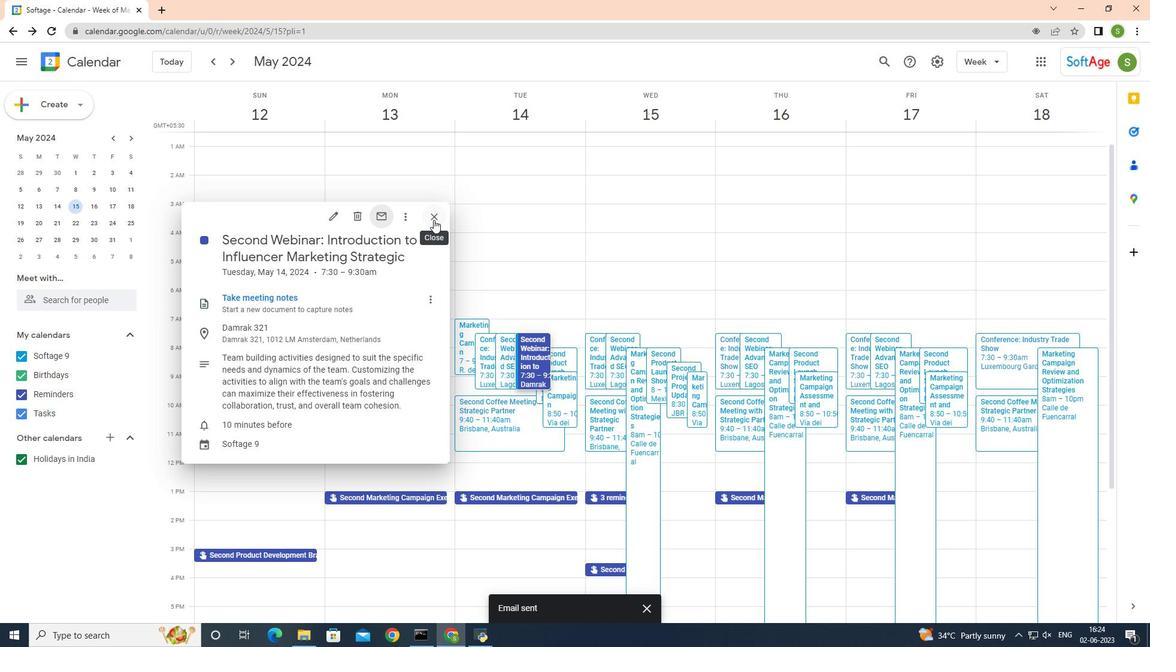
Action: Mouse moved to (52, 96)
Screenshot: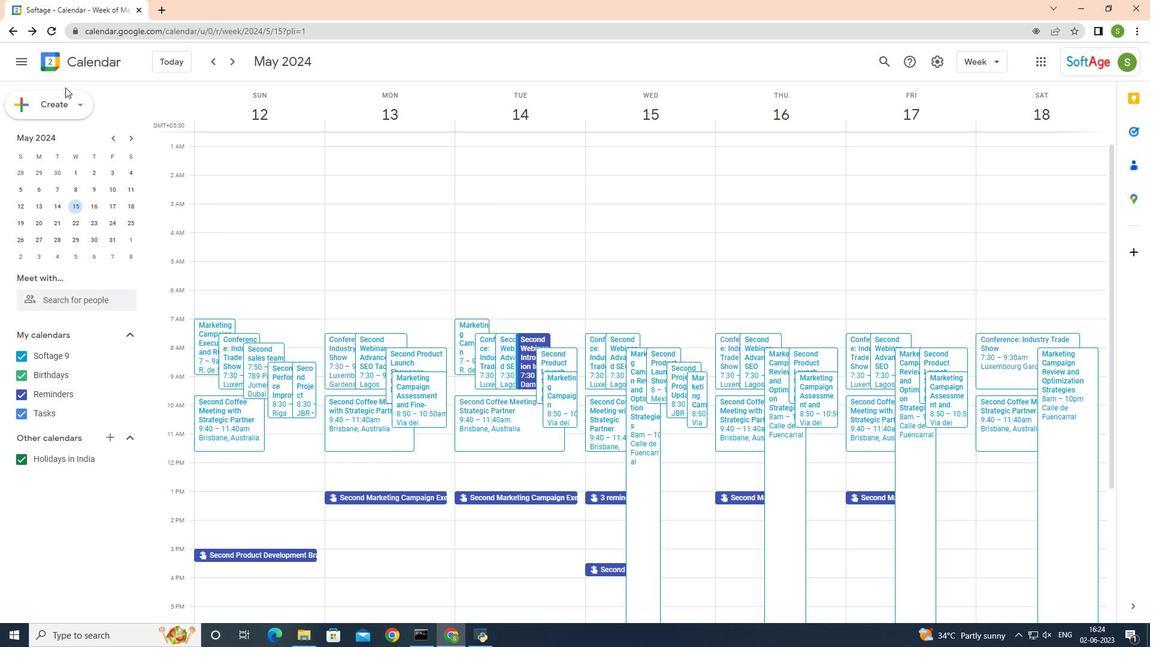 
Action: Mouse pressed left at (52, 96)
Screenshot: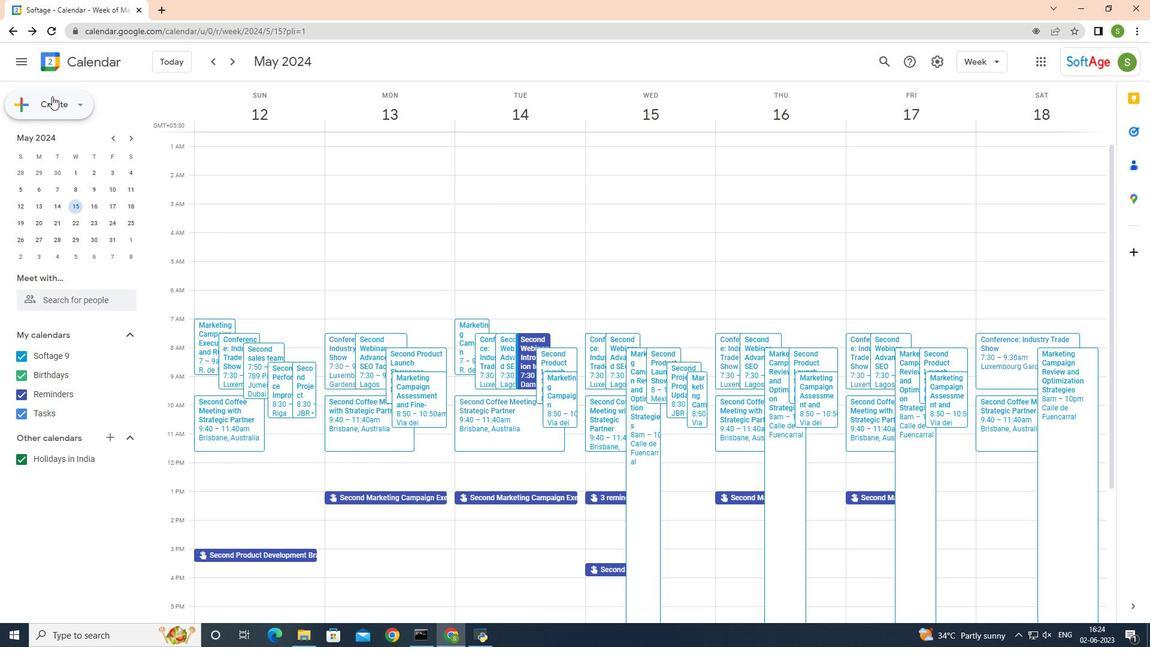 
Action: Mouse moved to (91, 133)
Screenshot: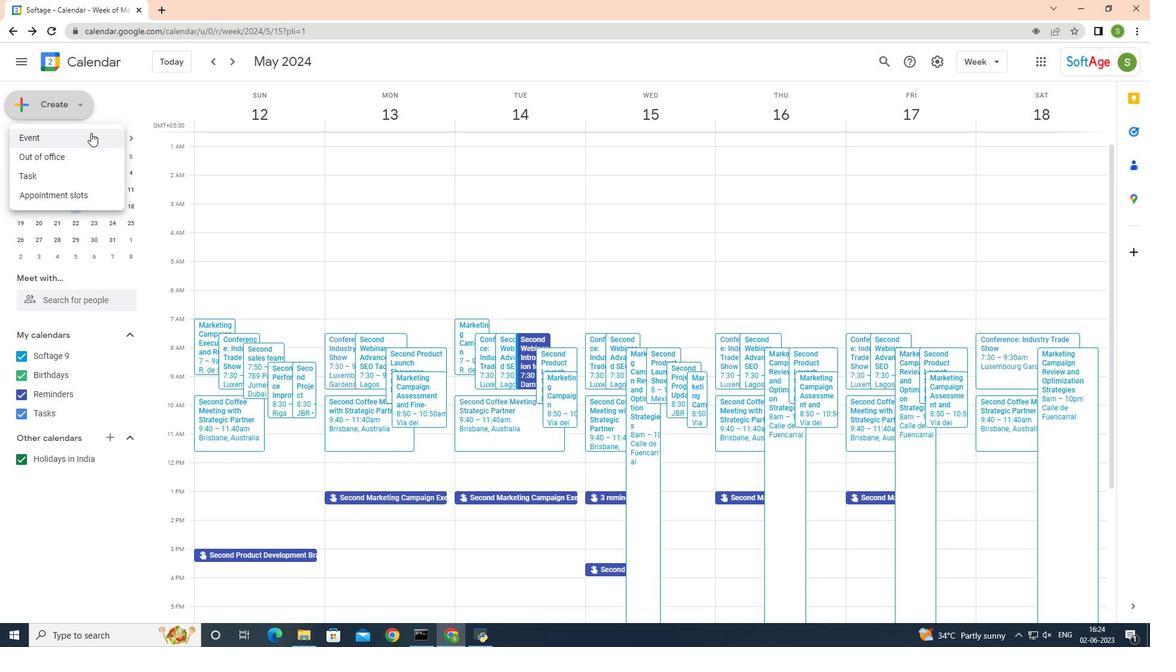 
Action: Mouse pressed left at (91, 133)
Screenshot: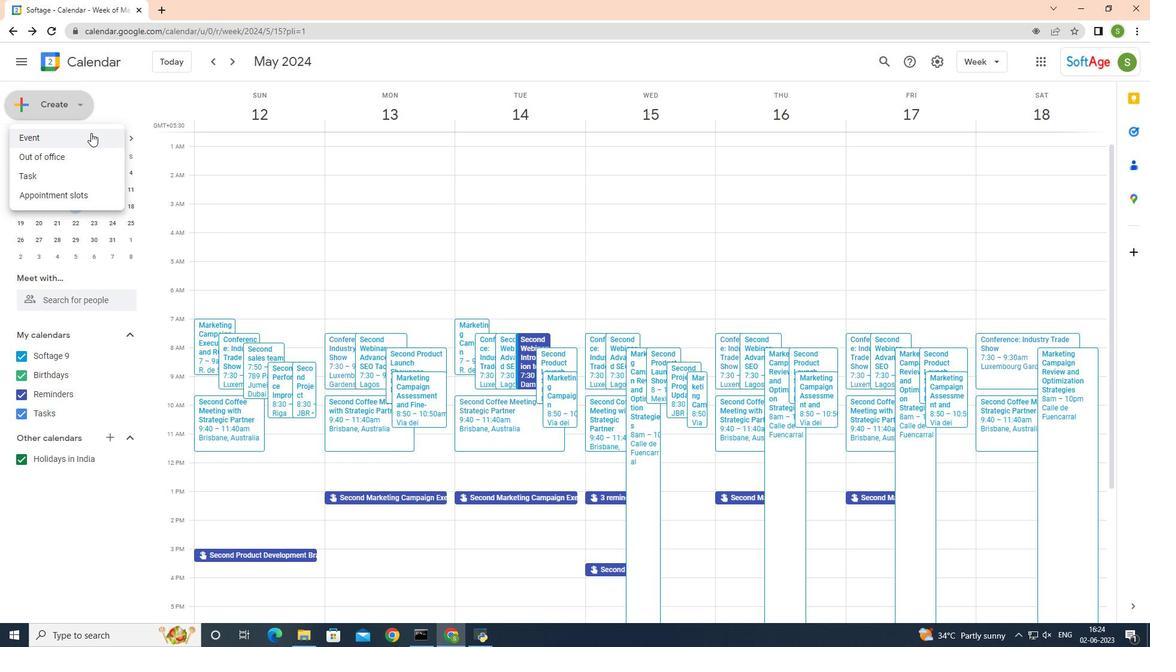 
Action: Mouse moved to (456, 348)
Screenshot: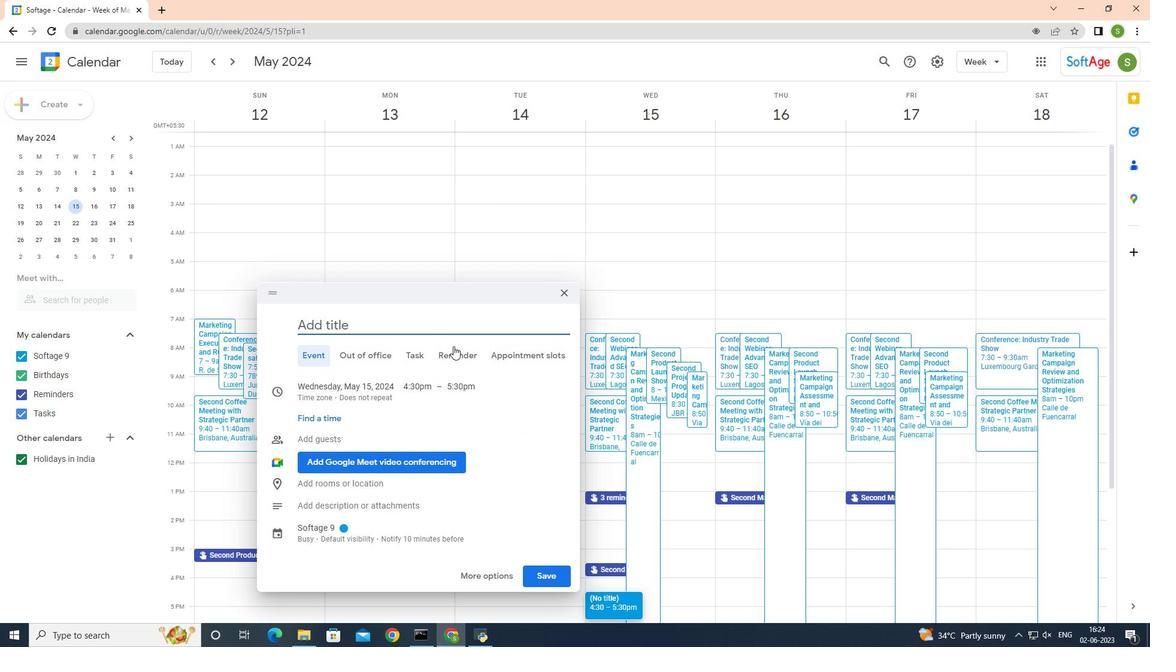 
Action: Mouse pressed left at (456, 348)
Screenshot: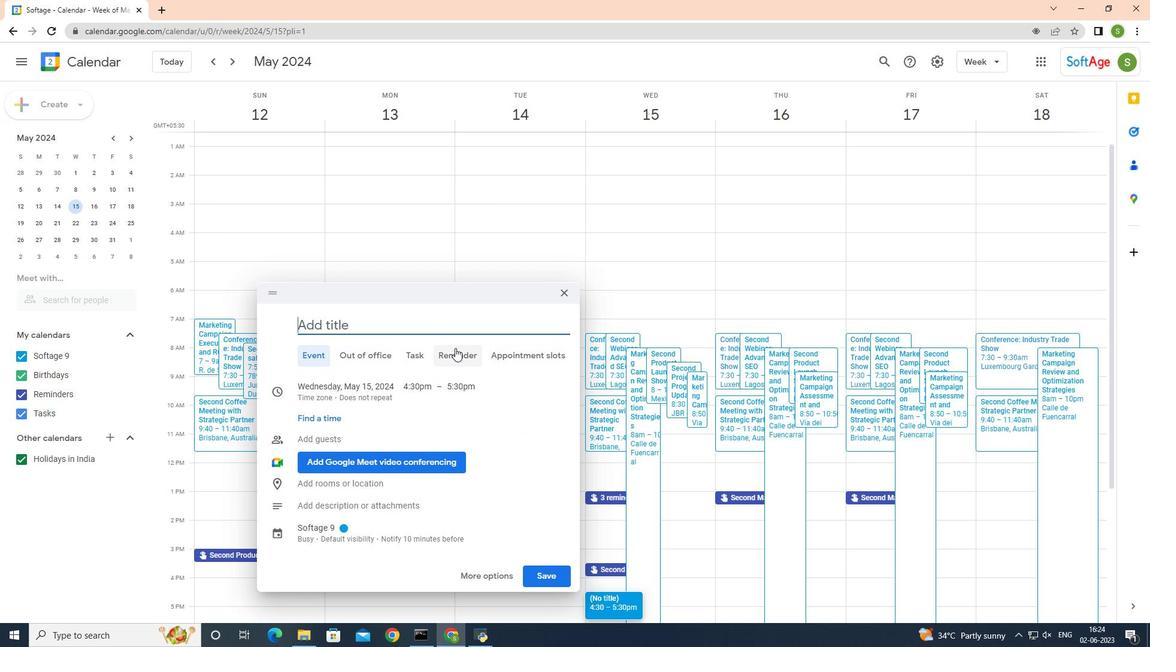 
Action: Mouse moved to (447, 329)
Screenshot: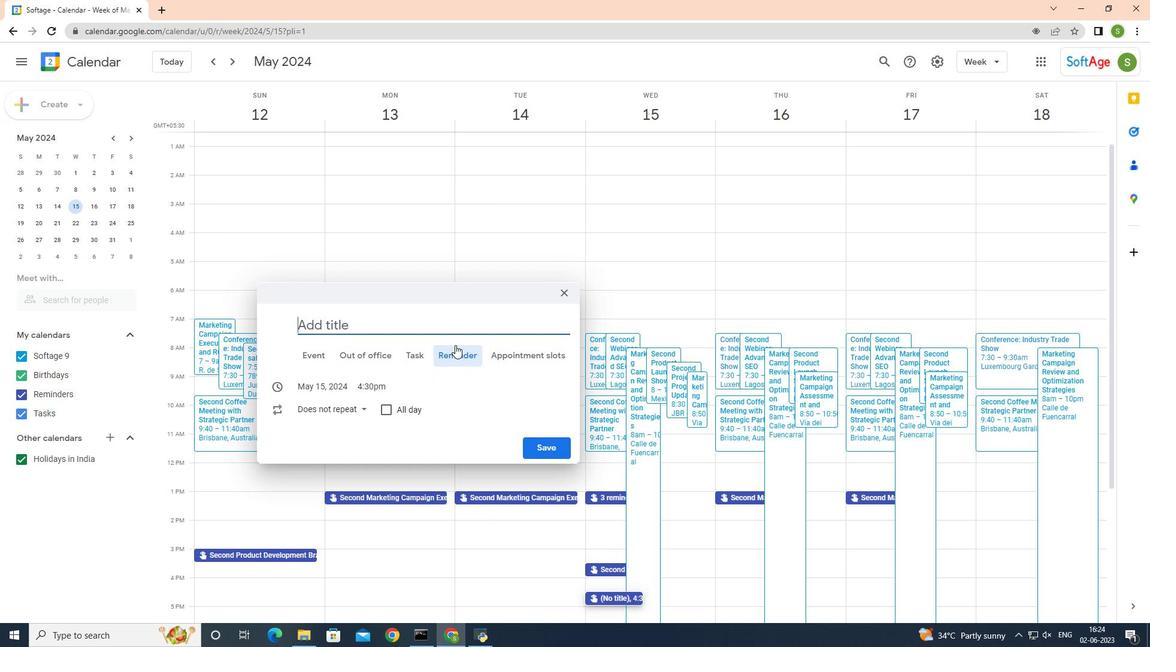 
Action: Mouse pressed left at (447, 329)
Screenshot: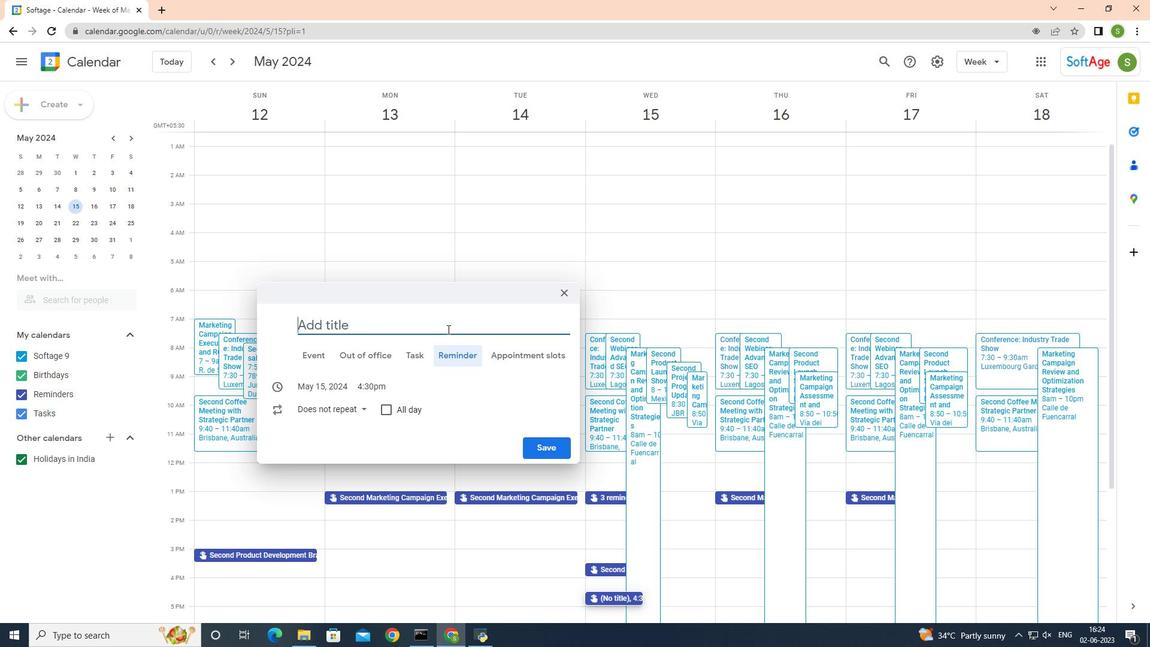 
Action: Key pressed ctrl+V
Screenshot: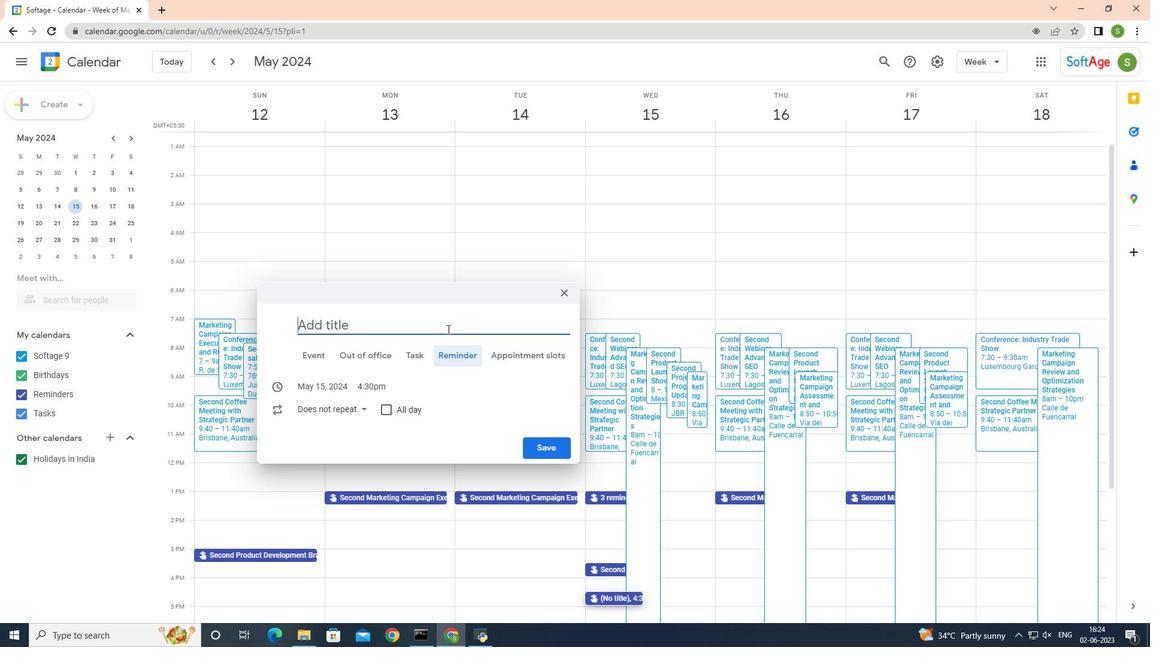 
Action: Mouse moved to (354, 406)
Screenshot: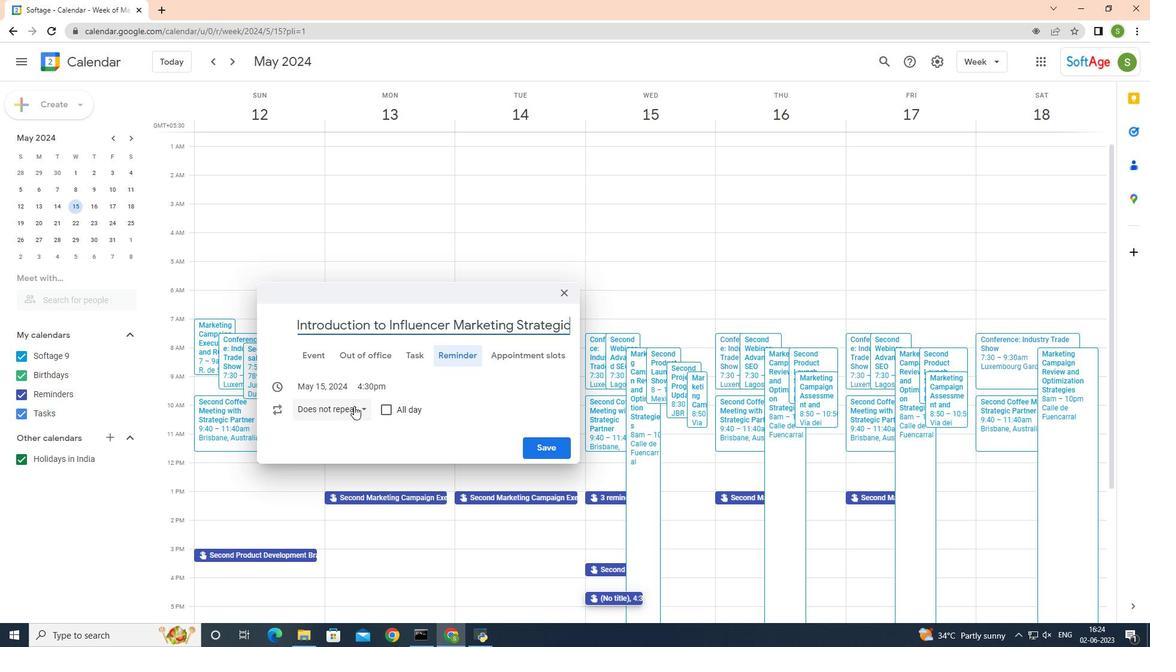 
Action: Mouse pressed left at (354, 406)
Screenshot: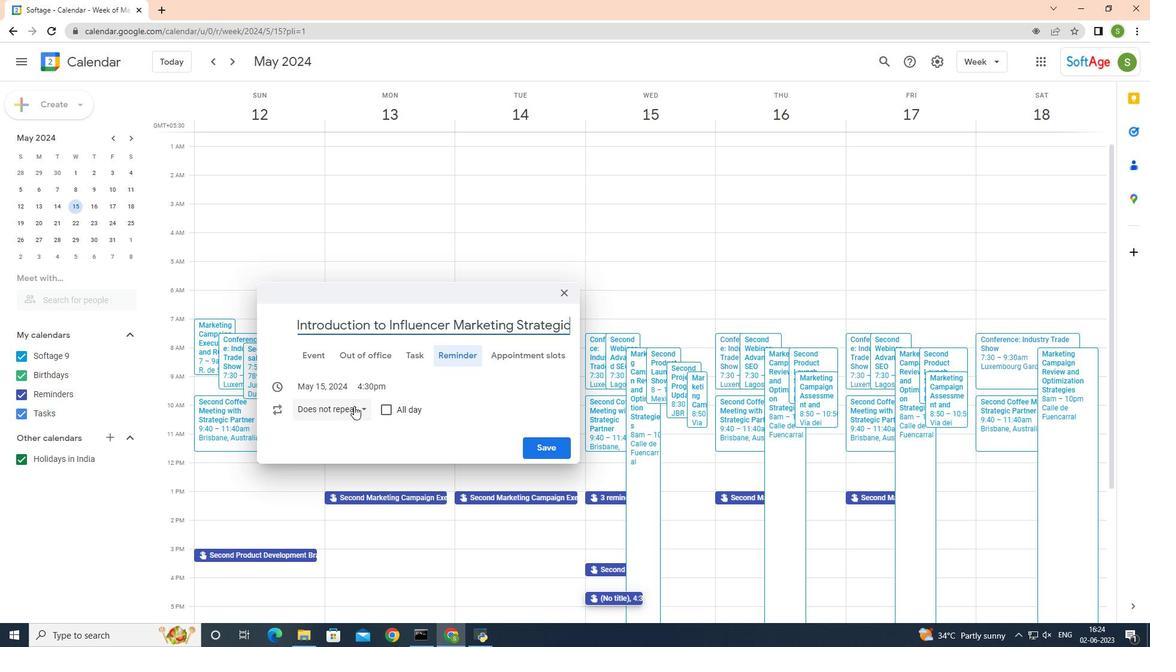 
Action: Mouse moved to (398, 515)
Screenshot: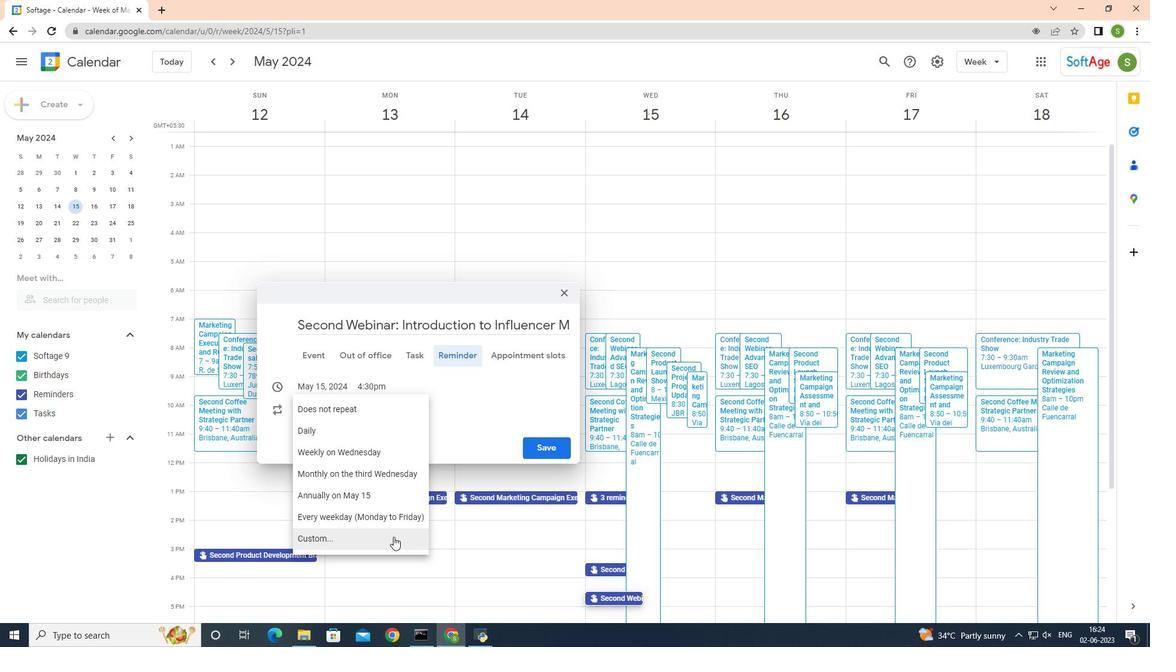
Action: Mouse pressed left at (398, 515)
Screenshot: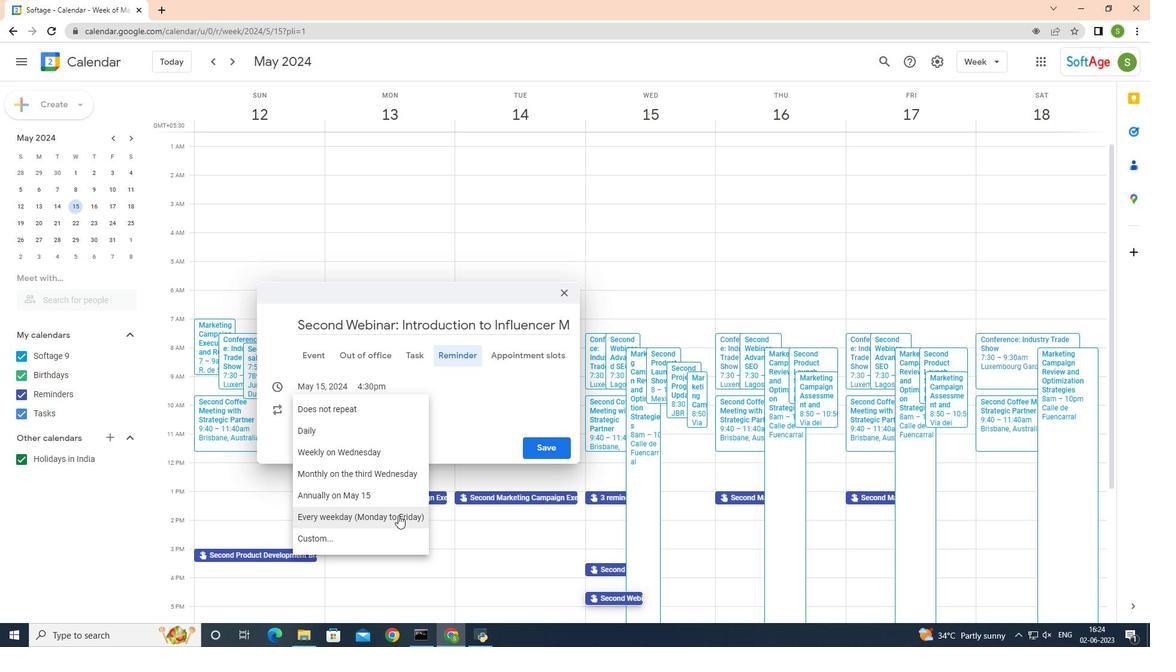 
Action: Mouse moved to (553, 451)
Screenshot: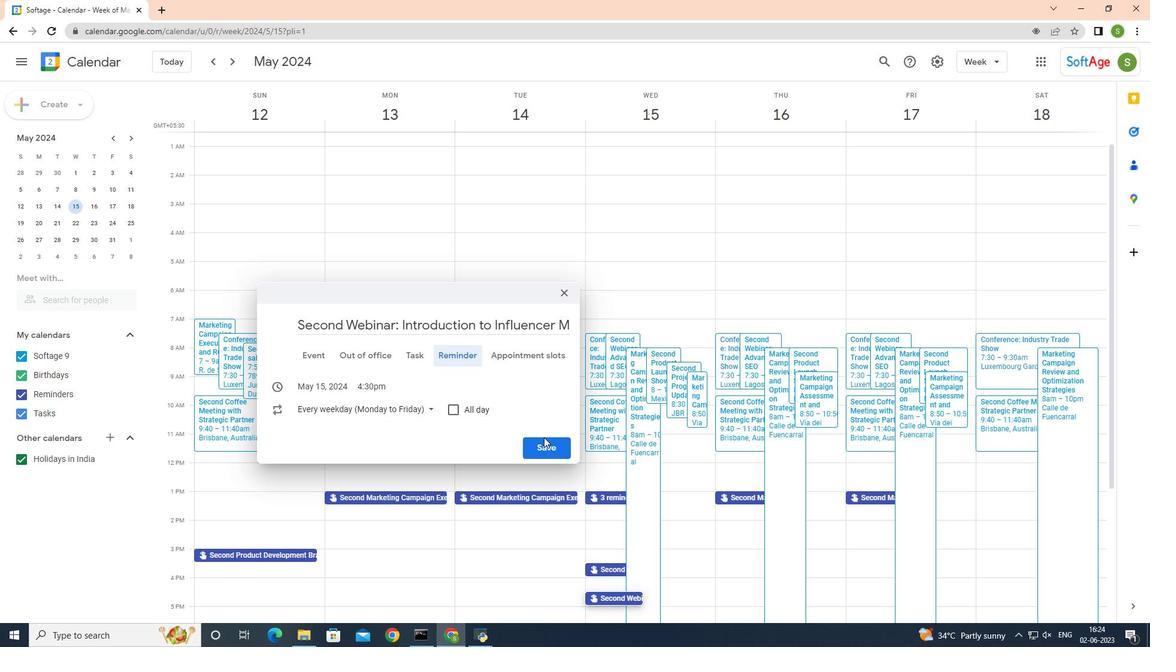 
Action: Mouse pressed left at (553, 451)
Screenshot: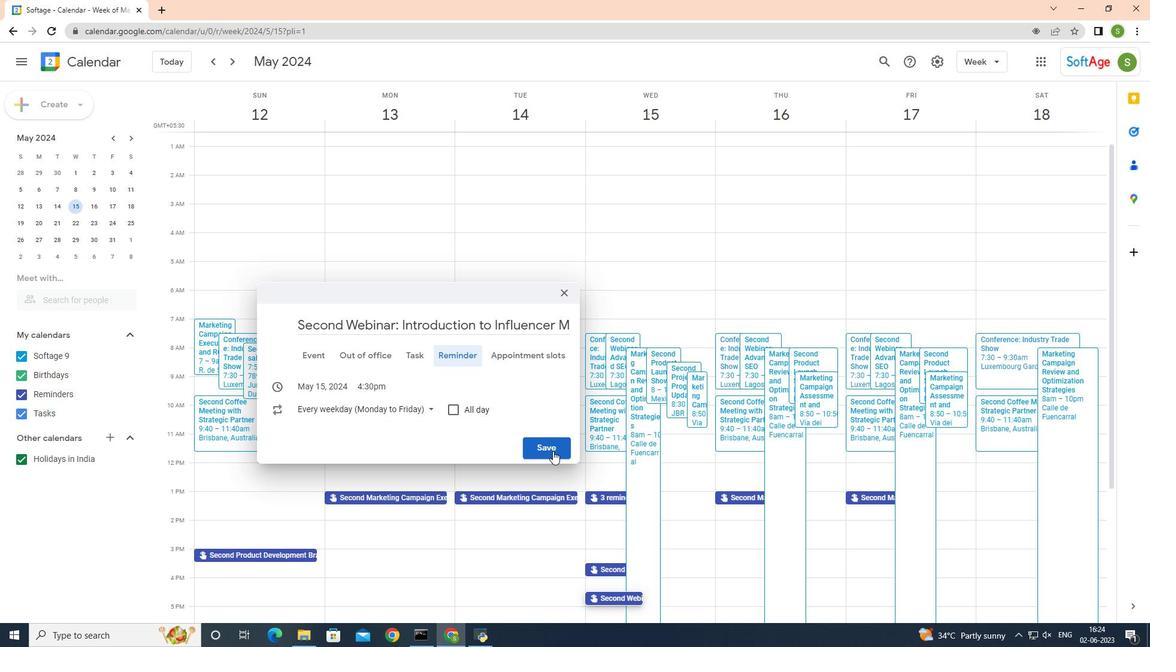 
